 Task: Buy 4 Valley Pan from Gaskets section under best seller category for shipping address: Jeremy Carter, 4201 Skips Lane, Phoenix, Arizona 85012, Cell Number 9285042162. Pay from credit card ending with 2005, CVV 3321
Action: Mouse moved to (28, 72)
Screenshot: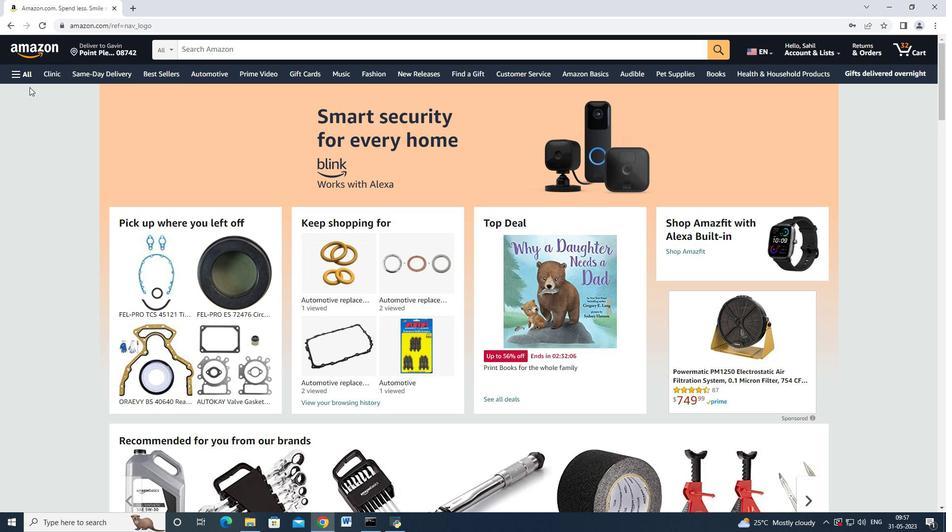 
Action: Mouse pressed left at (28, 72)
Screenshot: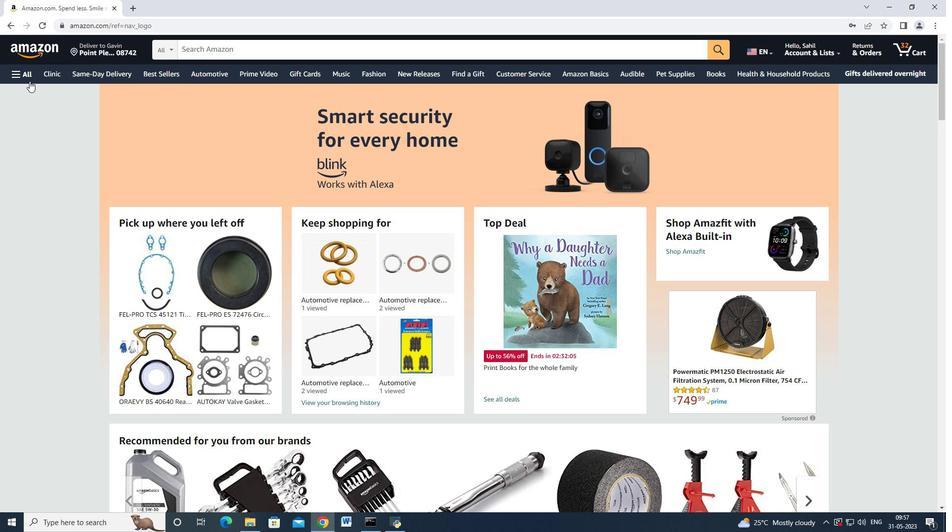 
Action: Mouse moved to (98, 178)
Screenshot: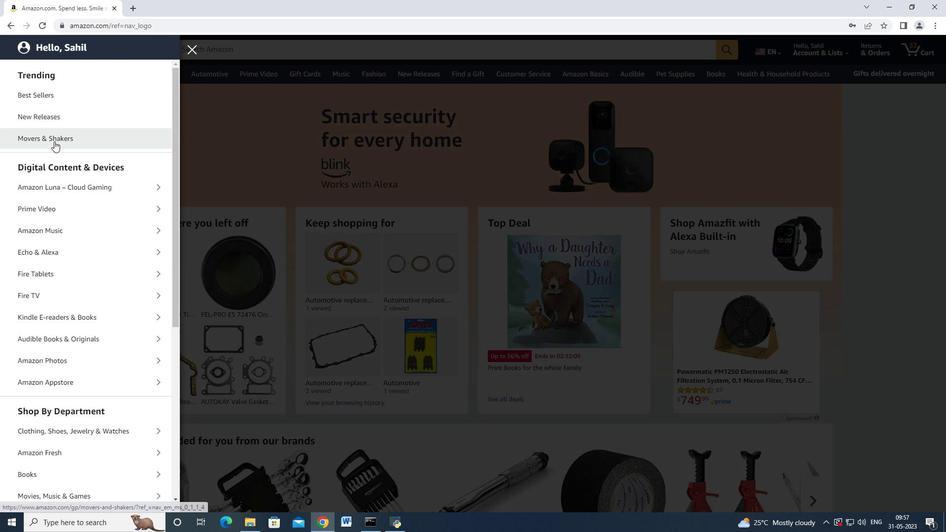 
Action: Mouse scrolled (97, 176) with delta (0, 0)
Screenshot: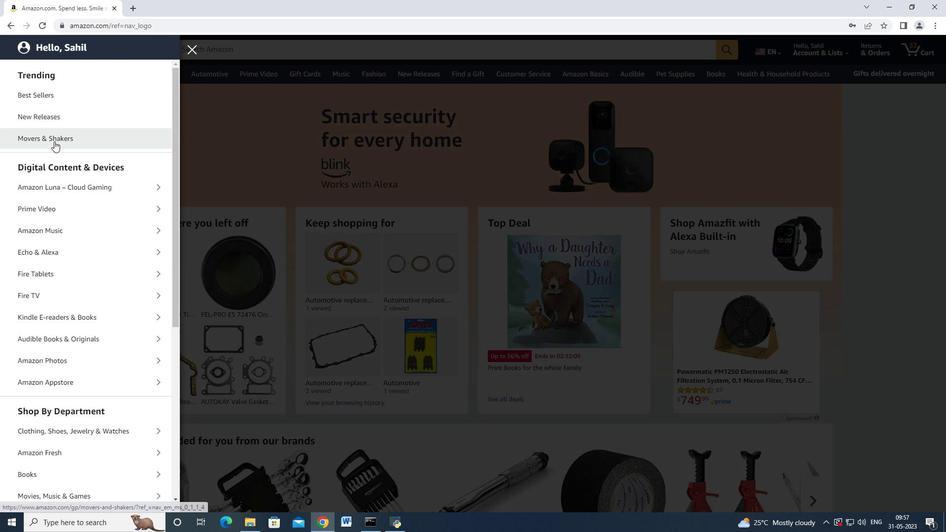 
Action: Mouse moved to (100, 186)
Screenshot: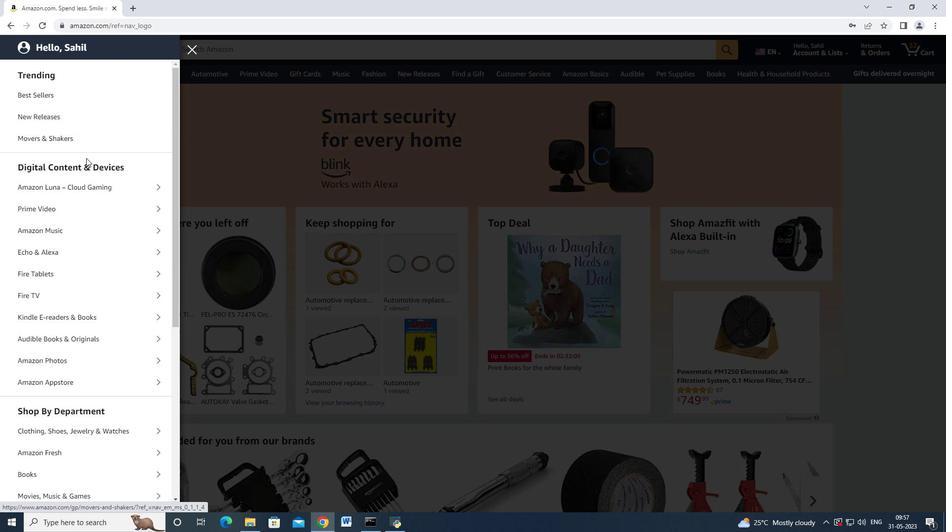 
Action: Mouse scrolled (100, 186) with delta (0, 0)
Screenshot: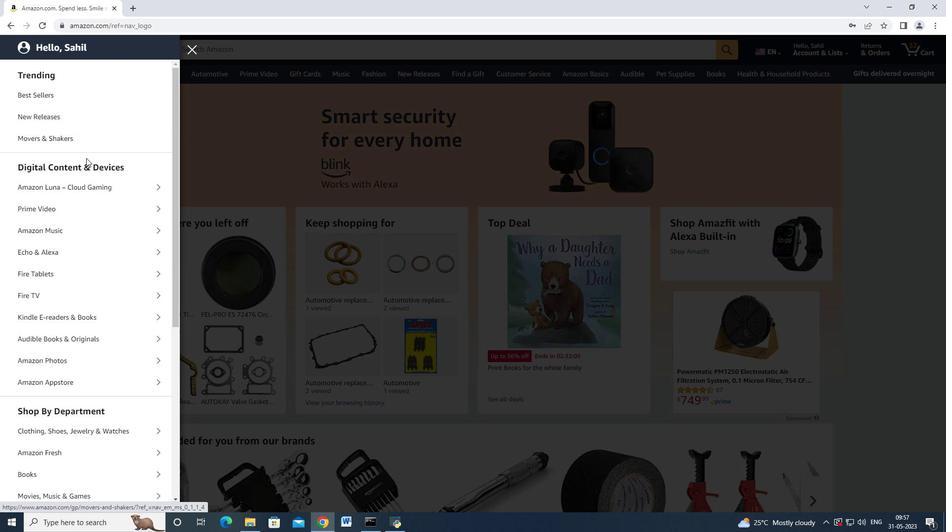 
Action: Mouse moved to (100, 189)
Screenshot: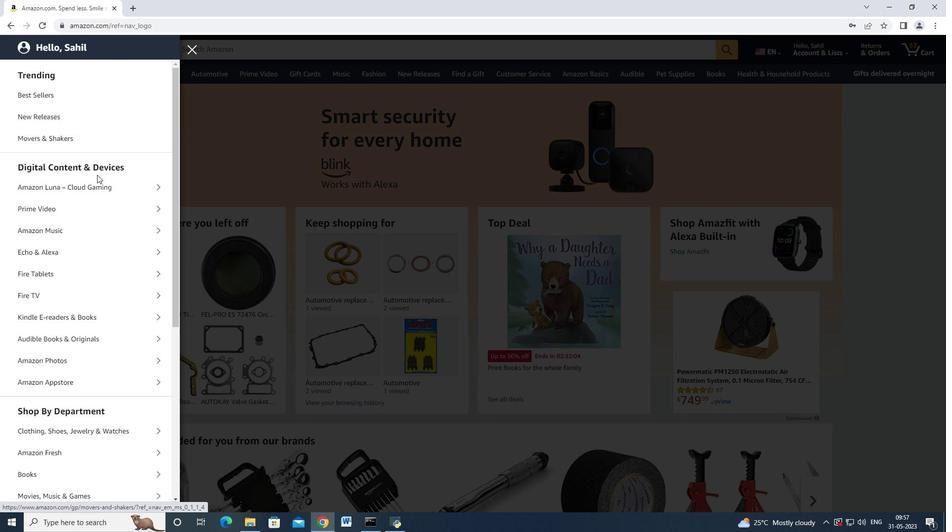 
Action: Mouse scrolled (100, 188) with delta (0, 0)
Screenshot: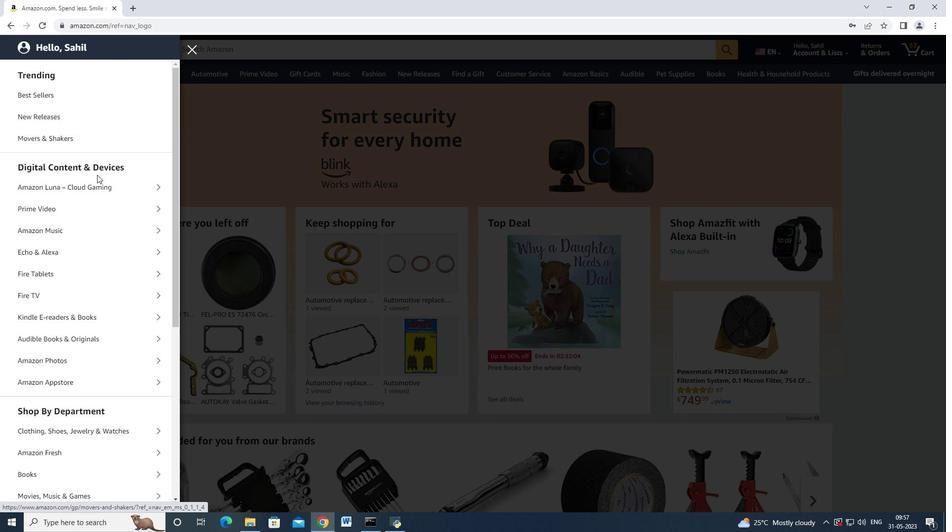 
Action: Mouse moved to (98, 196)
Screenshot: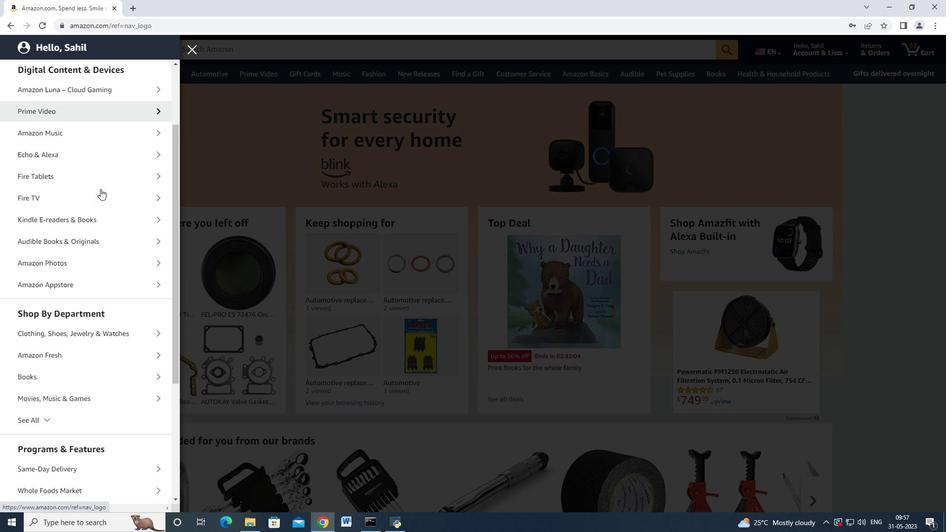 
Action: Mouse scrolled (98, 195) with delta (0, 0)
Screenshot: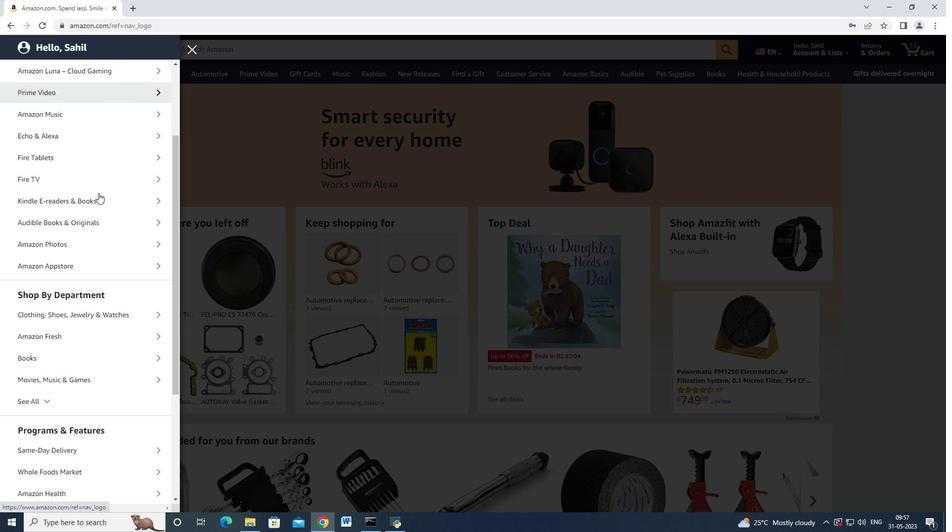 
Action: Mouse moved to (95, 201)
Screenshot: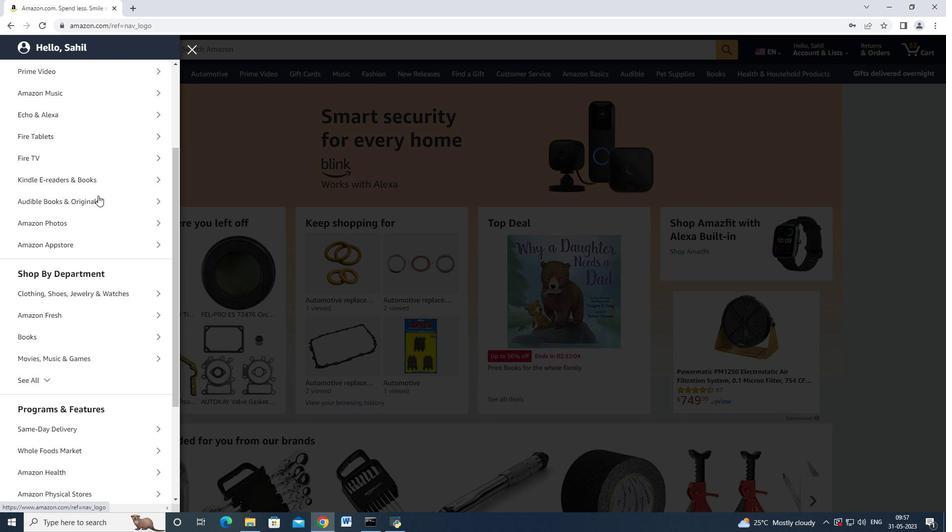 
Action: Mouse scrolled (95, 201) with delta (0, 0)
Screenshot: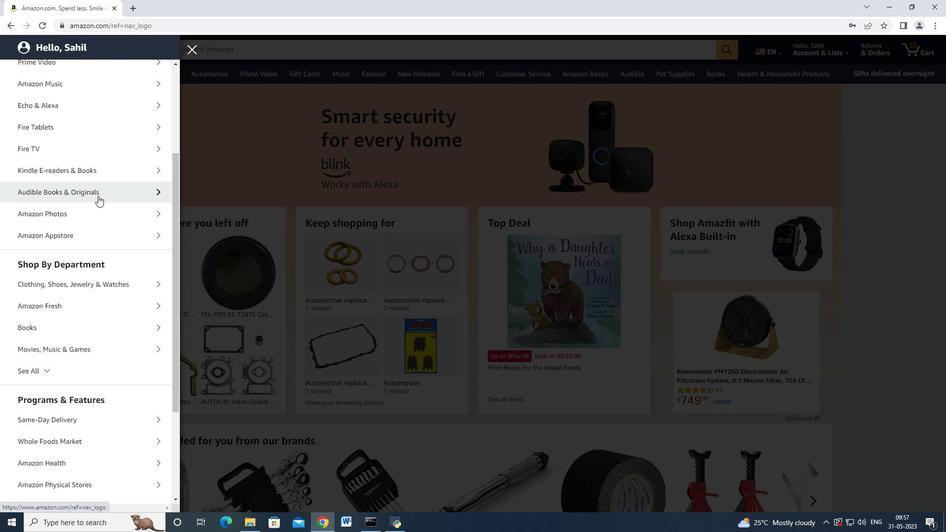 
Action: Mouse moved to (53, 266)
Screenshot: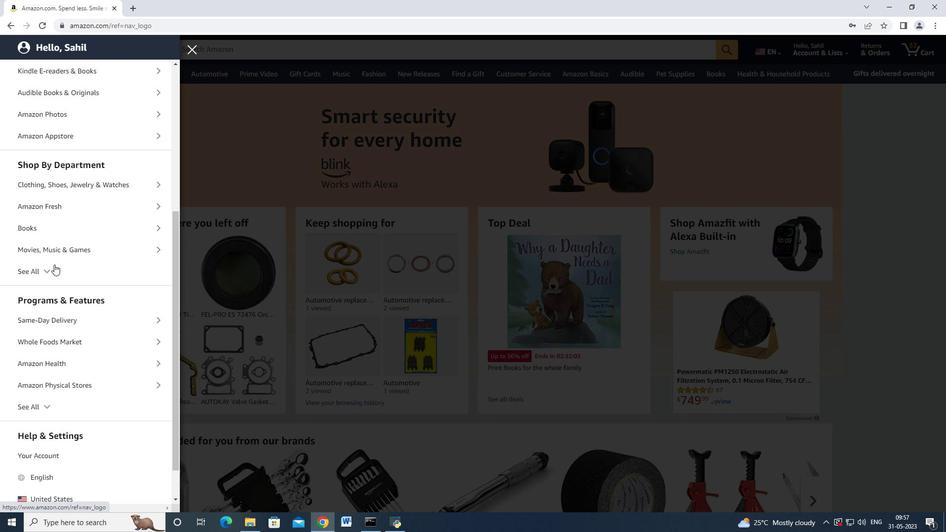 
Action: Mouse pressed left at (53, 266)
Screenshot: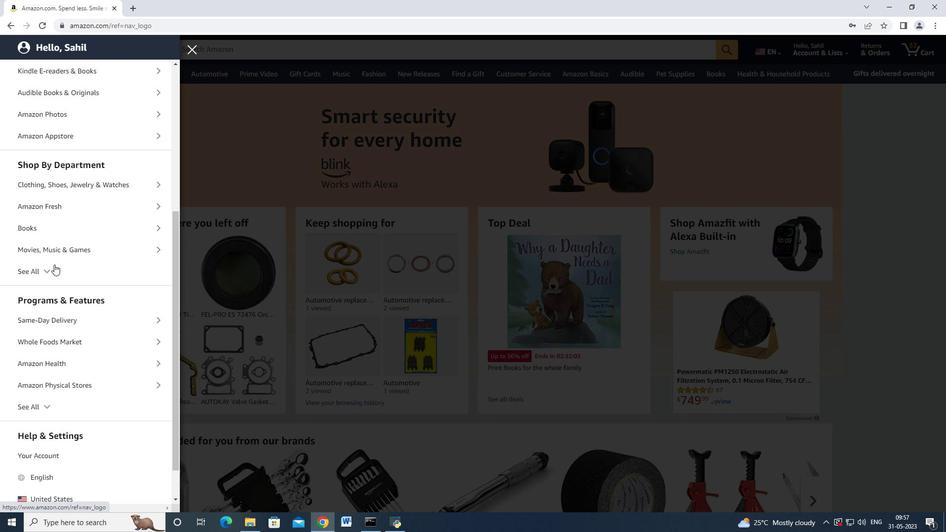 
Action: Mouse moved to (60, 265)
Screenshot: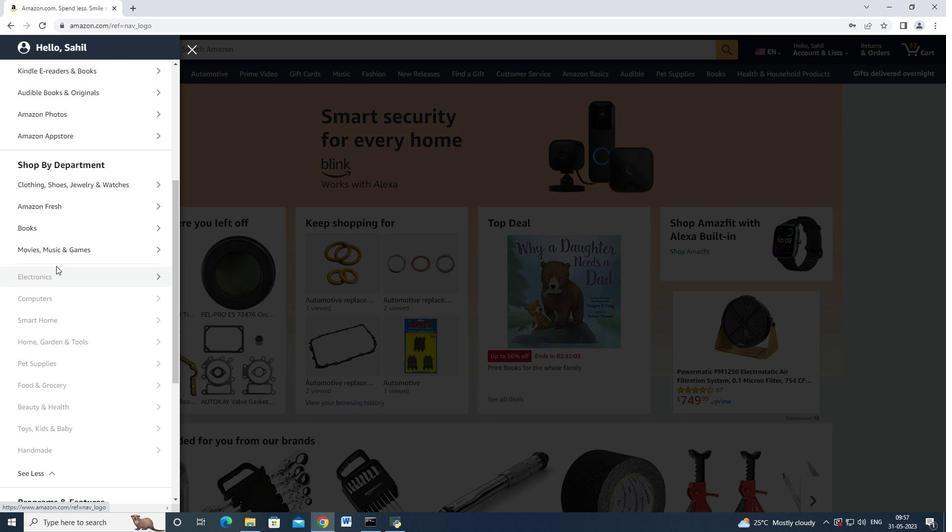 
Action: Mouse scrolled (60, 264) with delta (0, 0)
Screenshot: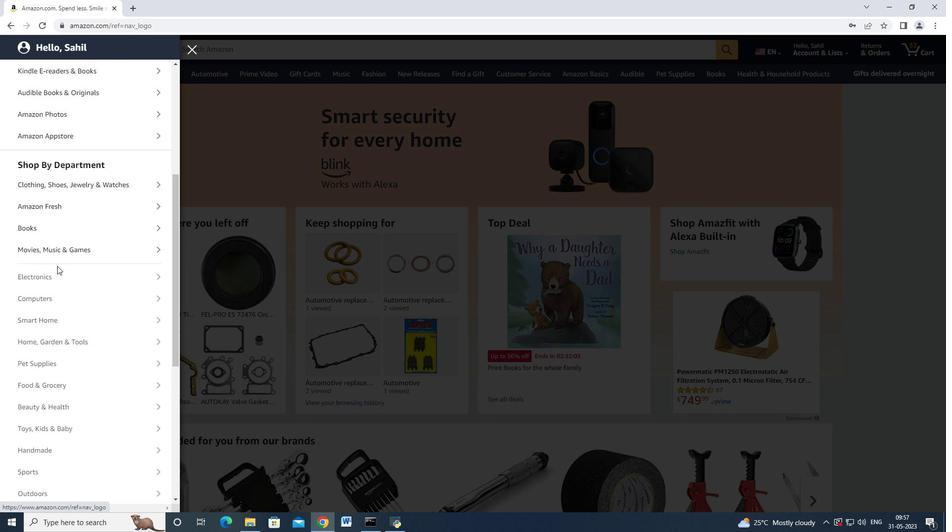 
Action: Mouse moved to (61, 265)
Screenshot: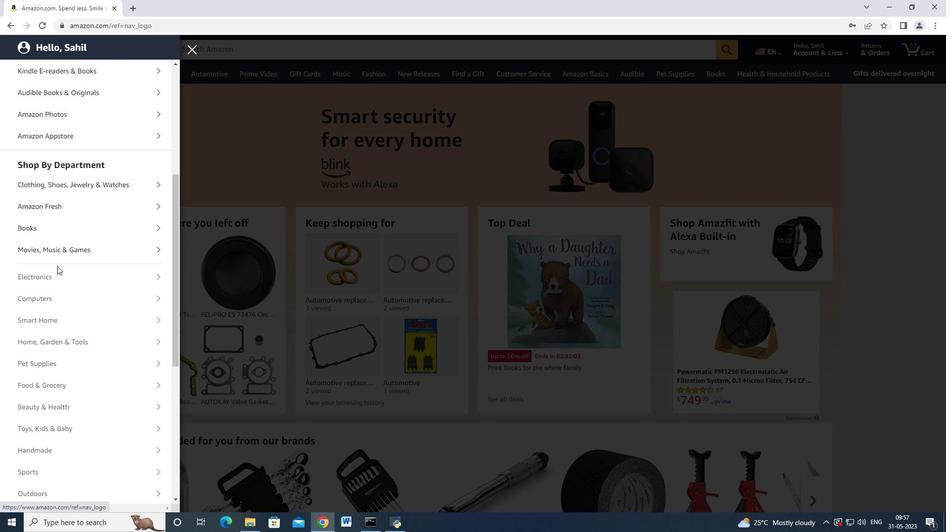 
Action: Mouse scrolled (61, 264) with delta (0, 0)
Screenshot: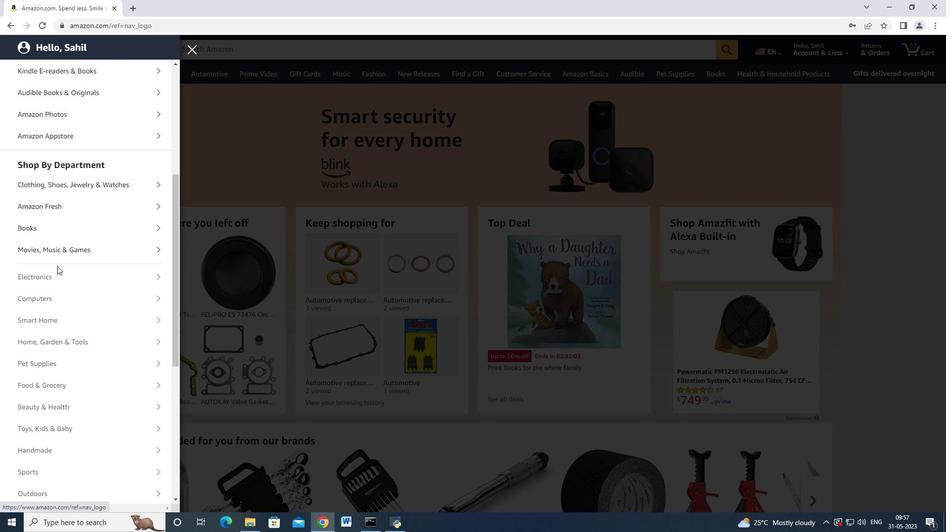 
Action: Mouse moved to (62, 265)
Screenshot: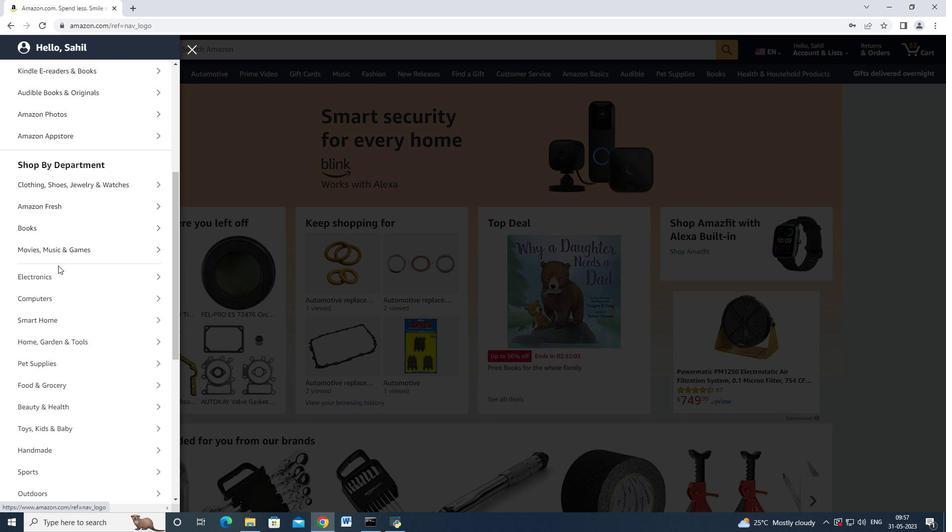
Action: Mouse scrolled (62, 264) with delta (0, 0)
Screenshot: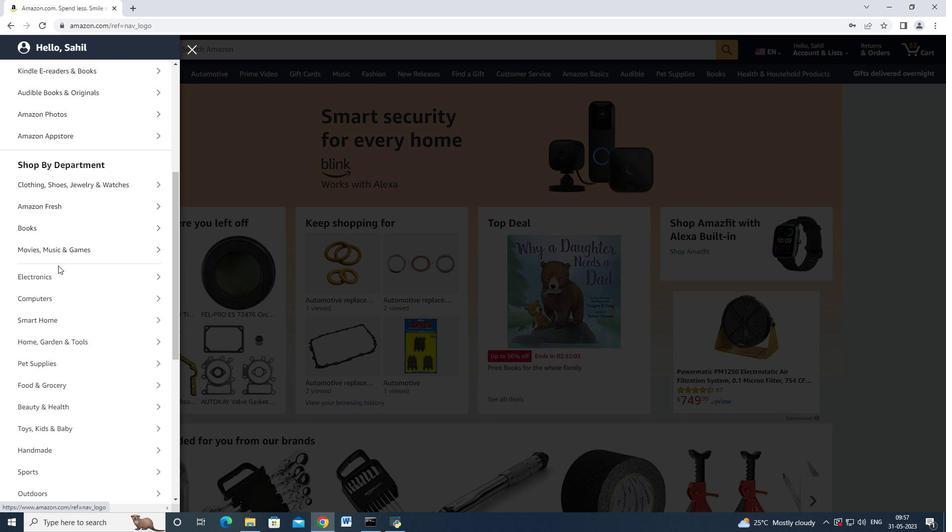 
Action: Mouse moved to (63, 265)
Screenshot: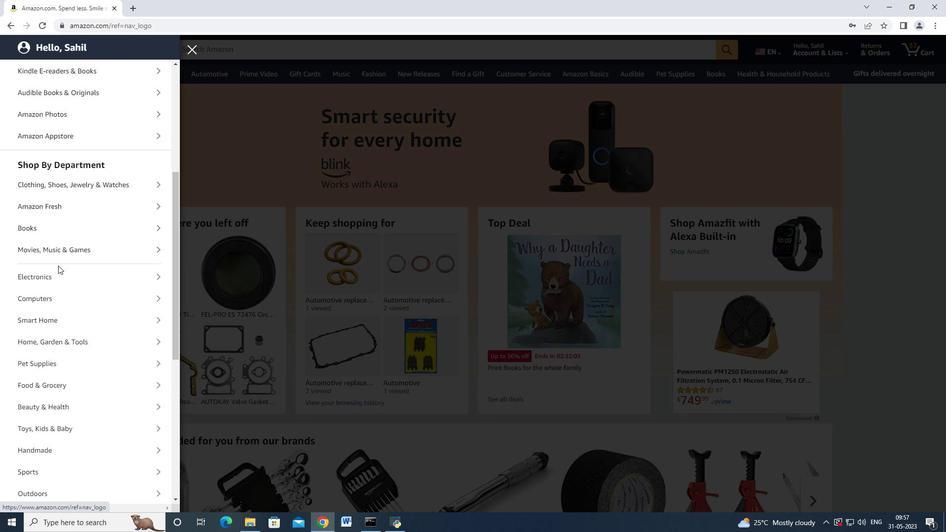 
Action: Mouse scrolled (63, 265) with delta (0, 0)
Screenshot: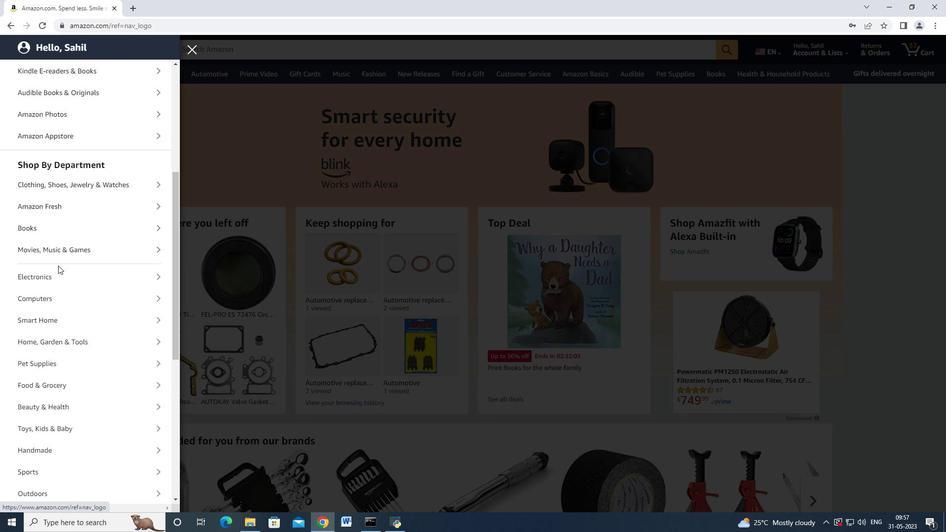 
Action: Mouse moved to (82, 284)
Screenshot: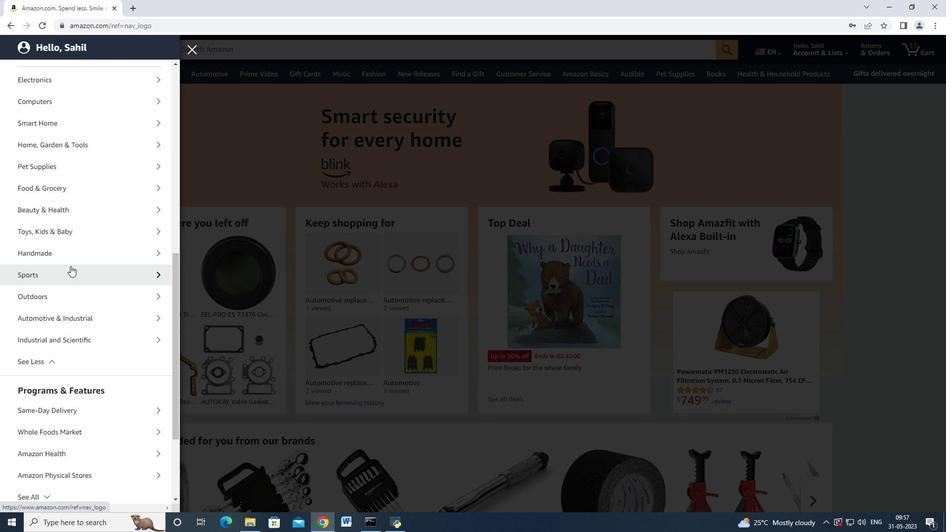 
Action: Mouse scrolled (82, 283) with delta (0, 0)
Screenshot: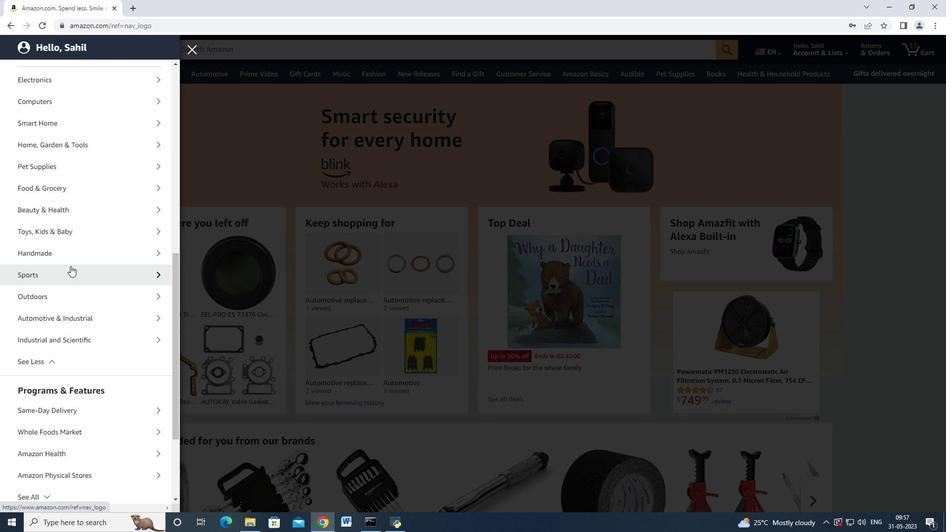 
Action: Mouse moved to (107, 267)
Screenshot: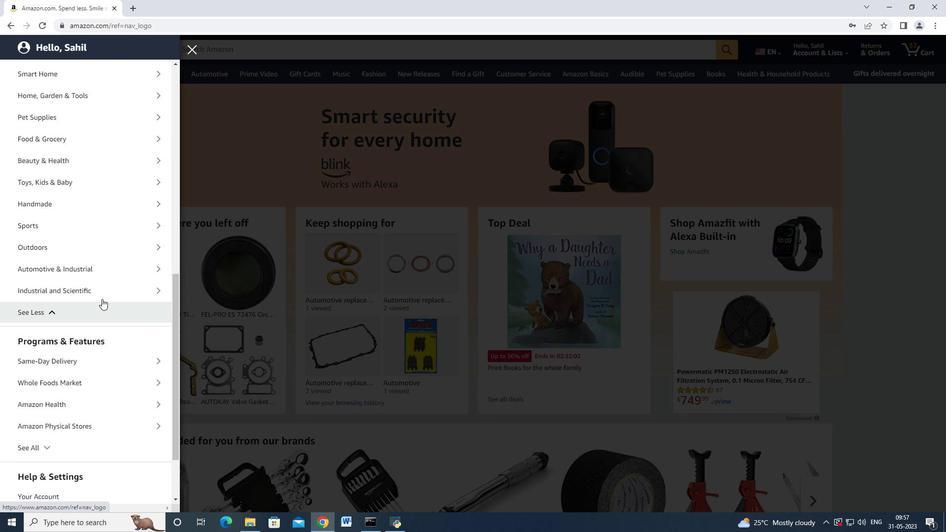 
Action: Mouse pressed left at (107, 267)
Screenshot: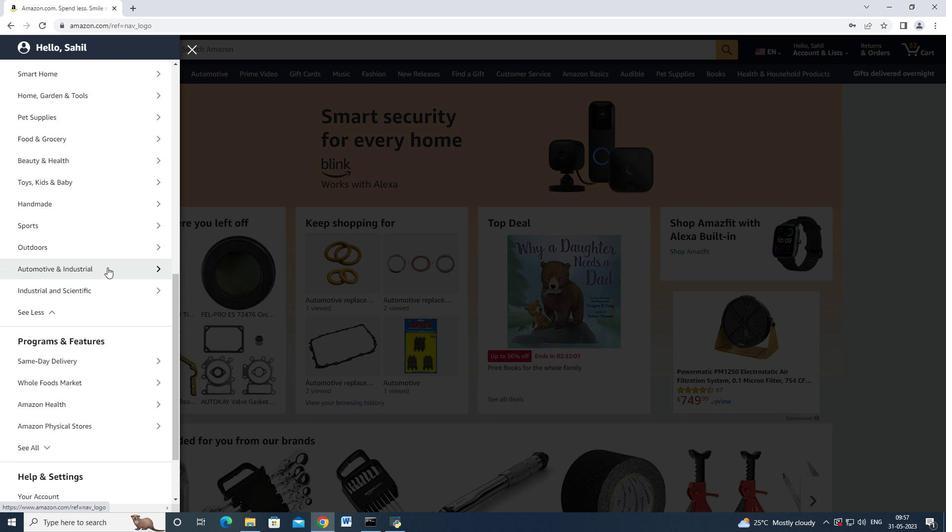 
Action: Mouse moved to (129, 117)
Screenshot: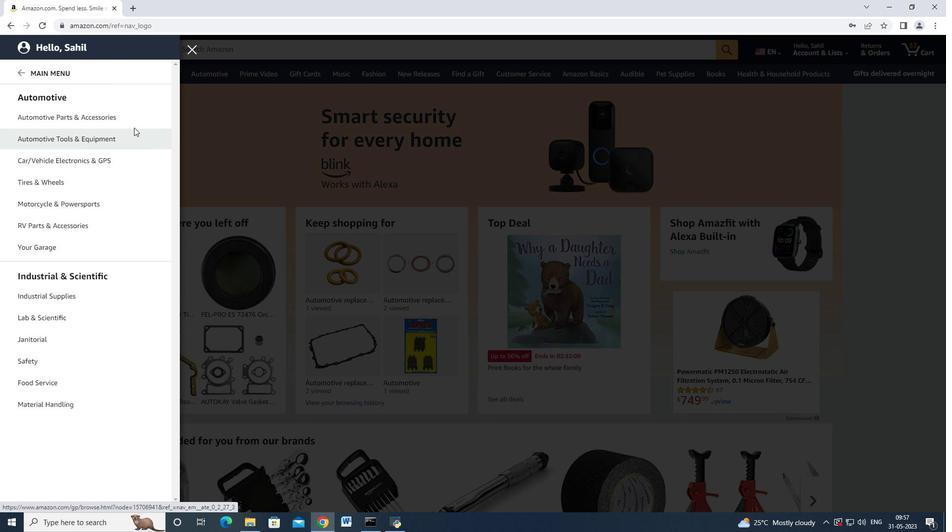 
Action: Mouse pressed left at (129, 117)
Screenshot: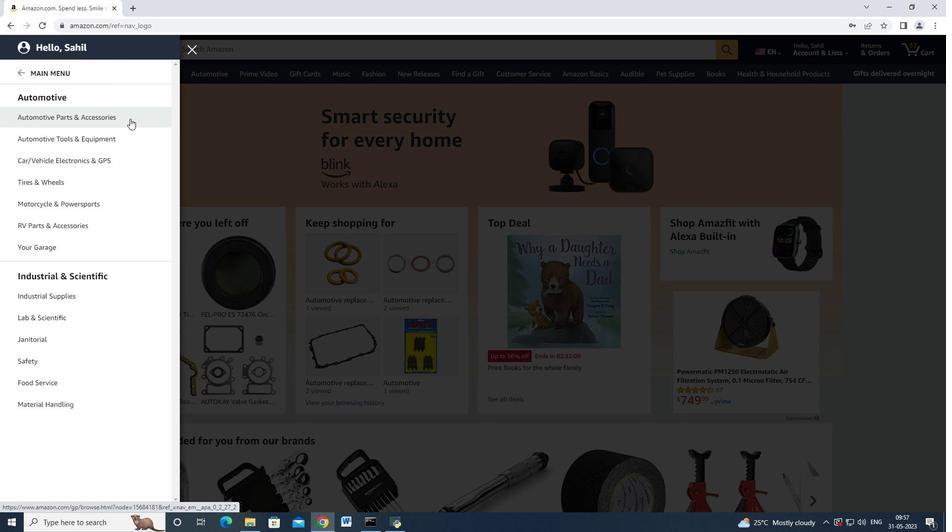 
Action: Mouse moved to (174, 94)
Screenshot: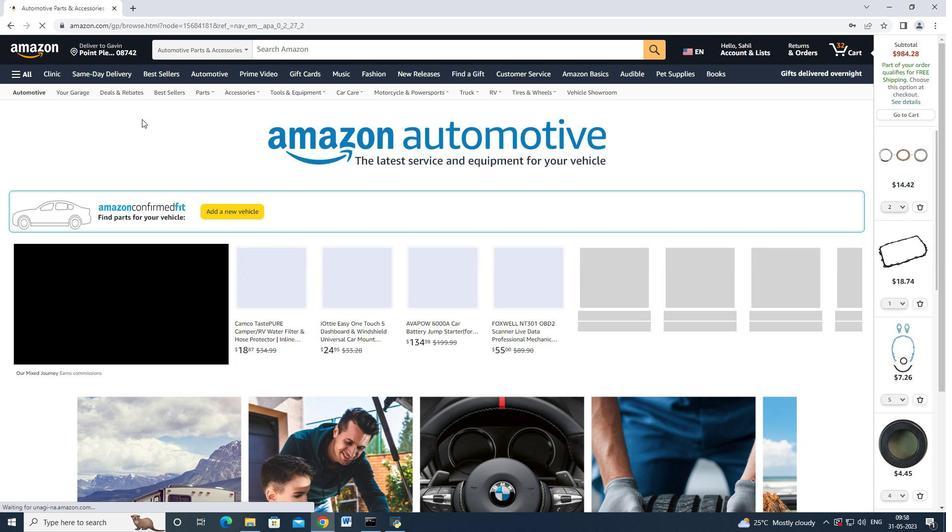 
Action: Mouse pressed left at (174, 94)
Screenshot: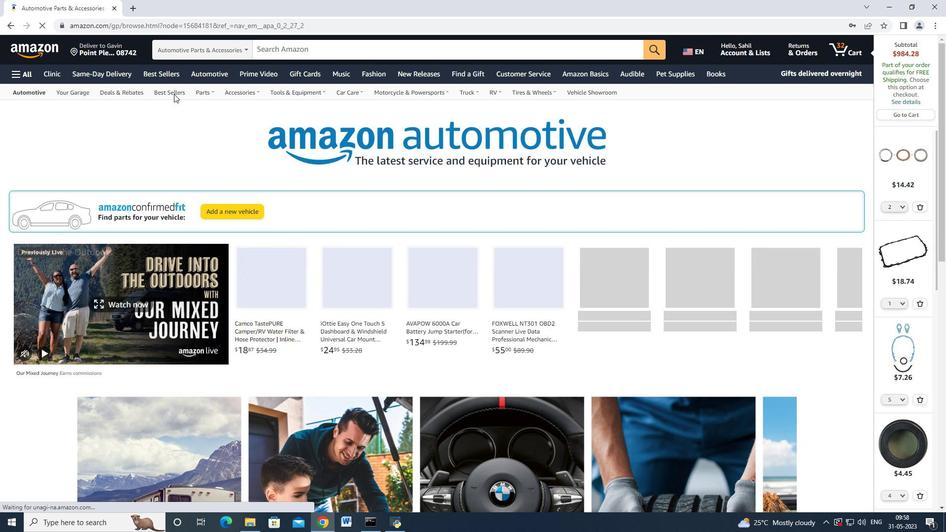 
Action: Mouse moved to (64, 312)
Screenshot: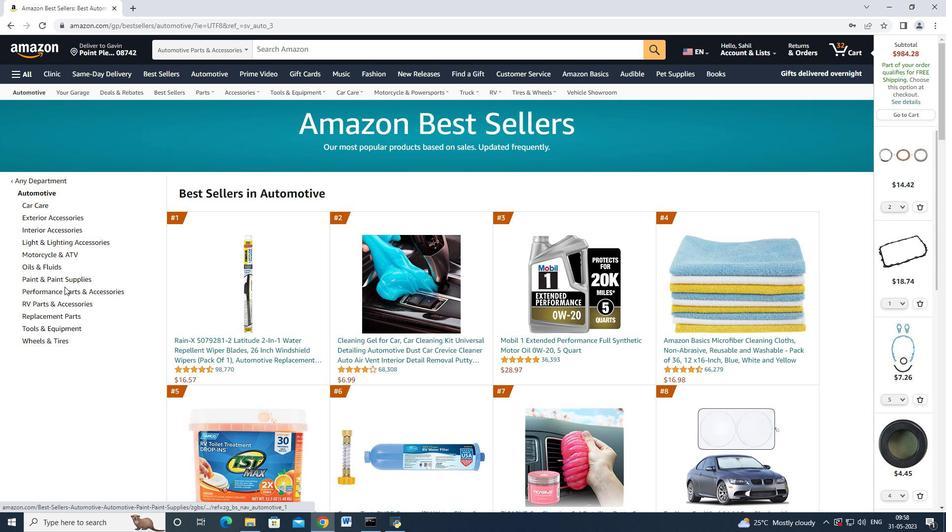 
Action: Mouse pressed left at (64, 312)
Screenshot: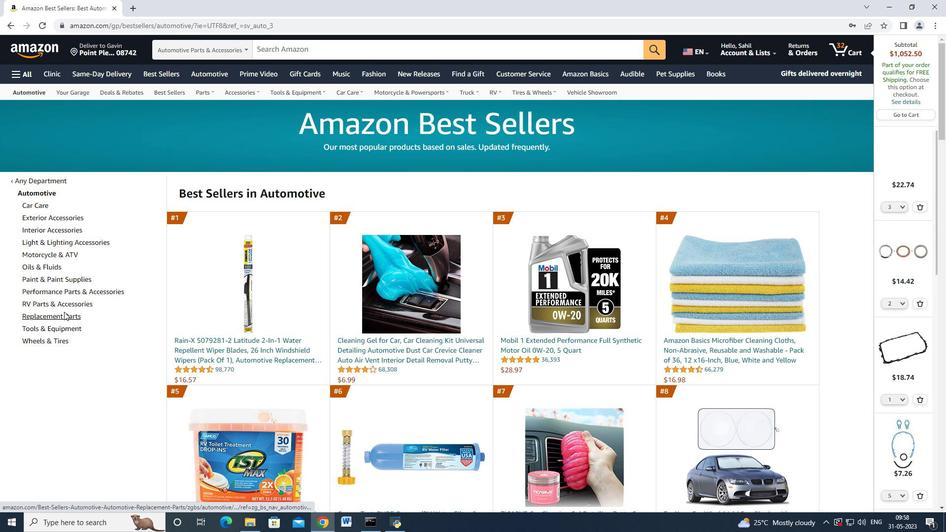 
Action: Mouse moved to (203, 149)
Screenshot: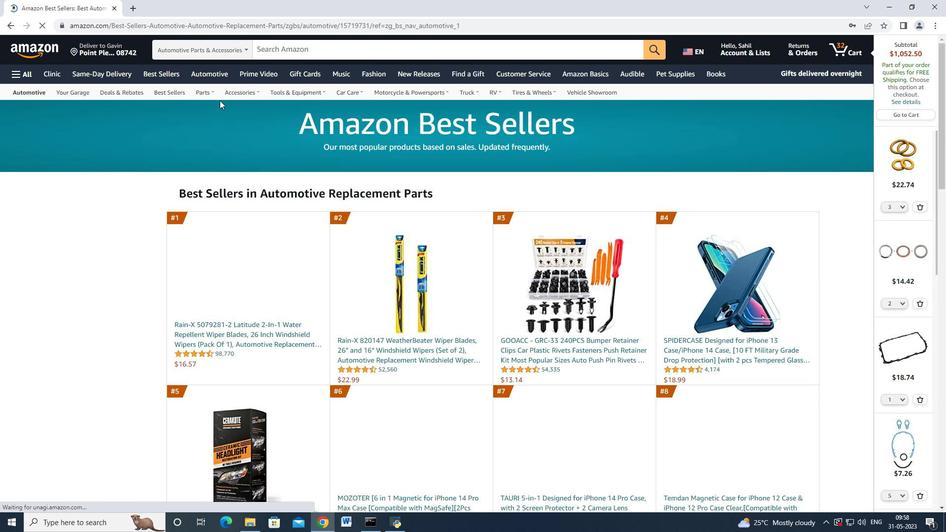 
Action: Mouse scrolled (203, 148) with delta (0, 0)
Screenshot: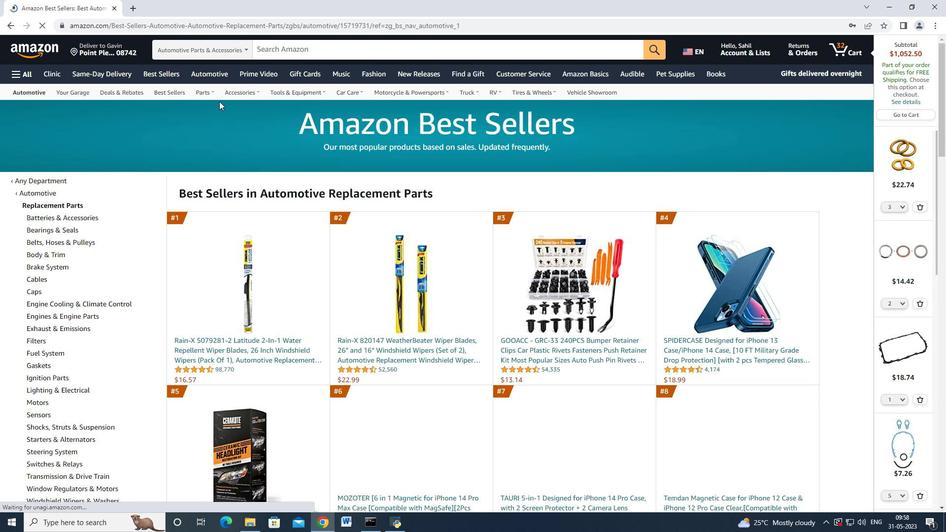 
Action: Mouse moved to (200, 162)
Screenshot: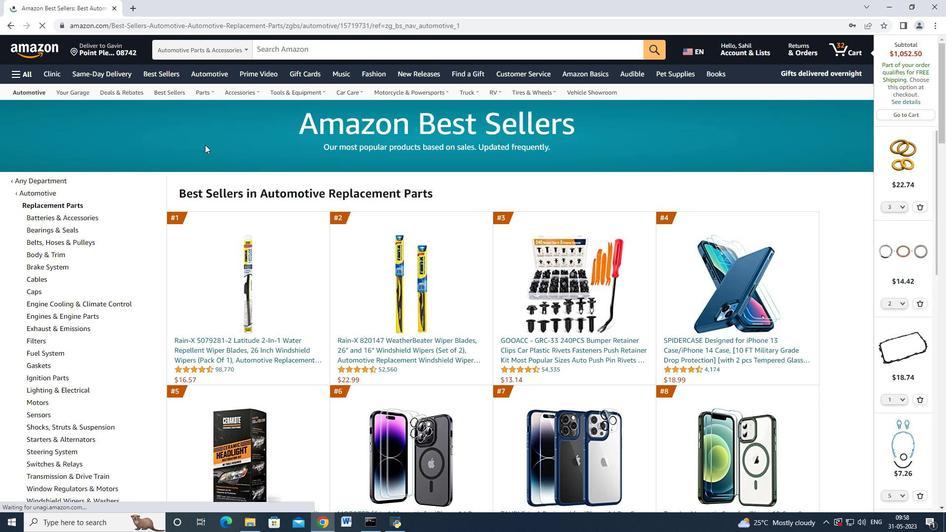 
Action: Mouse scrolled (200, 162) with delta (0, 0)
Screenshot: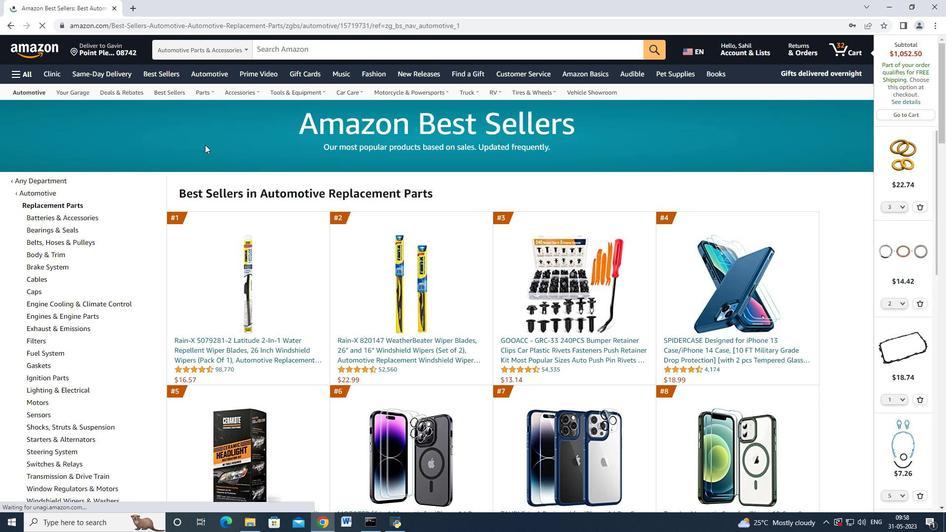 
Action: Mouse scrolled (200, 162) with delta (0, 0)
Screenshot: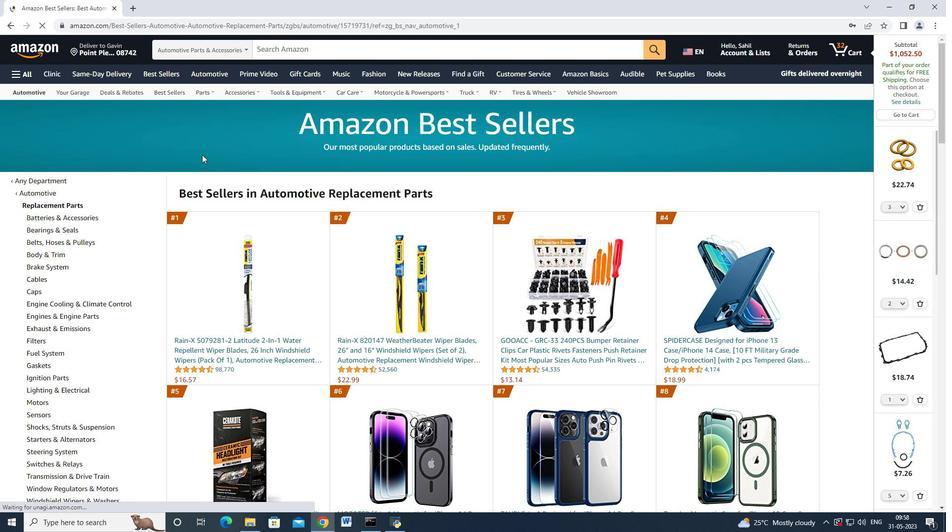 
Action: Mouse moved to (39, 213)
Screenshot: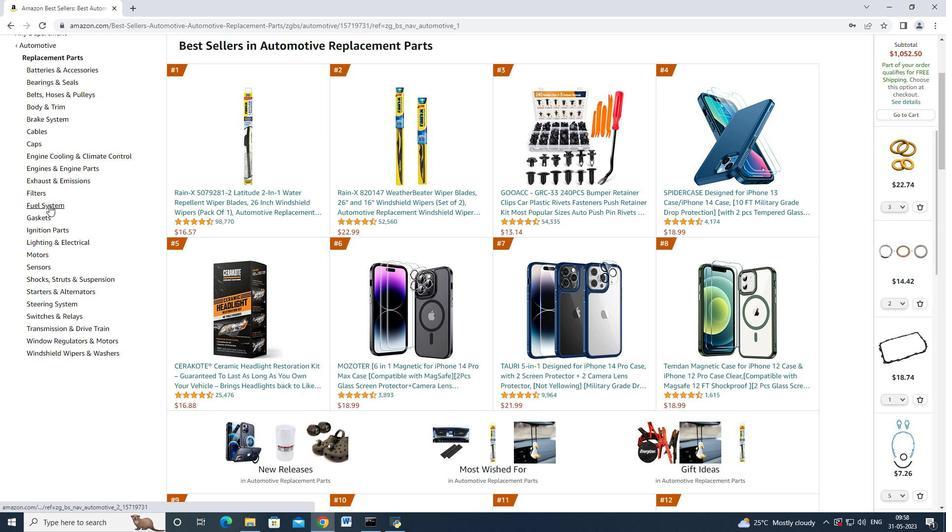 
Action: Mouse pressed left at (39, 213)
Screenshot: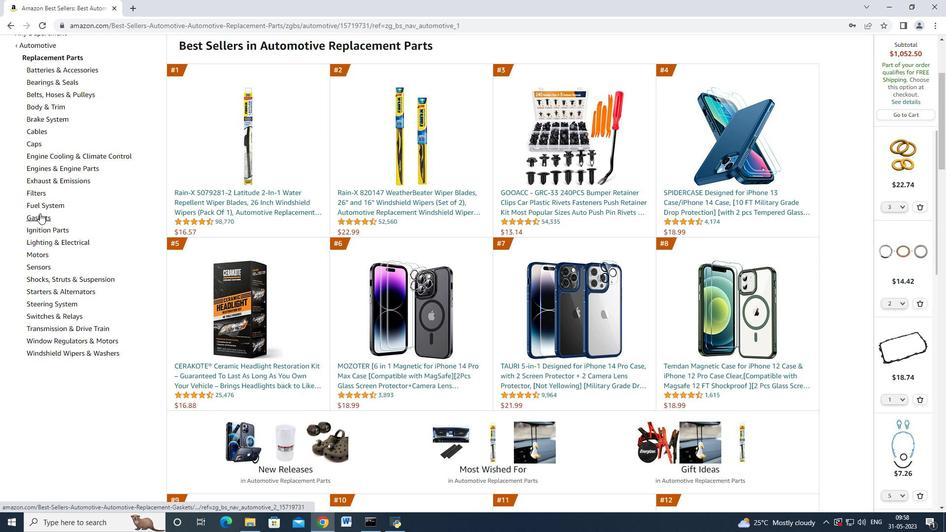 
Action: Mouse moved to (43, 211)
Screenshot: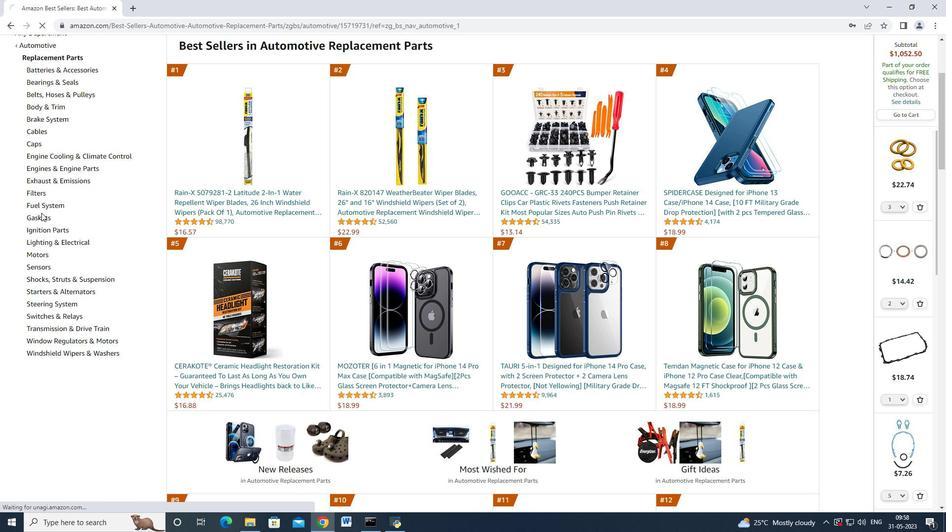 
Action: Mouse scrolled (43, 211) with delta (0, 0)
Screenshot: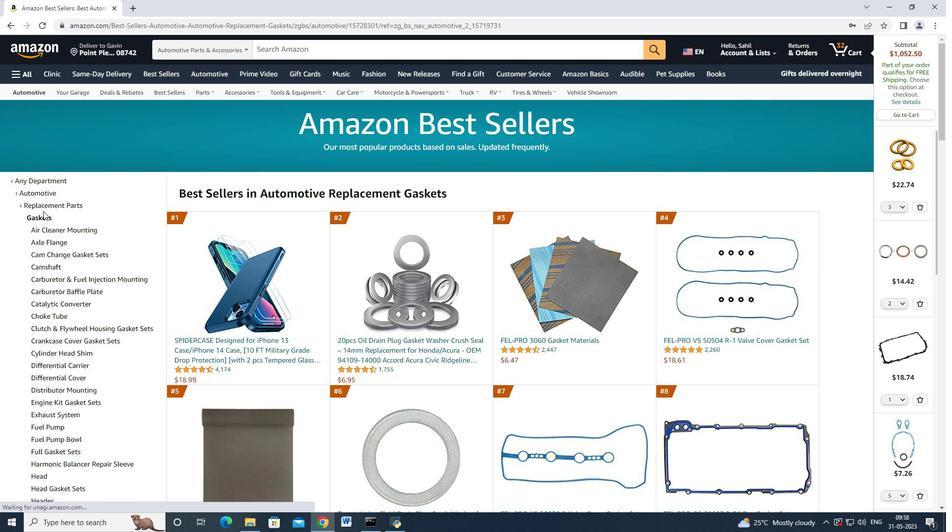 
Action: Mouse moved to (43, 217)
Screenshot: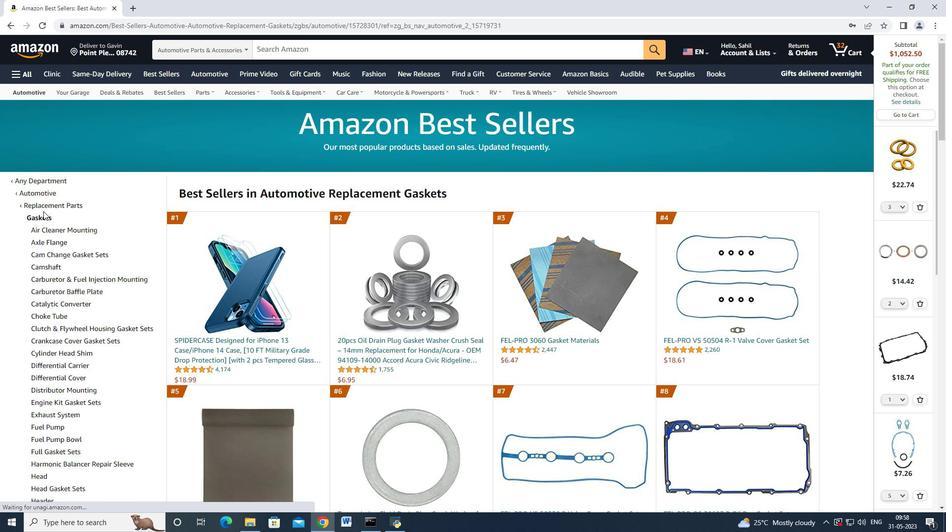 
Action: Mouse scrolled (43, 217) with delta (0, 0)
Screenshot: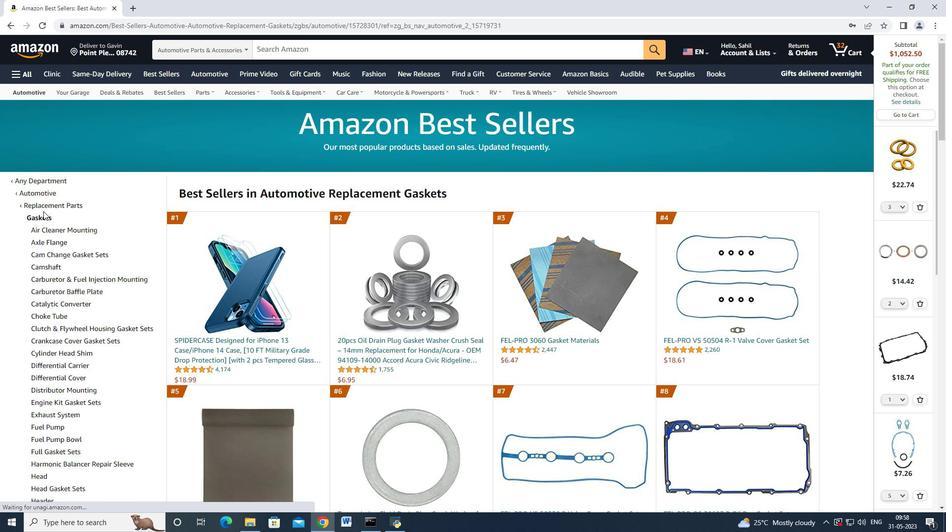 
Action: Mouse moved to (42, 219)
Screenshot: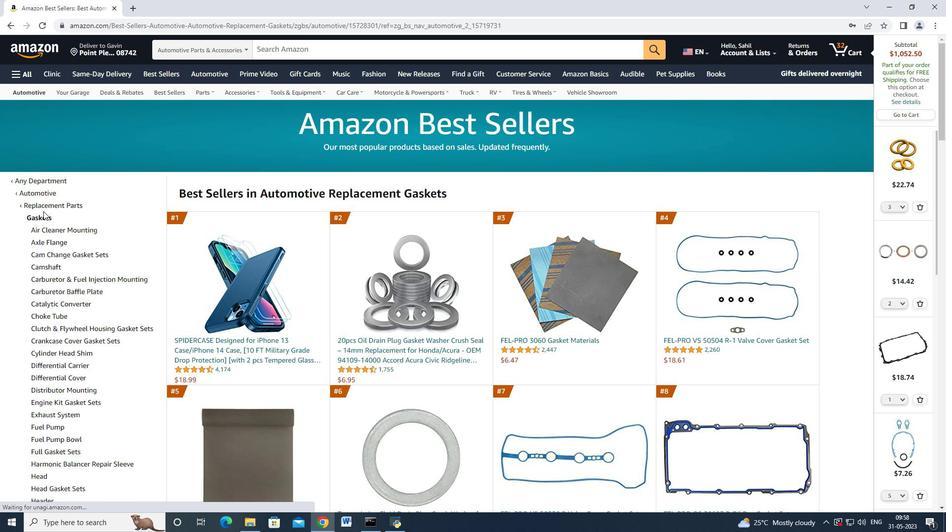 
Action: Mouse scrolled (42, 218) with delta (0, 0)
Screenshot: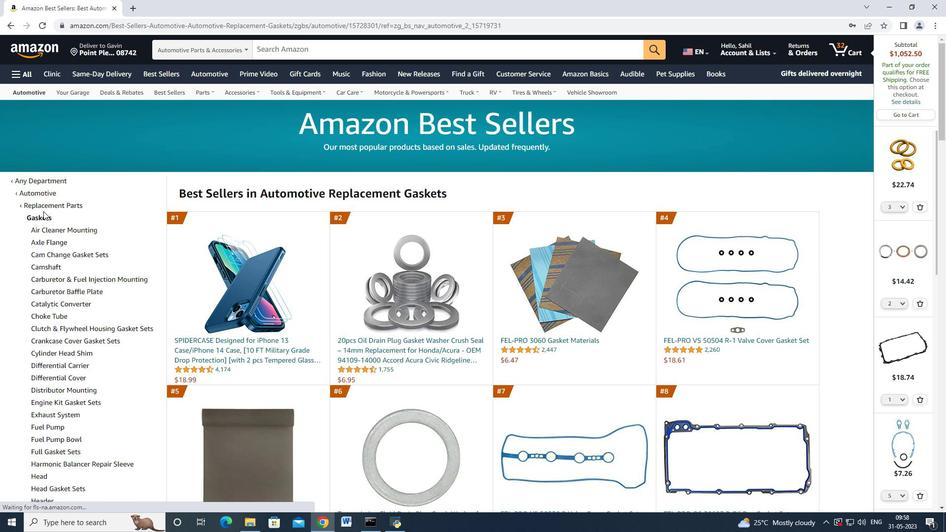 
Action: Mouse moved to (72, 216)
Screenshot: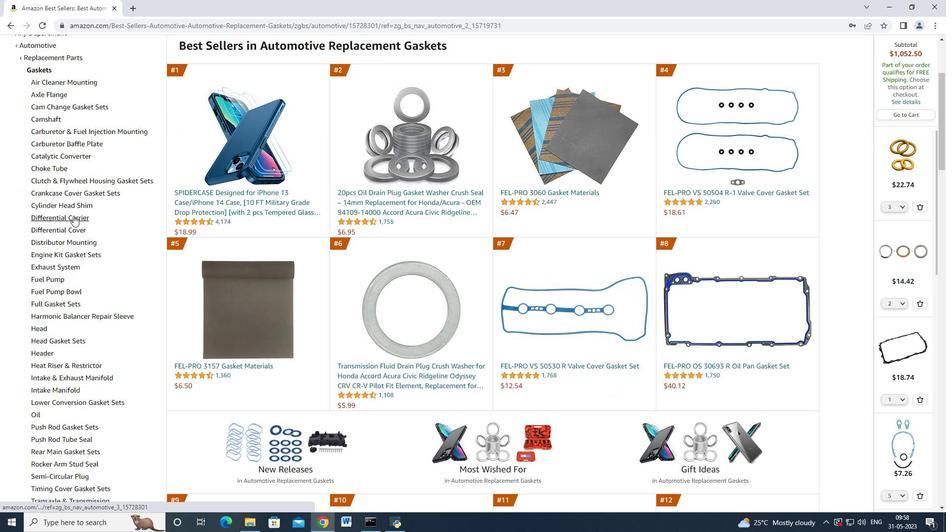 
Action: Mouse scrolled (72, 215) with delta (0, 0)
Screenshot: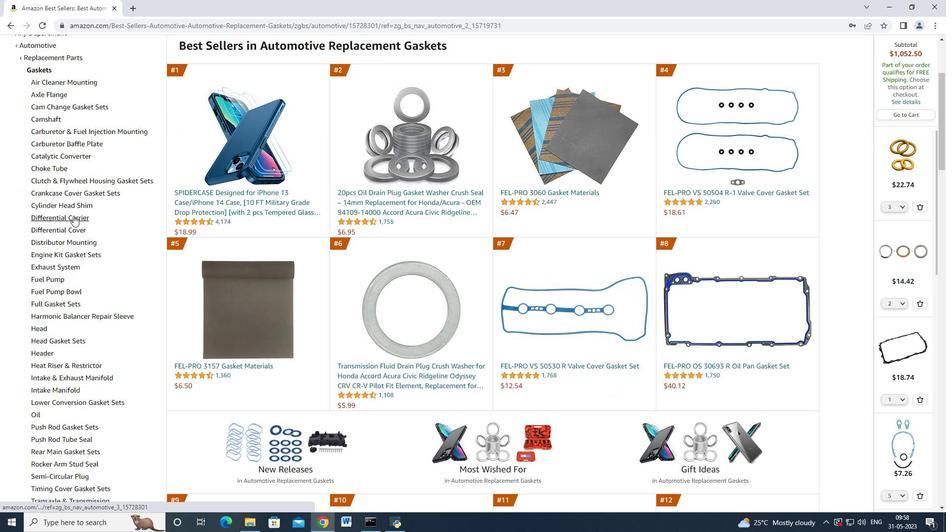 
Action: Mouse moved to (71, 216)
Screenshot: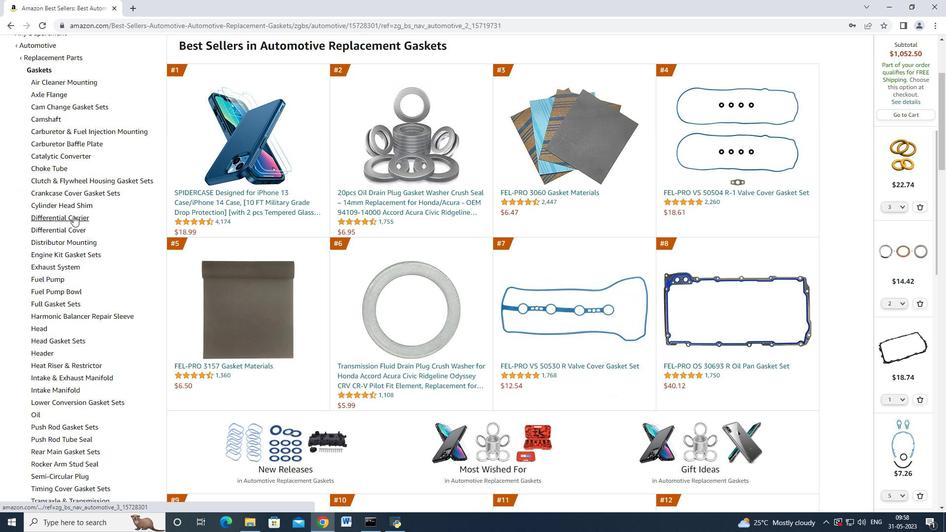 
Action: Mouse scrolled (71, 216) with delta (0, 0)
Screenshot: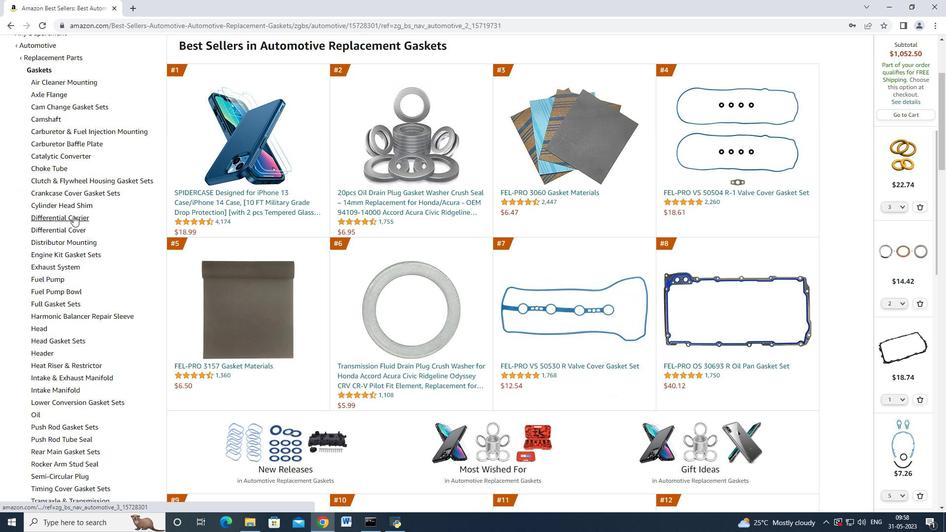 
Action: Mouse moved to (59, 231)
Screenshot: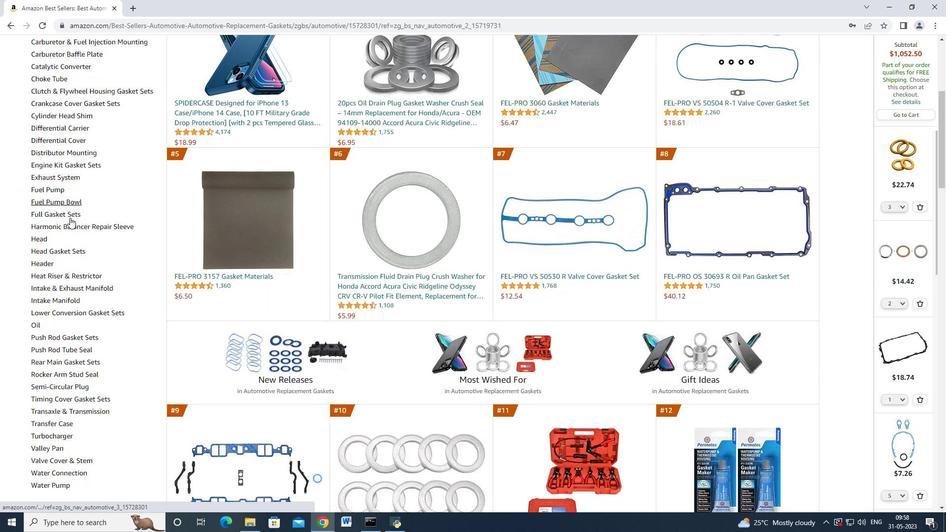 
Action: Mouse scrolled (59, 231) with delta (0, 0)
Screenshot: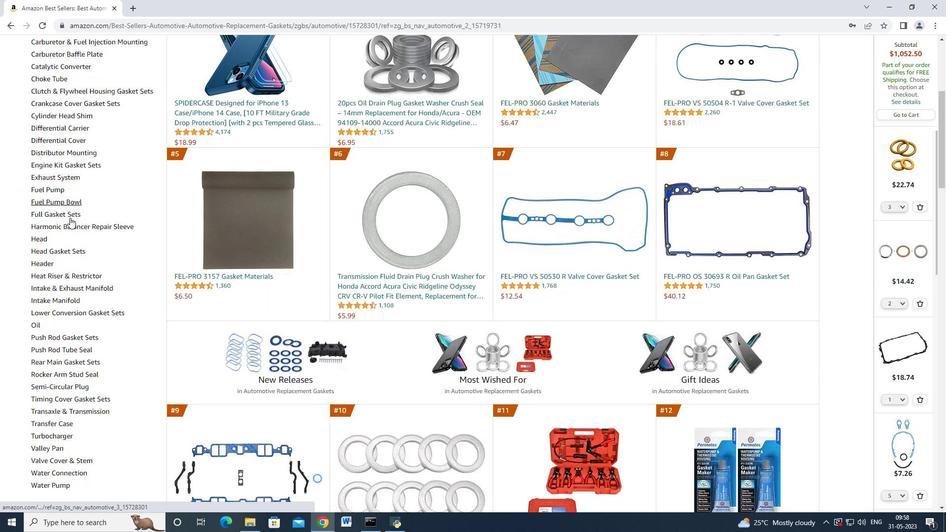 
Action: Mouse moved to (58, 232)
Screenshot: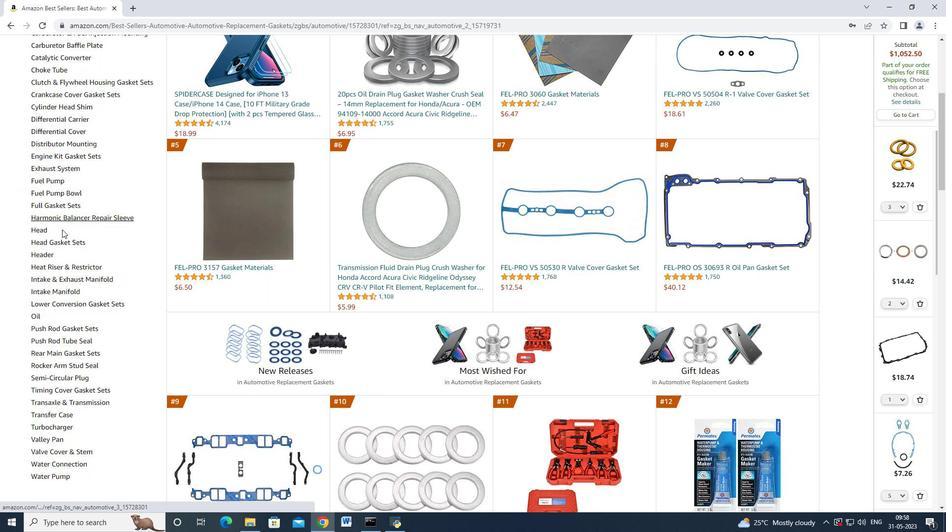 
Action: Mouse scrolled (59, 231) with delta (0, 0)
Screenshot: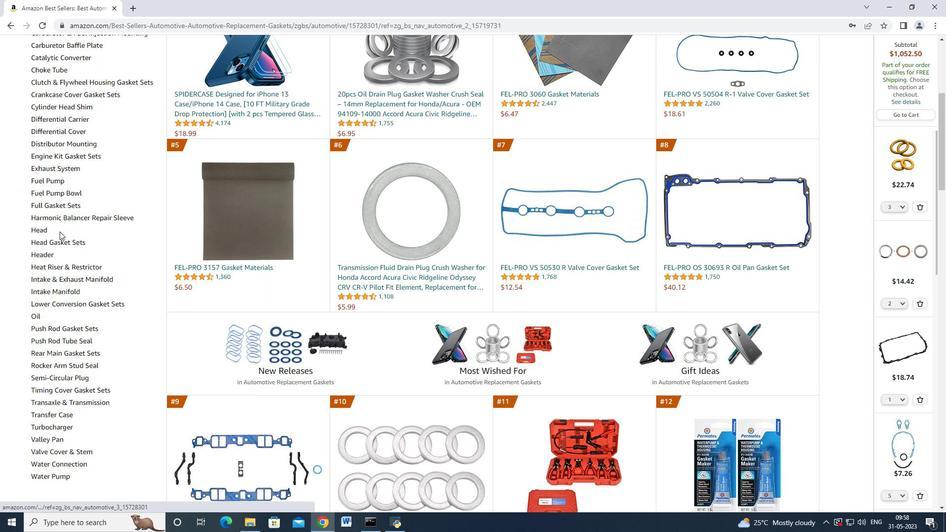 
Action: Mouse moved to (57, 340)
Screenshot: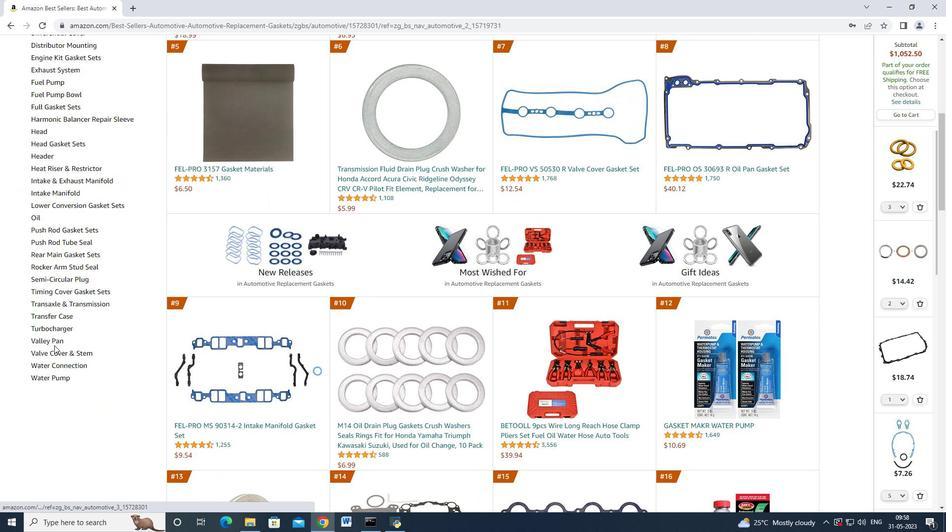 
Action: Mouse pressed left at (57, 340)
Screenshot: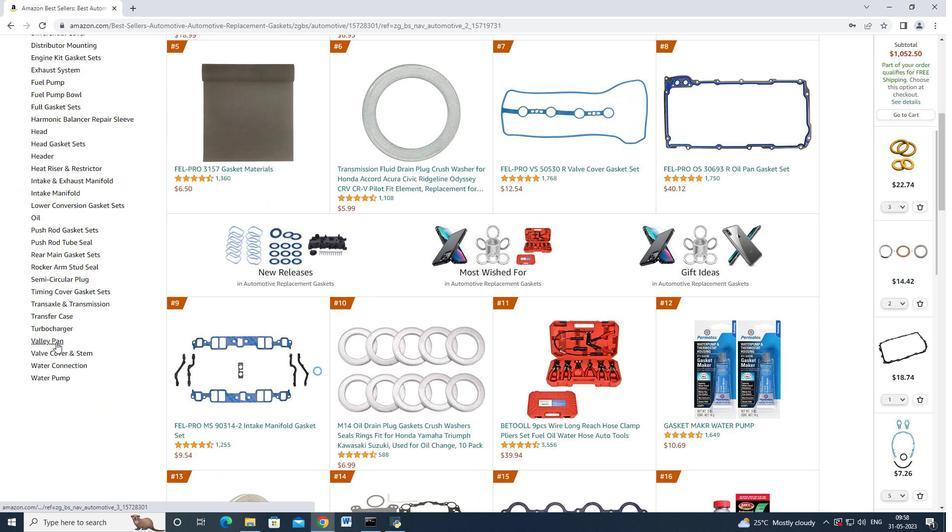 
Action: Mouse moved to (178, 272)
Screenshot: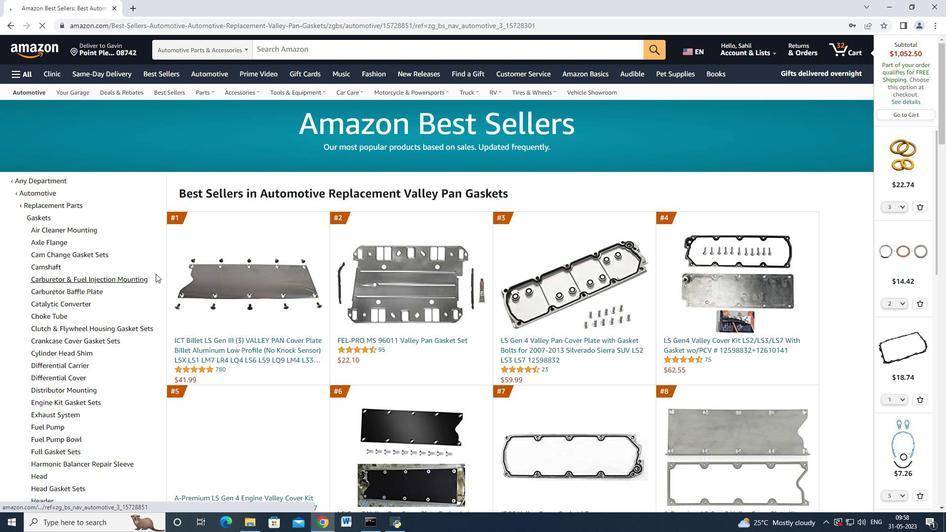 
Action: Mouse scrolled (178, 272) with delta (0, 0)
Screenshot: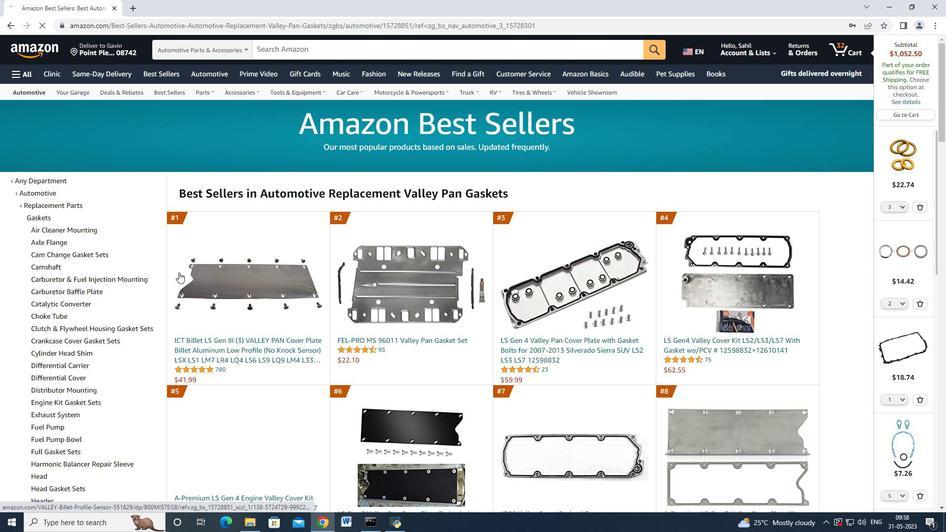 
Action: Mouse moved to (212, 284)
Screenshot: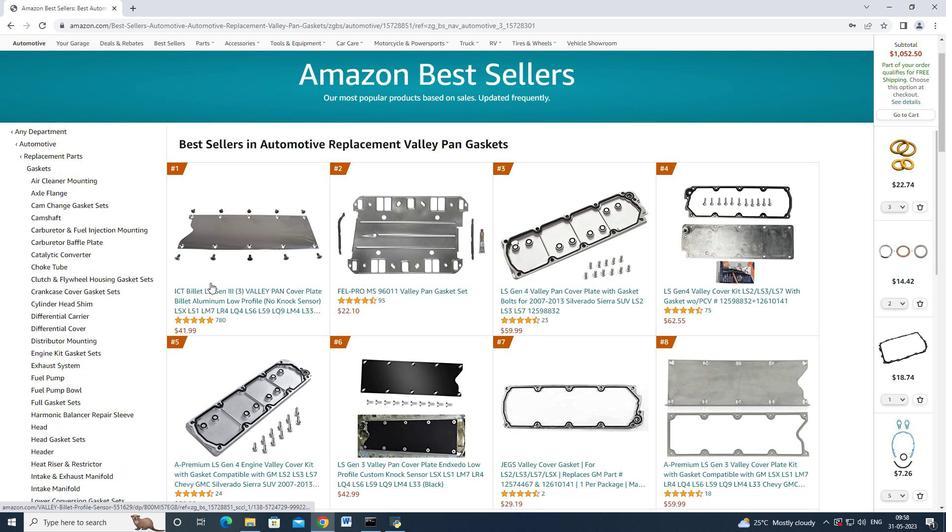
Action: Mouse scrolled (212, 283) with delta (0, 0)
Screenshot: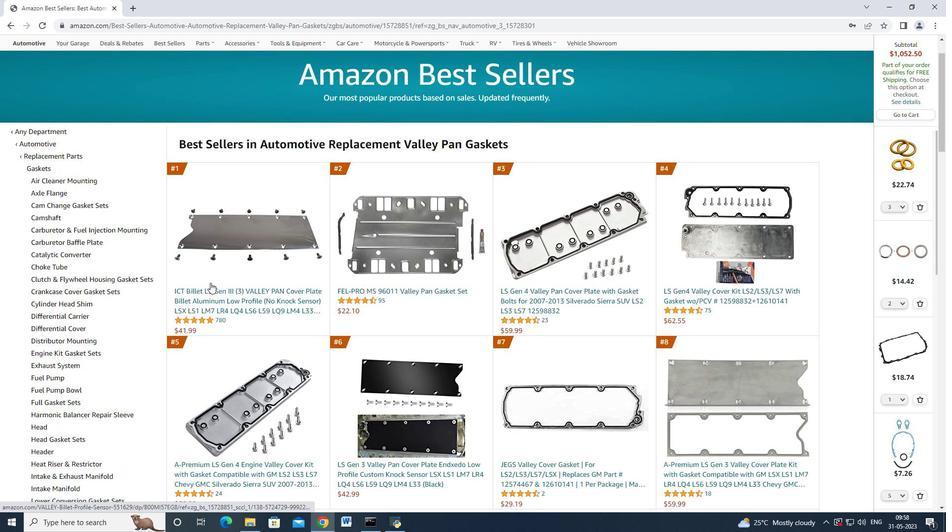 
Action: Mouse moved to (212, 284)
Screenshot: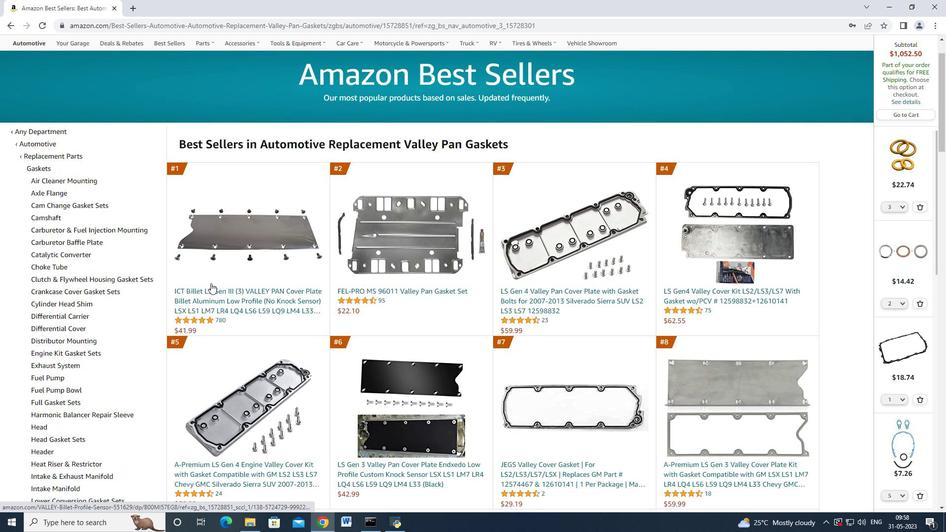 
Action: Mouse scrolled (212, 284) with delta (0, 0)
Screenshot: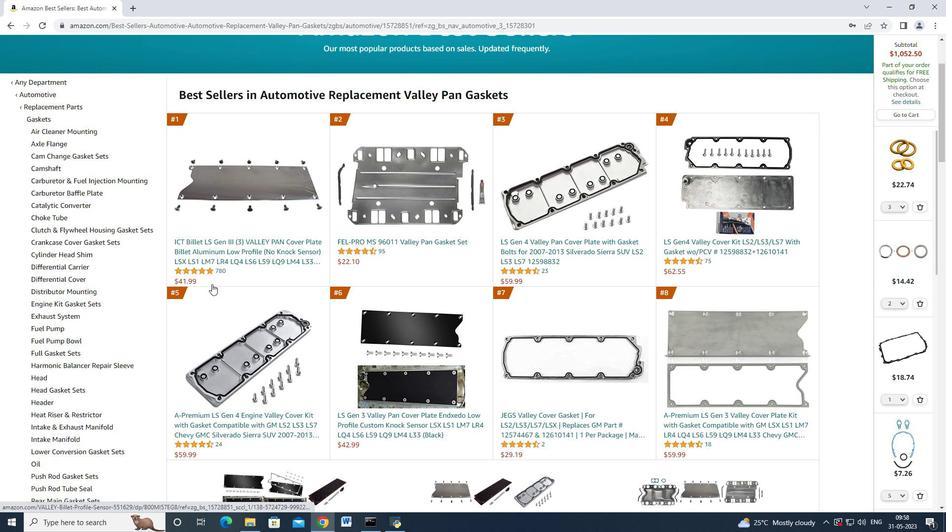
Action: Mouse scrolled (212, 284) with delta (0, 0)
Screenshot: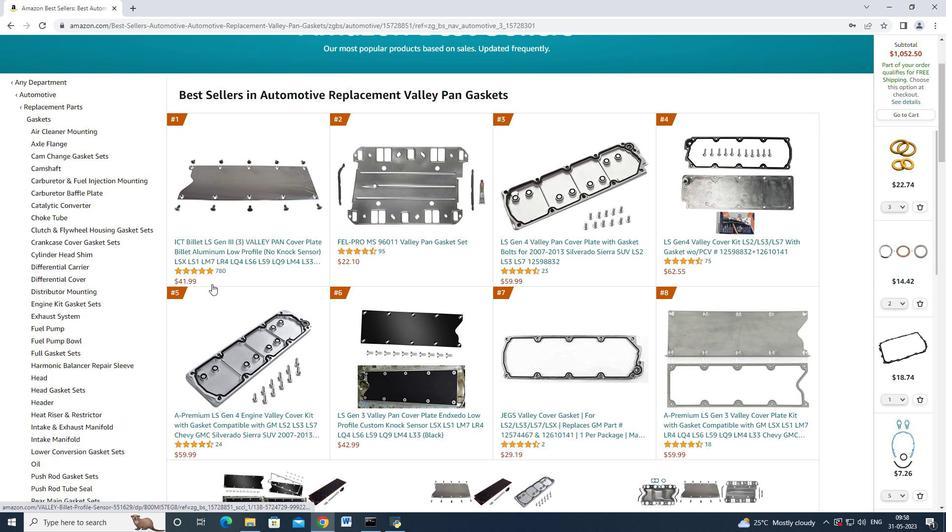 
Action: Mouse moved to (282, 152)
Screenshot: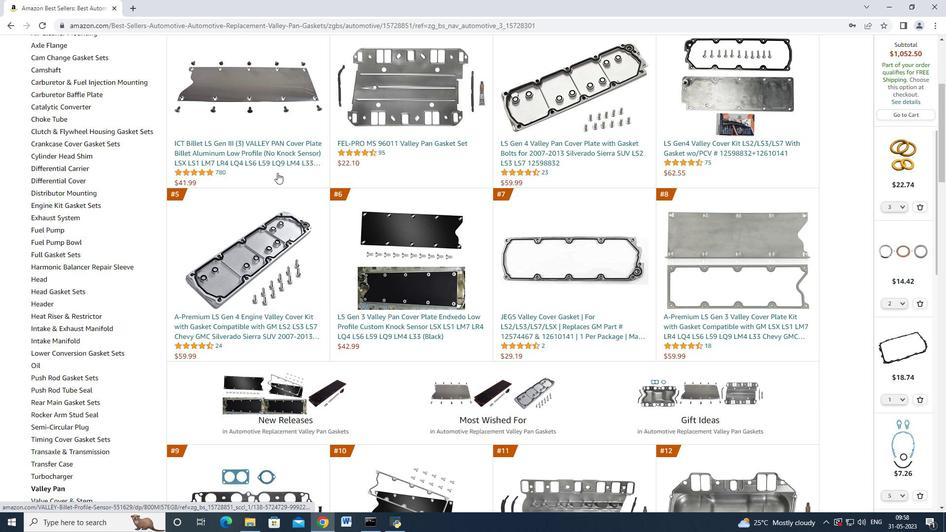 
Action: Mouse pressed left at (282, 152)
Screenshot: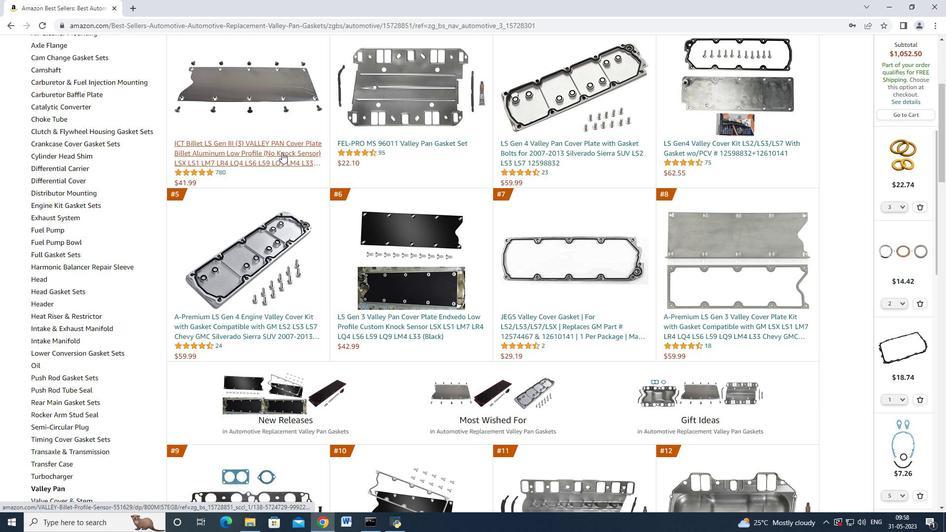 
Action: Mouse moved to (12, 27)
Screenshot: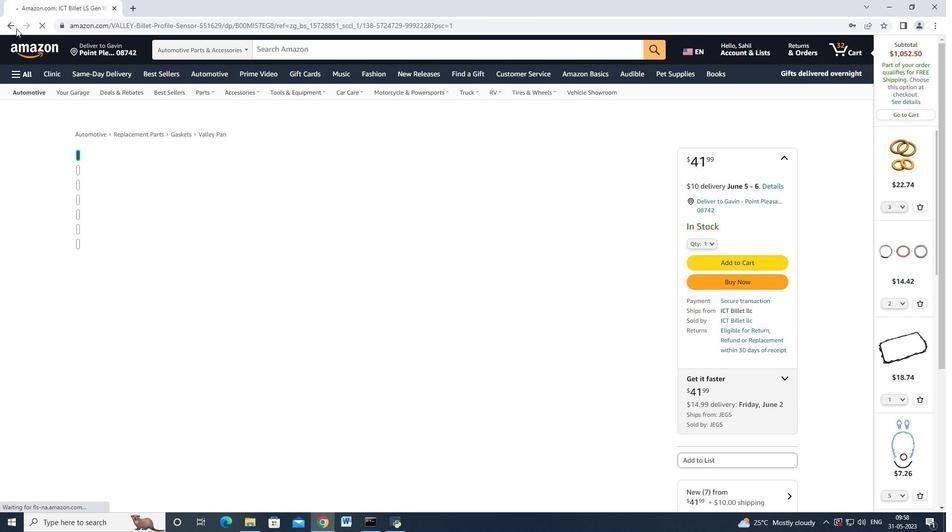 
Action: Mouse pressed left at (12, 27)
Screenshot: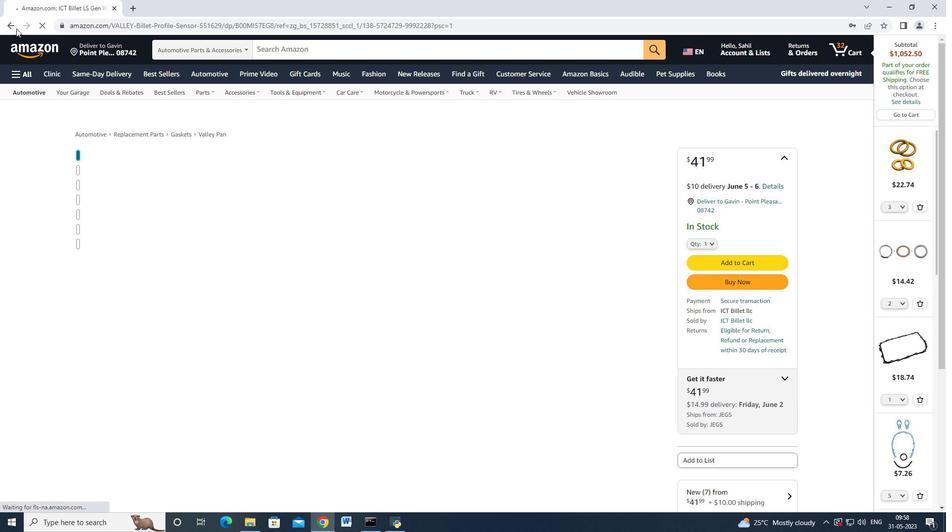 
Action: Mouse moved to (402, 140)
Screenshot: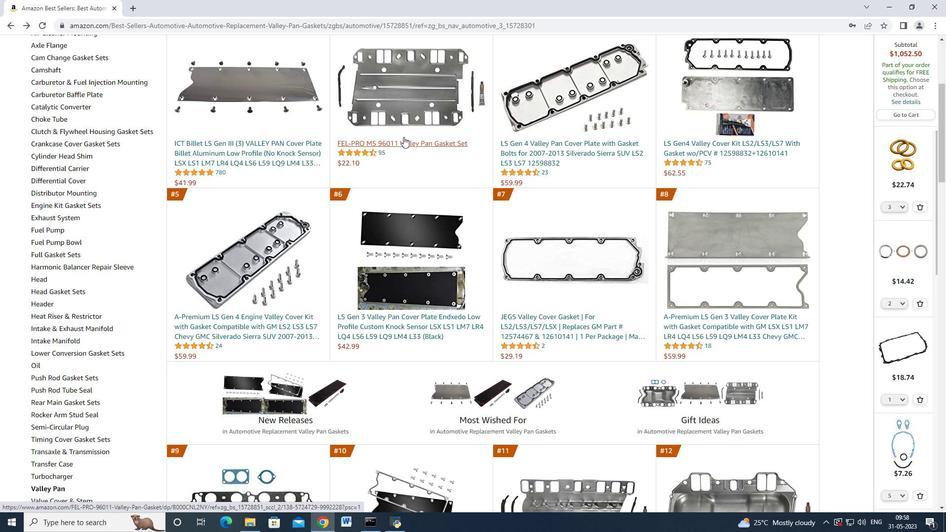 
Action: Mouse pressed left at (402, 140)
Screenshot: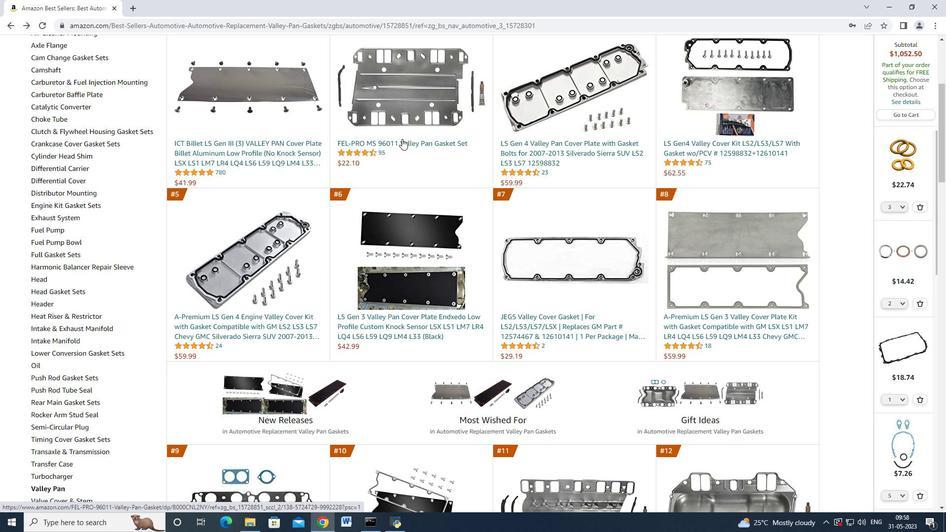 
Action: Mouse moved to (737, 254)
Screenshot: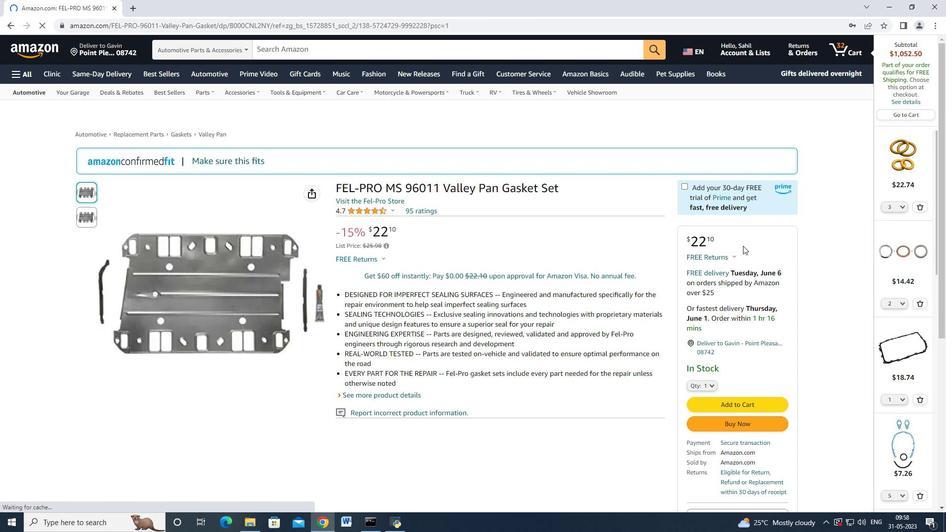 
Action: Mouse scrolled (737, 253) with delta (0, 0)
Screenshot: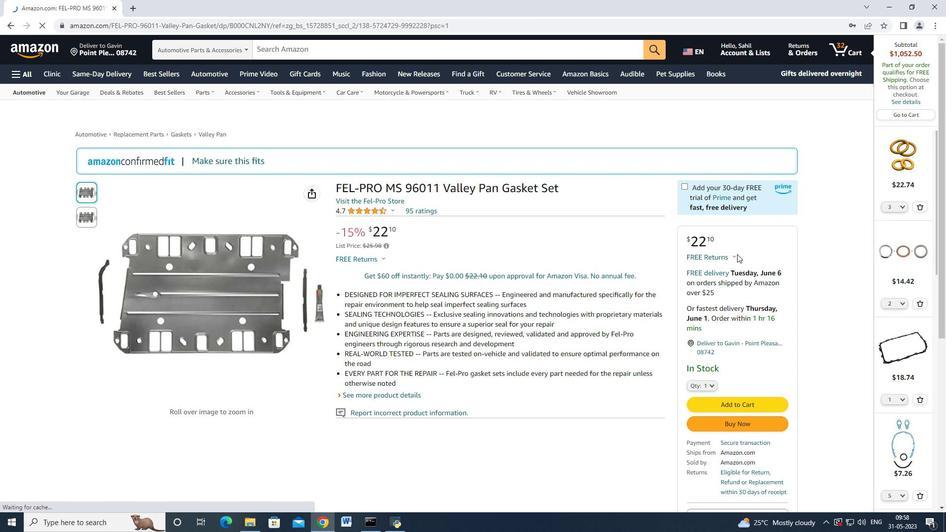
Action: Mouse scrolled (737, 253) with delta (0, 0)
Screenshot: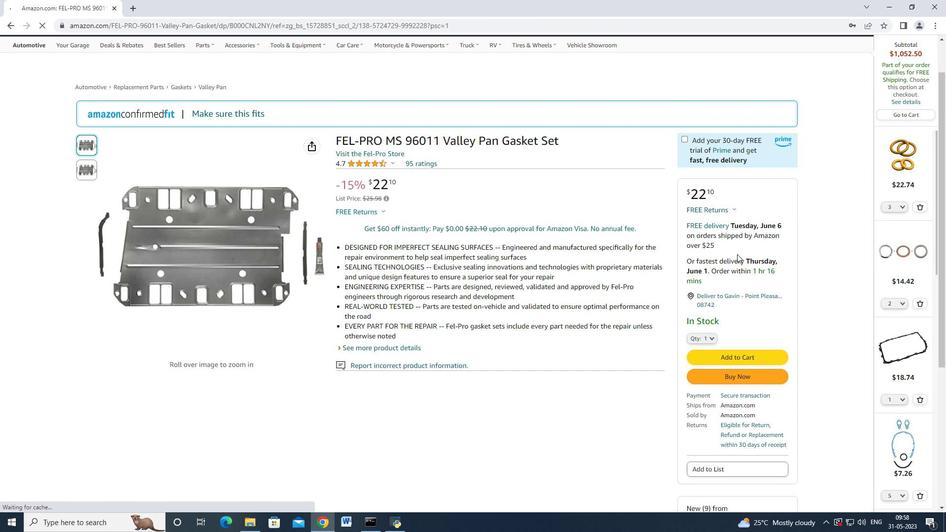 
Action: Mouse moved to (705, 323)
Screenshot: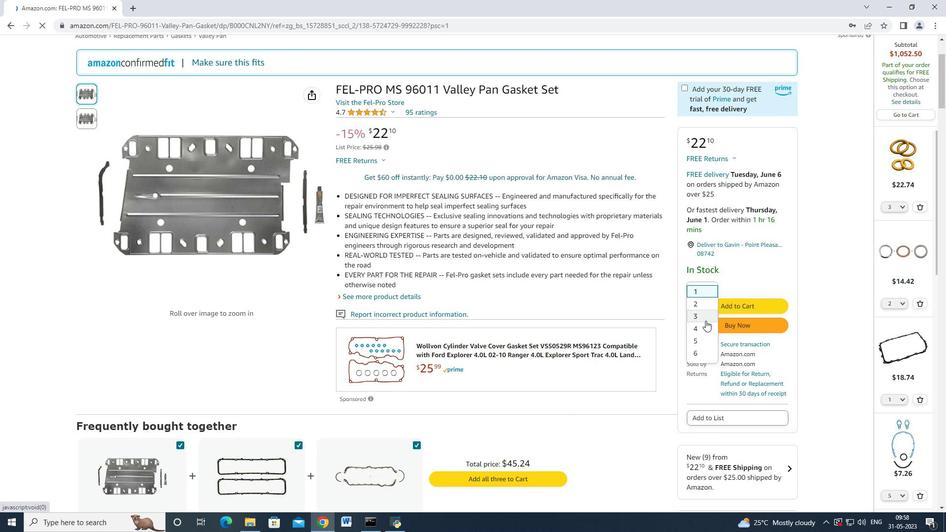 
Action: Mouse pressed left at (705, 323)
Screenshot: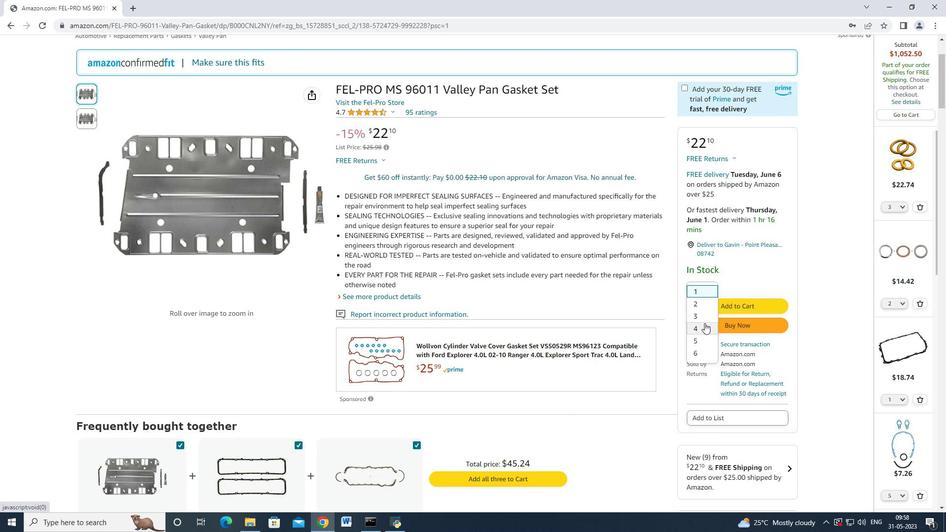 
Action: Mouse moved to (720, 294)
Screenshot: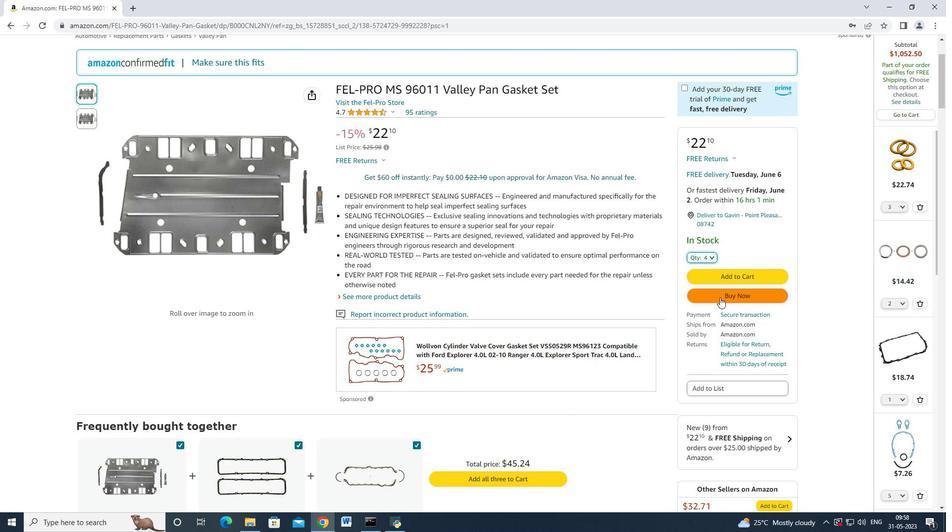 
Action: Mouse pressed left at (720, 294)
Screenshot: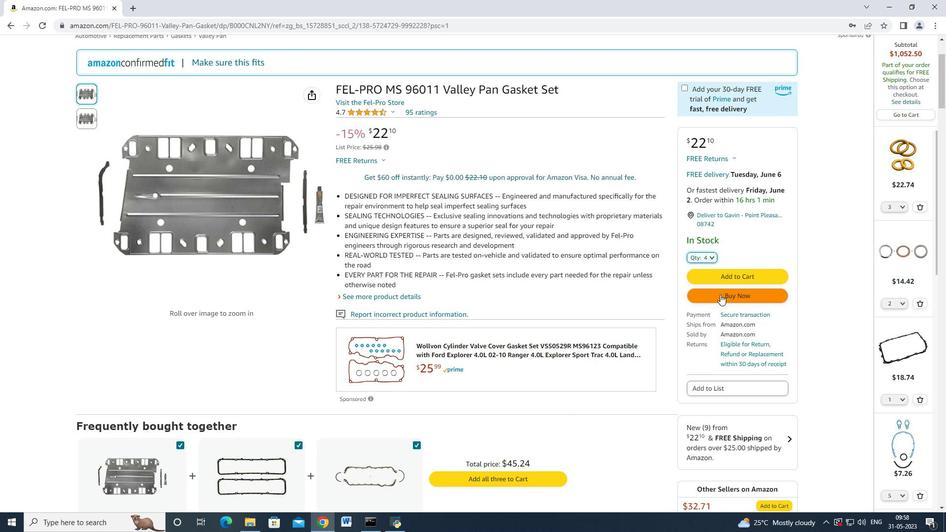 
Action: Mouse moved to (787, 300)
Screenshot: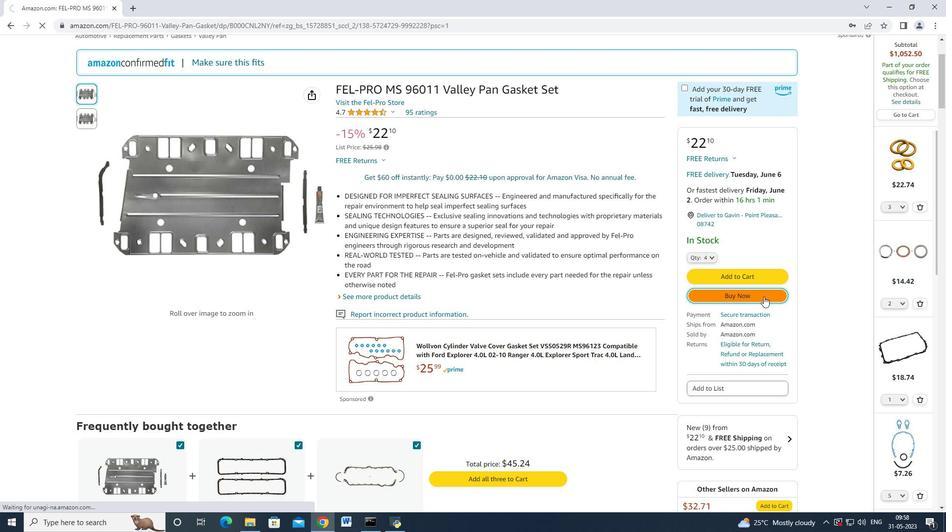 
Action: Mouse scrolled (787, 301) with delta (0, 0)
Screenshot: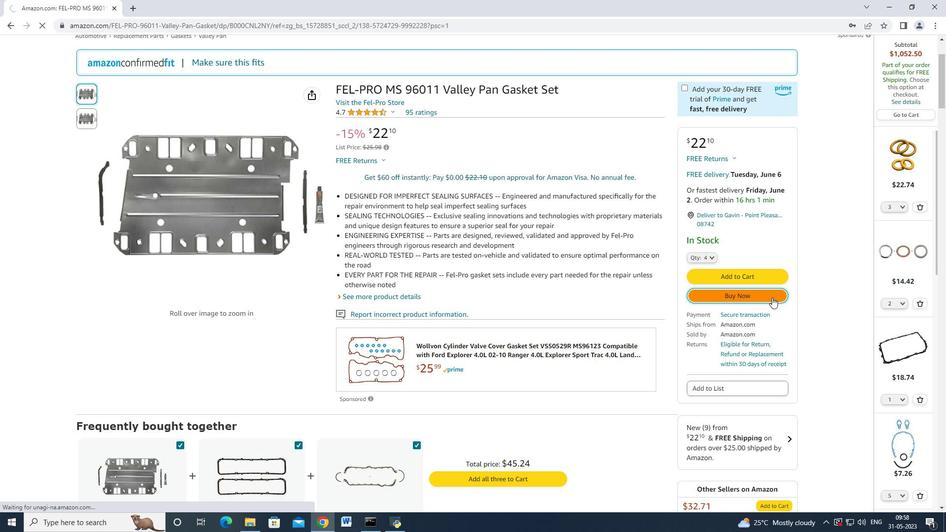 
Action: Mouse scrolled (787, 301) with delta (0, 0)
Screenshot: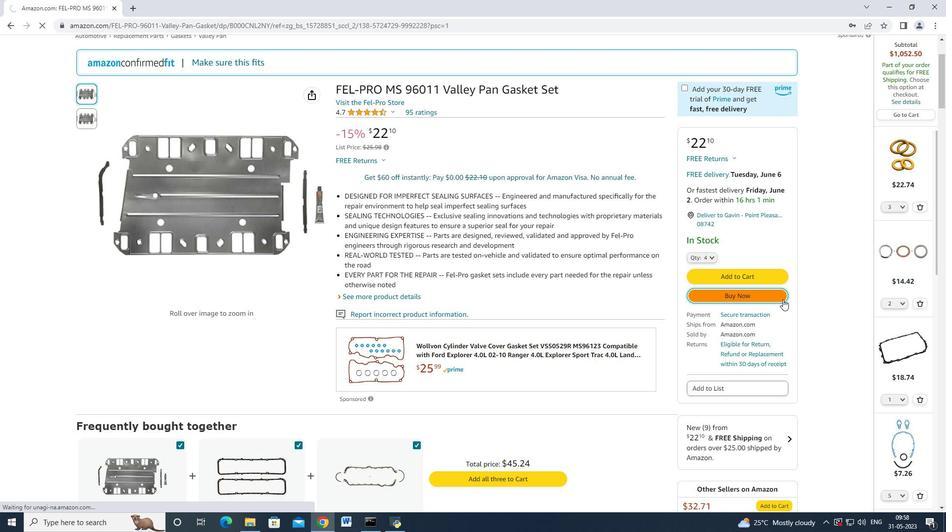 
Action: Mouse moved to (788, 301)
Screenshot: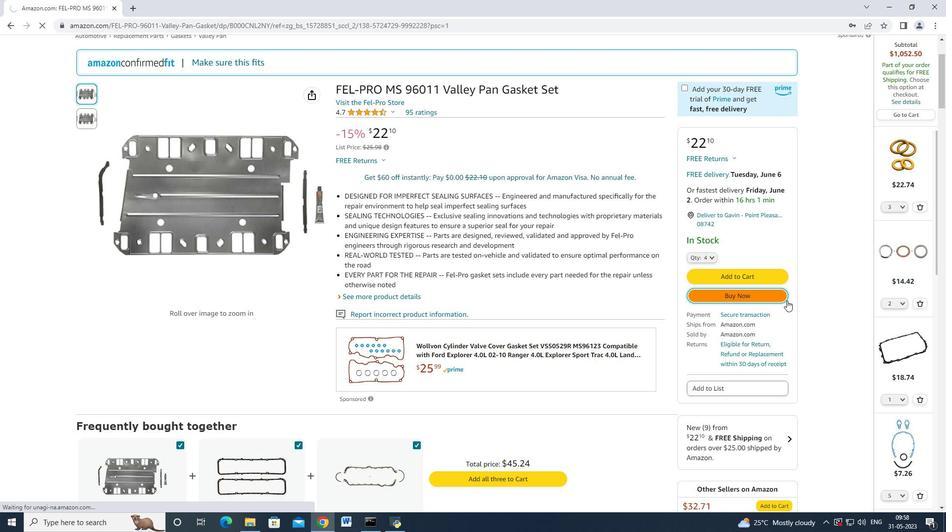 
Action: Mouse scrolled (788, 301) with delta (0, 0)
Screenshot: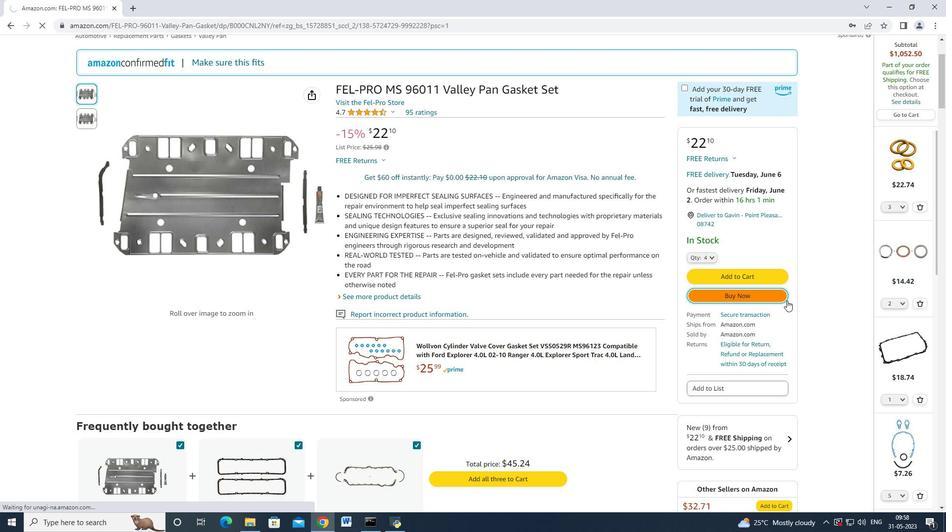 
Action: Mouse moved to (788, 301)
Screenshot: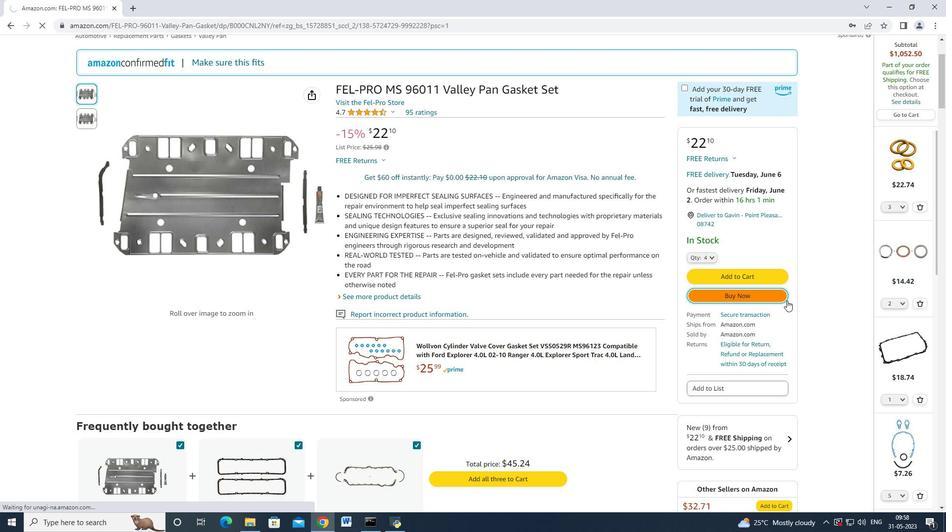 
Action: Mouse scrolled (788, 302) with delta (0, 0)
Screenshot: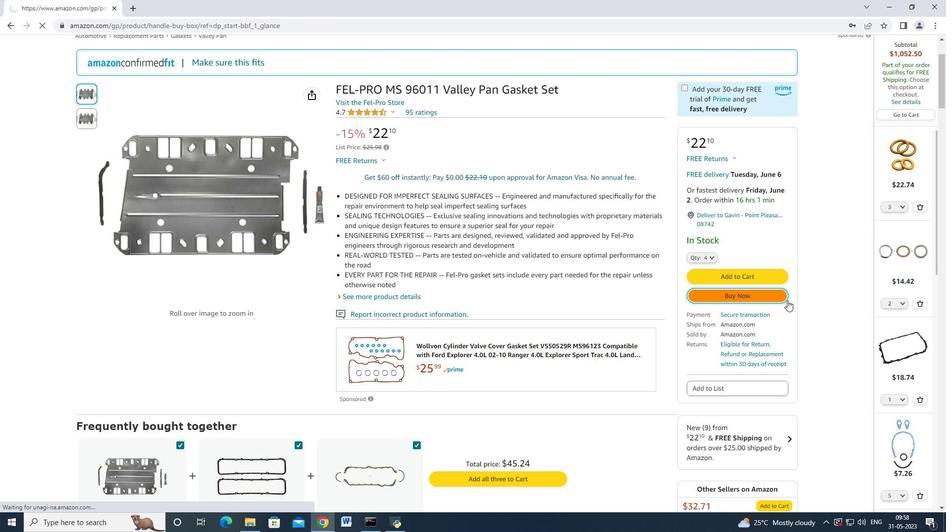 
Action: Mouse moved to (576, 85)
Screenshot: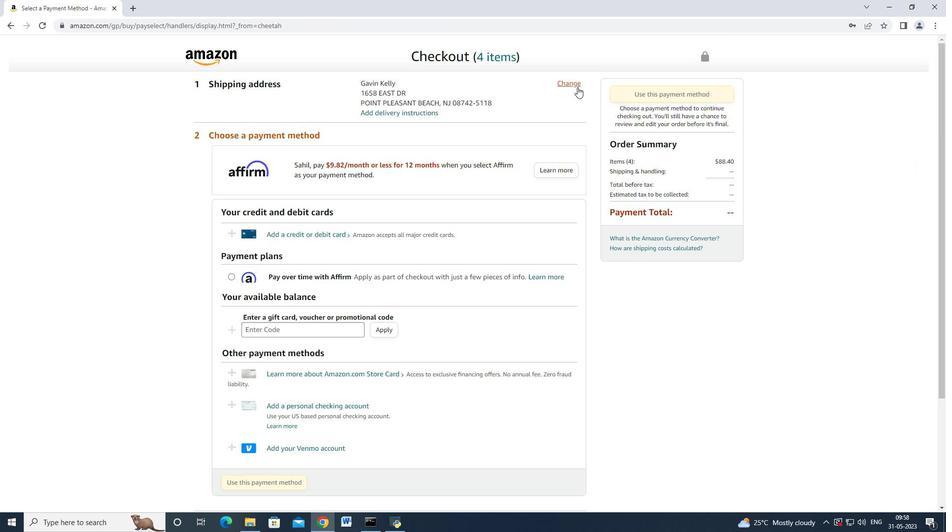
Action: Mouse pressed left at (576, 85)
Screenshot: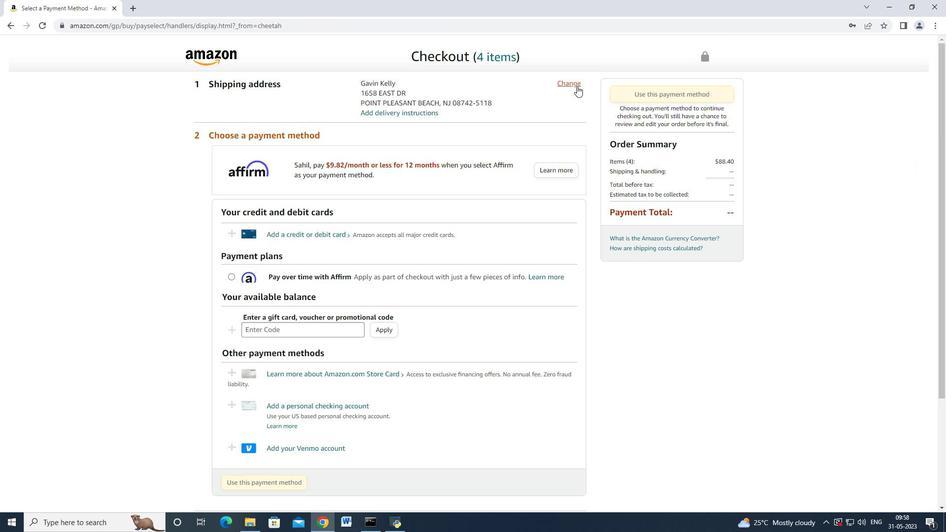 
Action: Mouse moved to (396, 158)
Screenshot: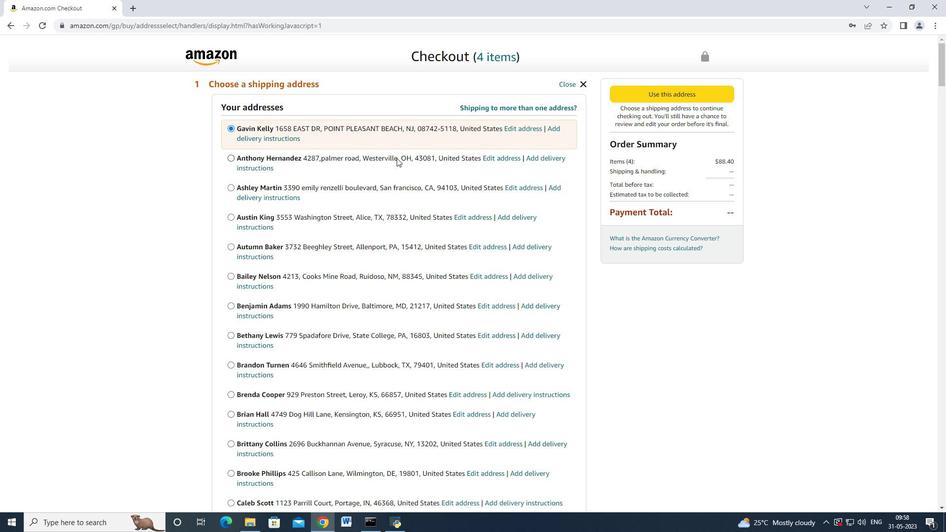 
Action: Mouse scrolled (396, 157) with delta (0, 0)
Screenshot: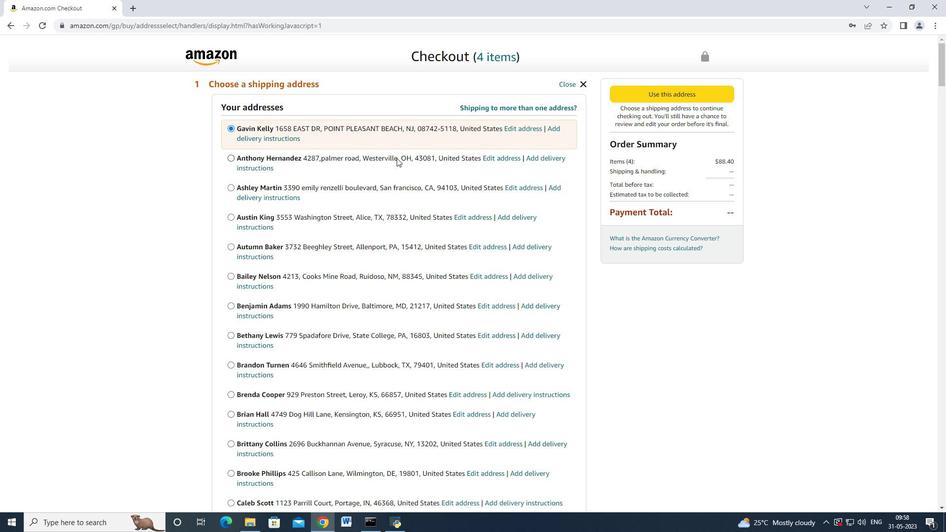 
Action: Mouse scrolled (396, 157) with delta (0, 0)
Screenshot: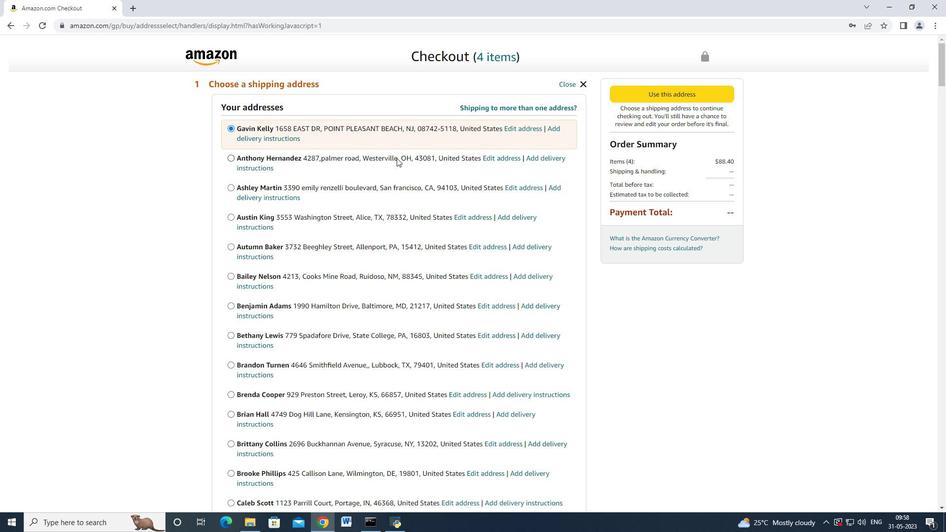 
Action: Mouse moved to (396, 158)
Screenshot: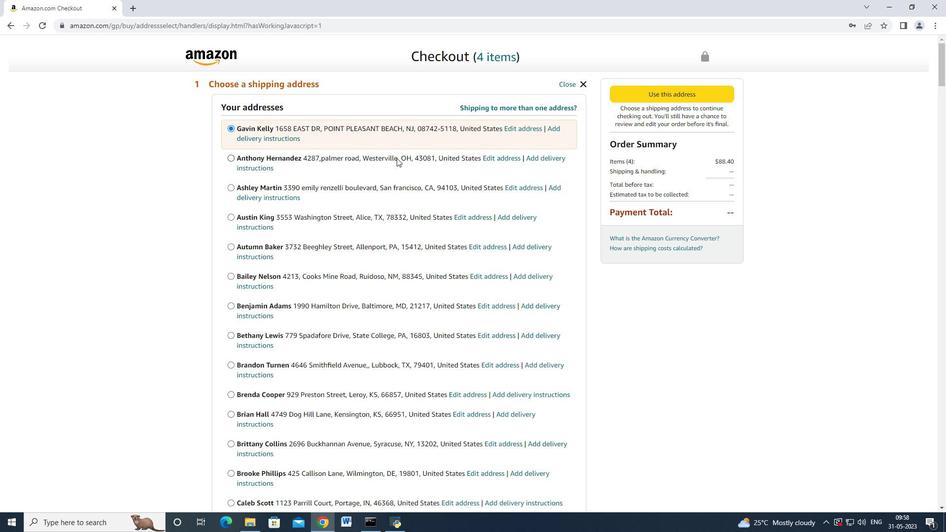 
Action: Mouse scrolled (396, 158) with delta (0, 0)
Screenshot: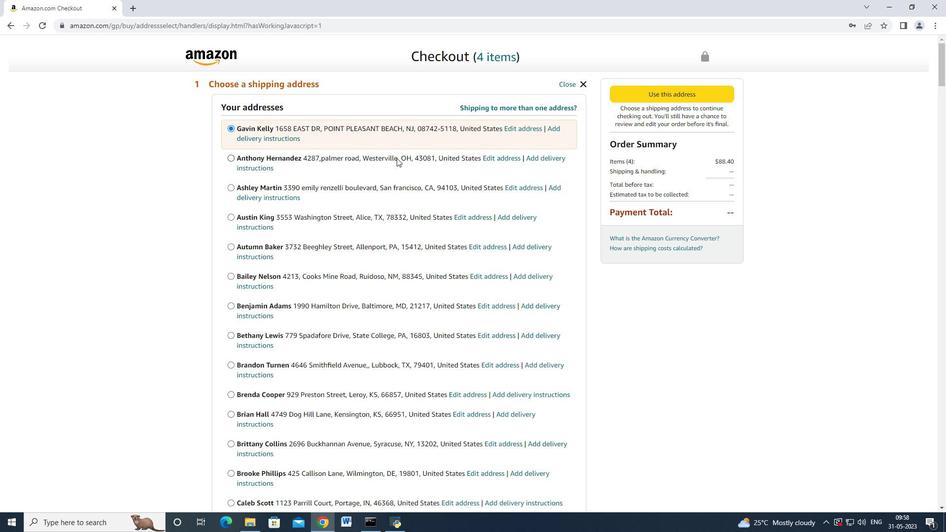 
Action: Mouse moved to (396, 158)
Screenshot: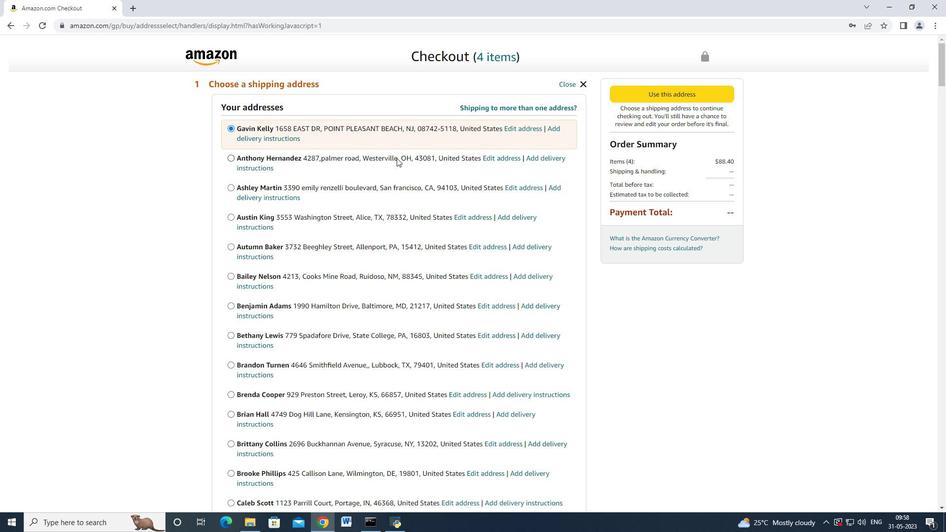
Action: Mouse scrolled (396, 158) with delta (0, 0)
Screenshot: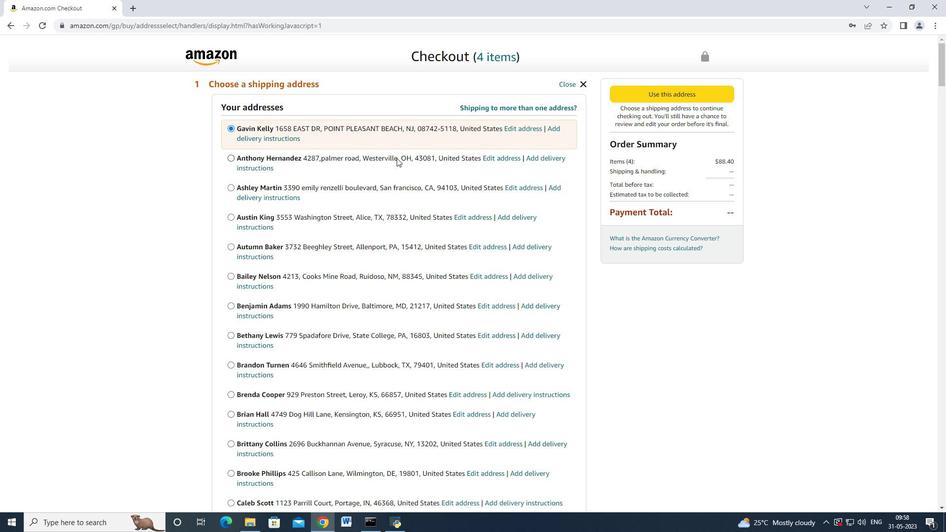 
Action: Mouse scrolled (396, 158) with delta (0, 0)
Screenshot: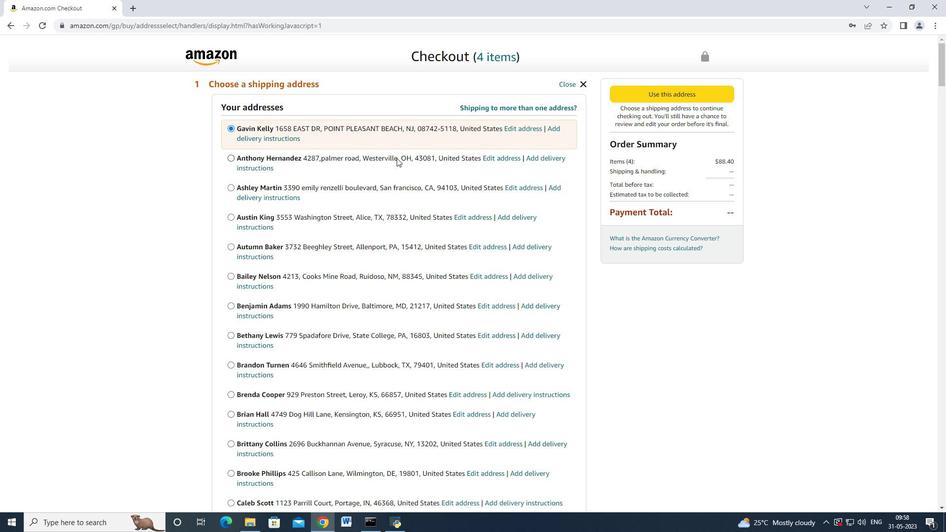 
Action: Mouse moved to (395, 158)
Screenshot: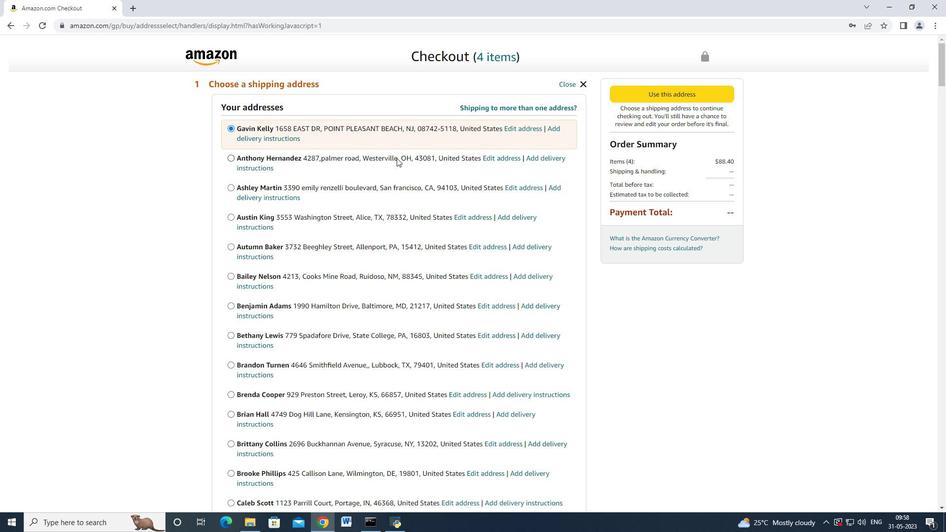 
Action: Mouse scrolled (395, 158) with delta (0, 0)
Screenshot: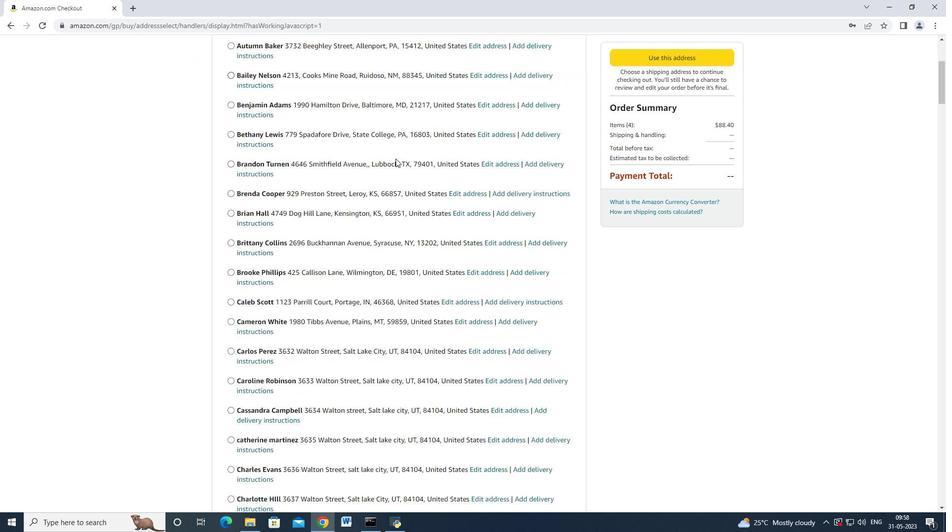 
Action: Mouse scrolled (395, 158) with delta (0, 0)
Screenshot: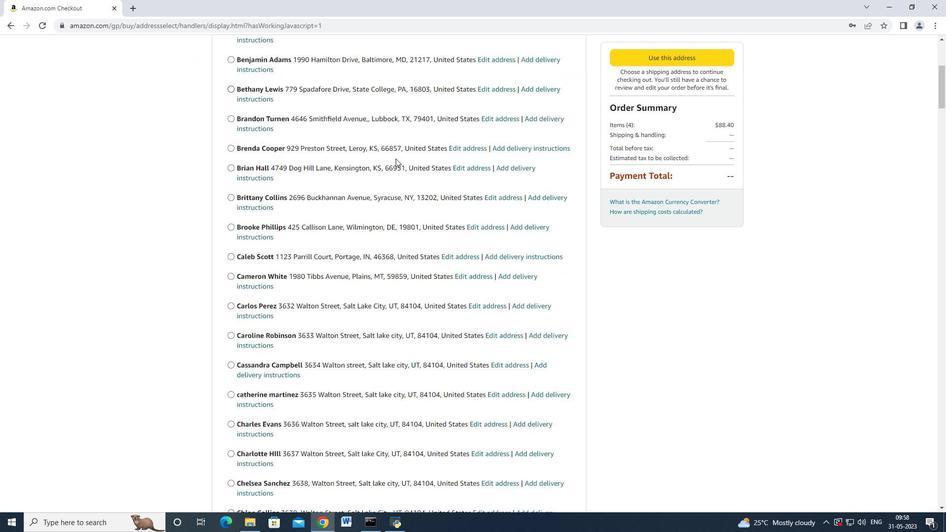 
Action: Mouse scrolled (395, 158) with delta (0, 0)
Screenshot: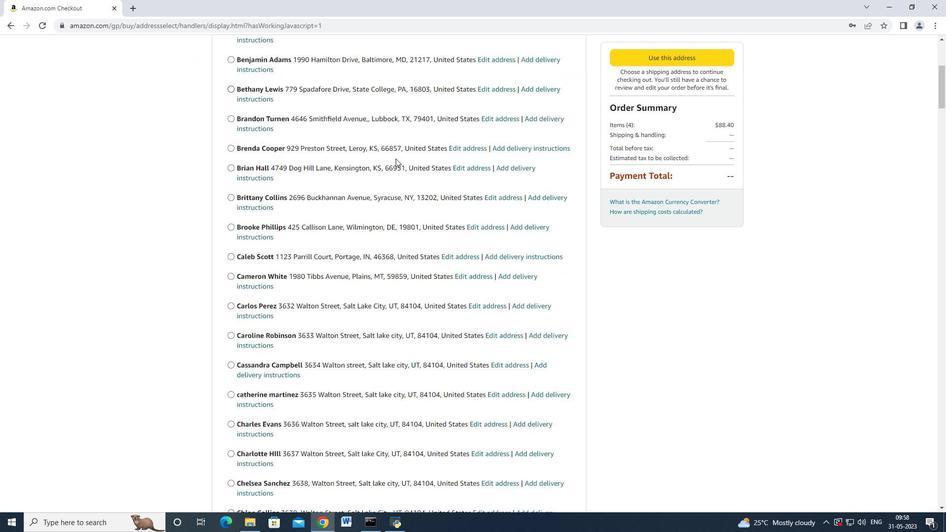 
Action: Mouse scrolled (395, 158) with delta (0, 0)
Screenshot: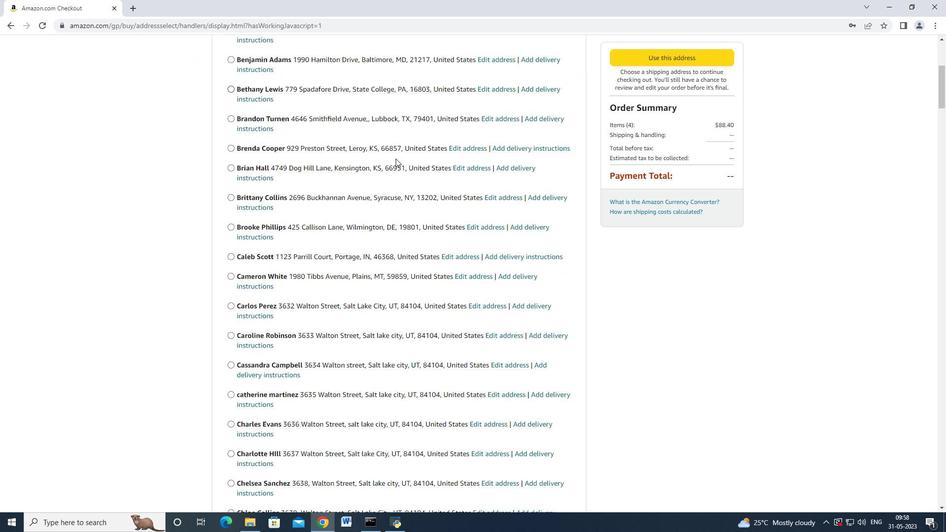 
Action: Mouse scrolled (395, 158) with delta (0, 0)
Screenshot: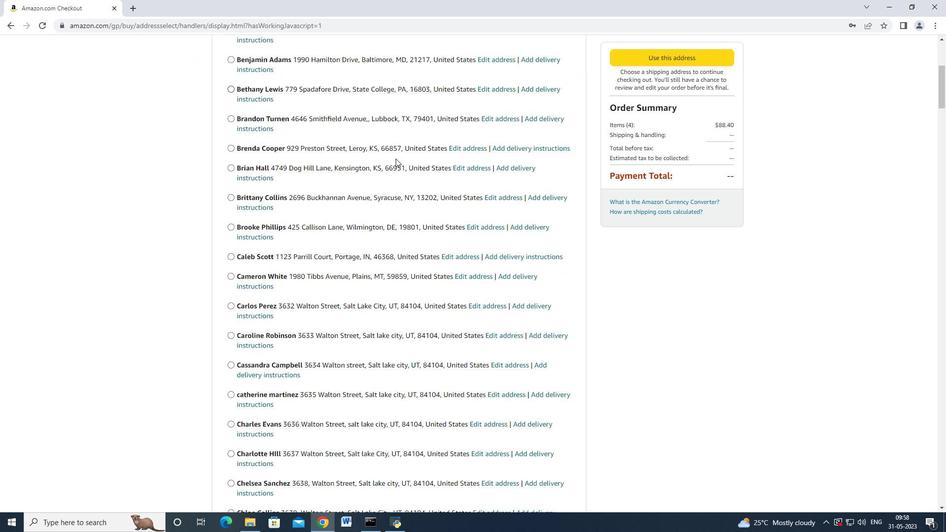 
Action: Mouse scrolled (395, 158) with delta (0, 0)
Screenshot: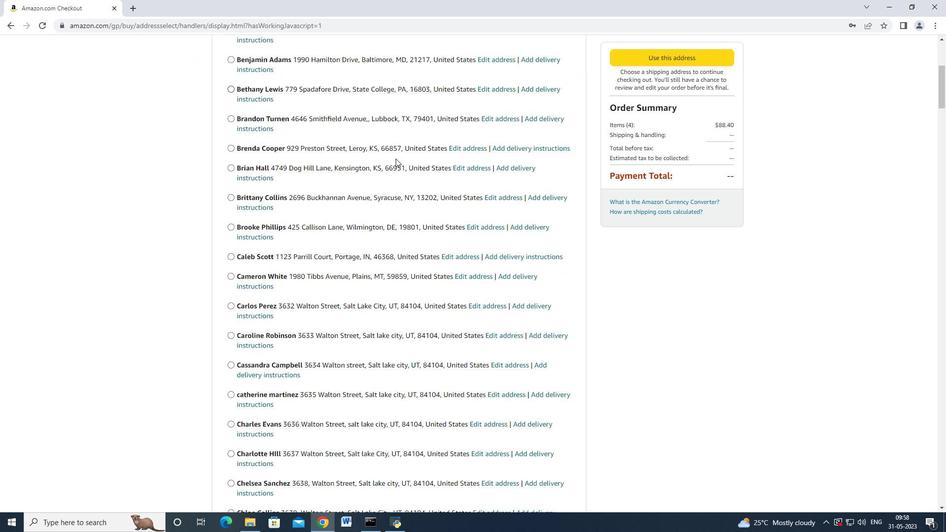 
Action: Mouse scrolled (395, 158) with delta (0, 0)
Screenshot: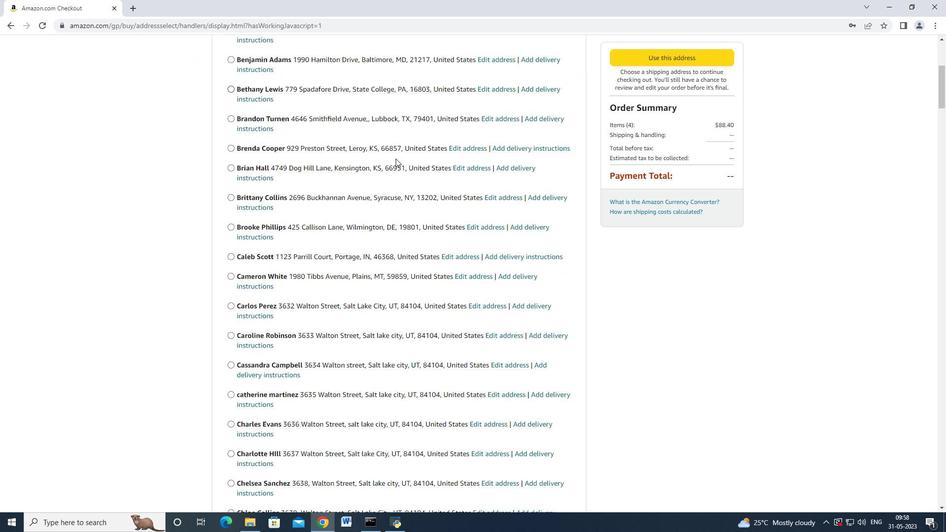 
Action: Mouse scrolled (395, 158) with delta (0, 0)
Screenshot: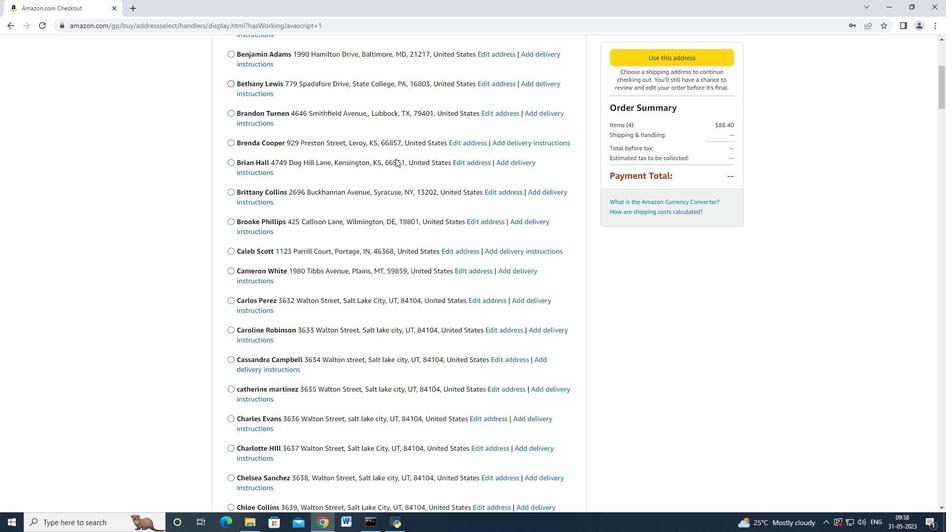 
Action: Mouse moved to (395, 158)
Screenshot: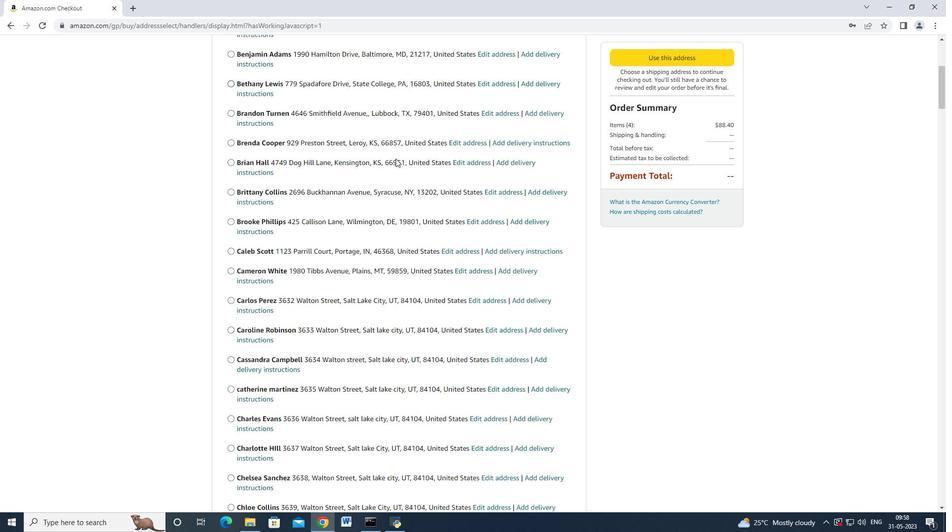 
Action: Mouse scrolled (395, 158) with delta (0, 0)
Screenshot: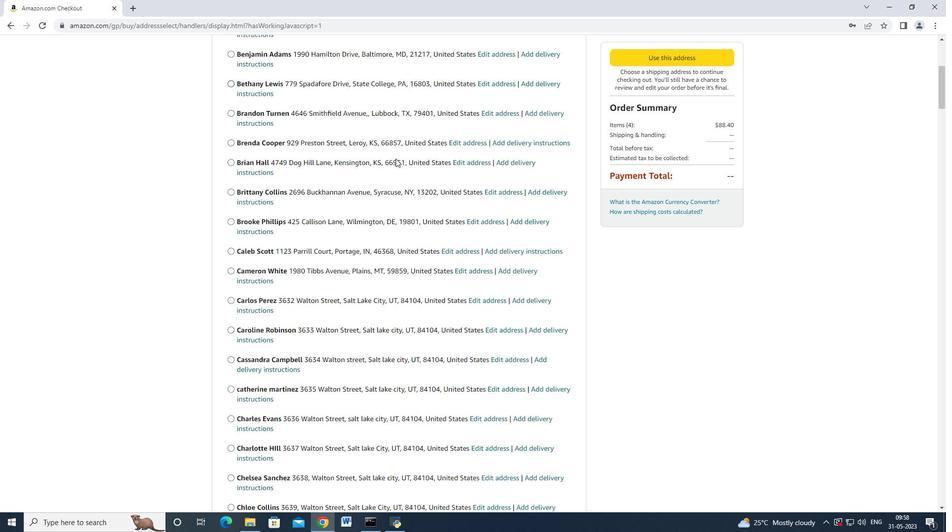 
Action: Mouse scrolled (395, 158) with delta (0, 0)
Screenshot: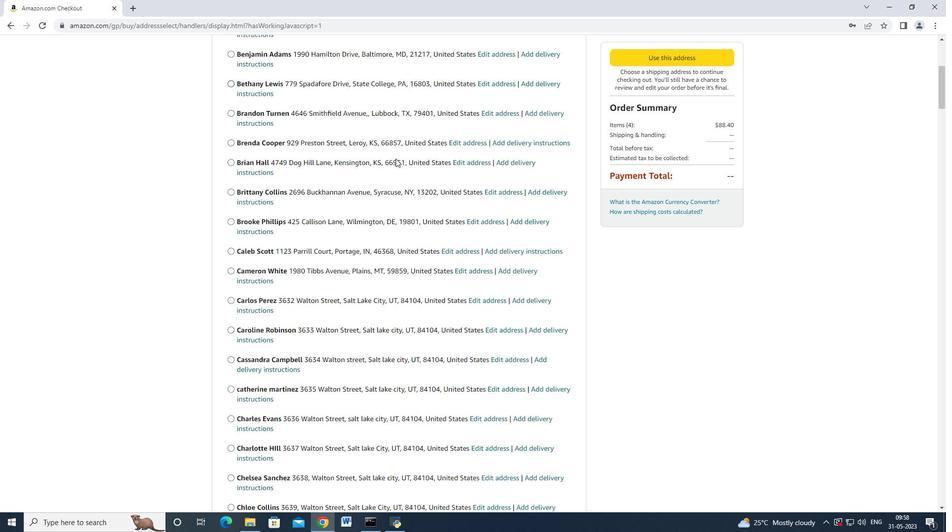 
Action: Mouse scrolled (395, 158) with delta (0, 0)
Screenshot: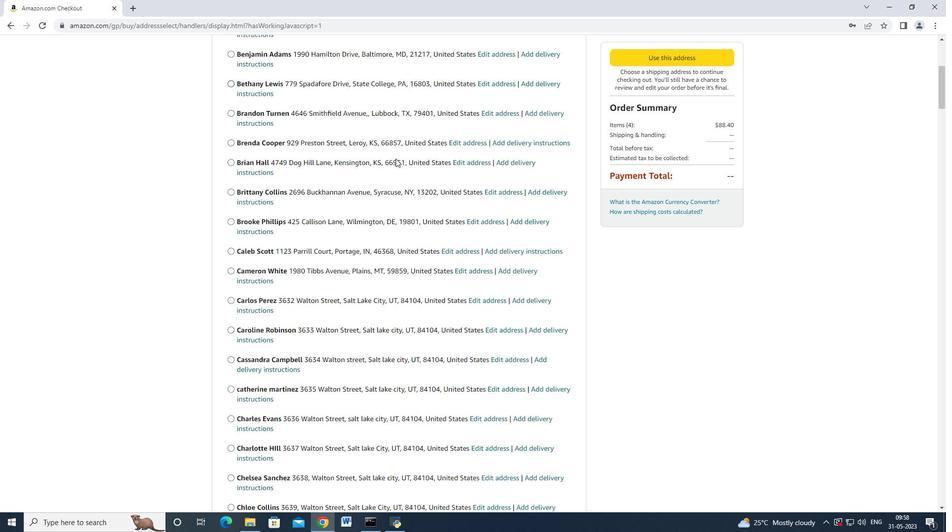 
Action: Mouse scrolled (395, 158) with delta (0, 0)
Screenshot: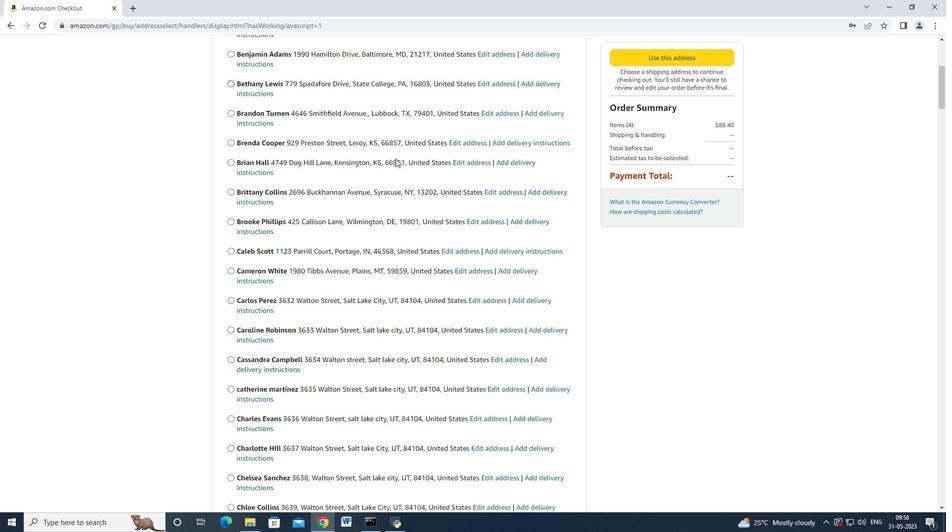 
Action: Mouse scrolled (395, 158) with delta (0, 0)
Screenshot: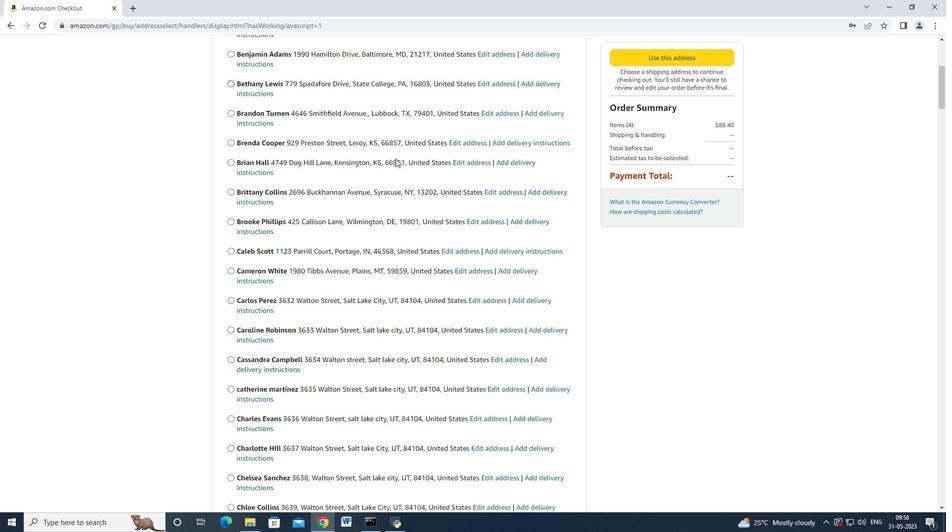 
Action: Mouse scrolled (395, 158) with delta (0, 0)
Screenshot: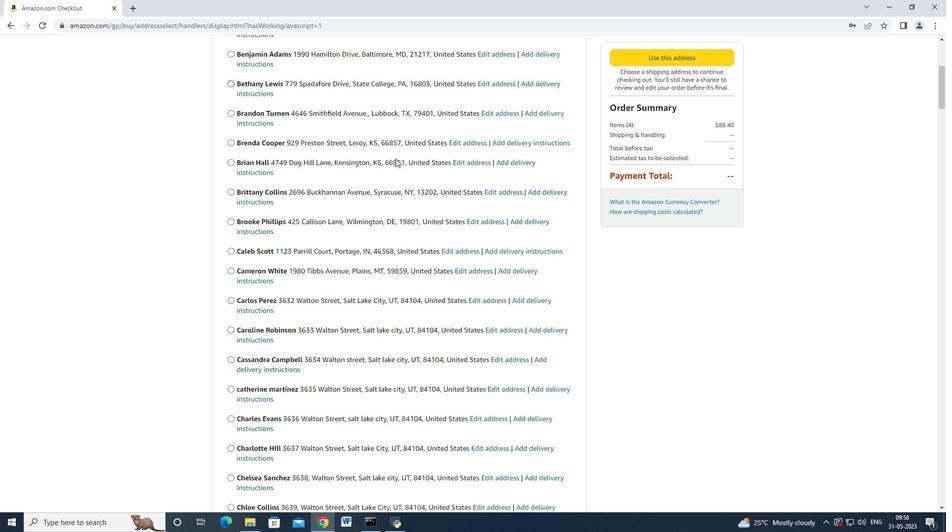 
Action: Mouse scrolled (395, 158) with delta (0, 0)
Screenshot: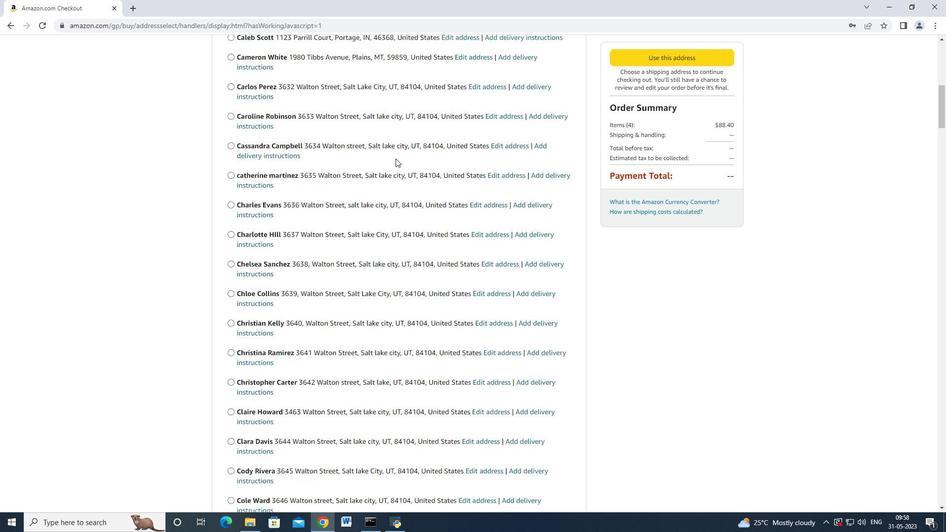 
Action: Mouse moved to (395, 159)
Screenshot: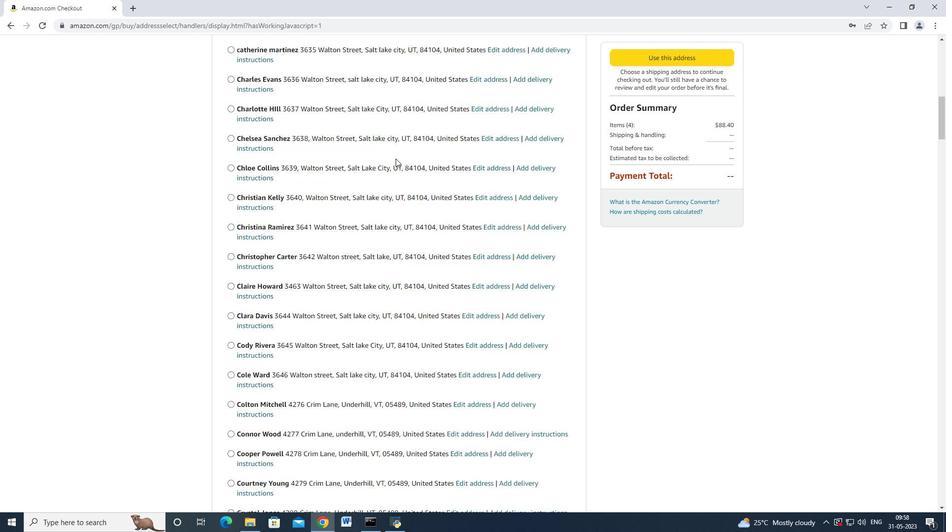 
Action: Mouse scrolled (395, 158) with delta (0, 0)
Screenshot: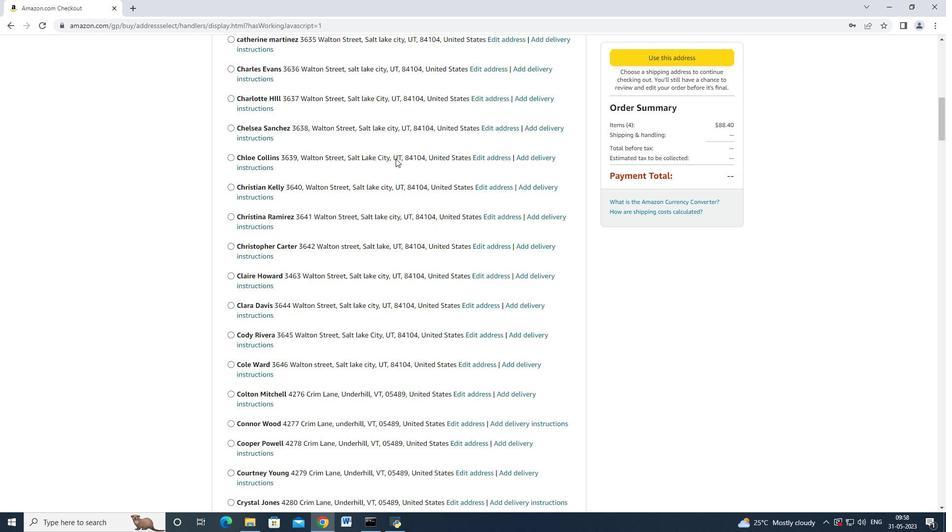 
Action: Mouse scrolled (395, 158) with delta (0, 0)
Screenshot: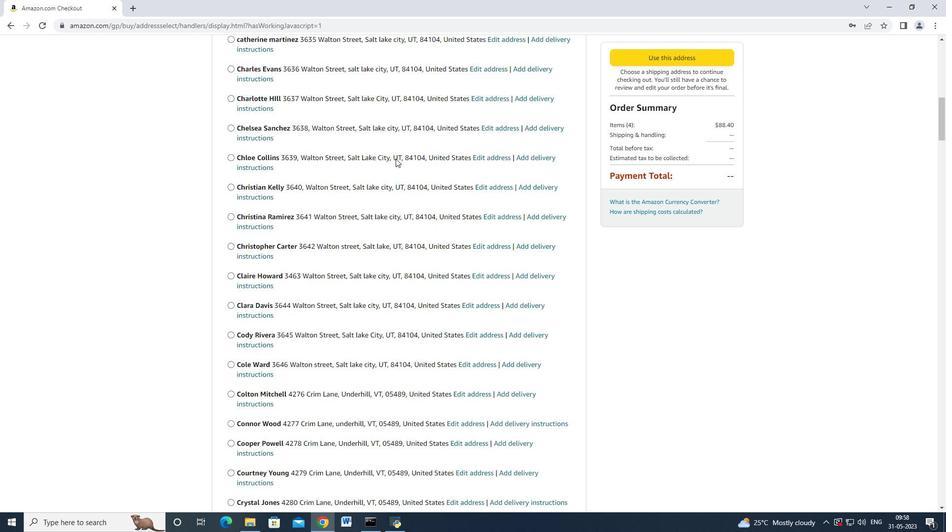 
Action: Mouse scrolled (395, 158) with delta (0, 0)
Screenshot: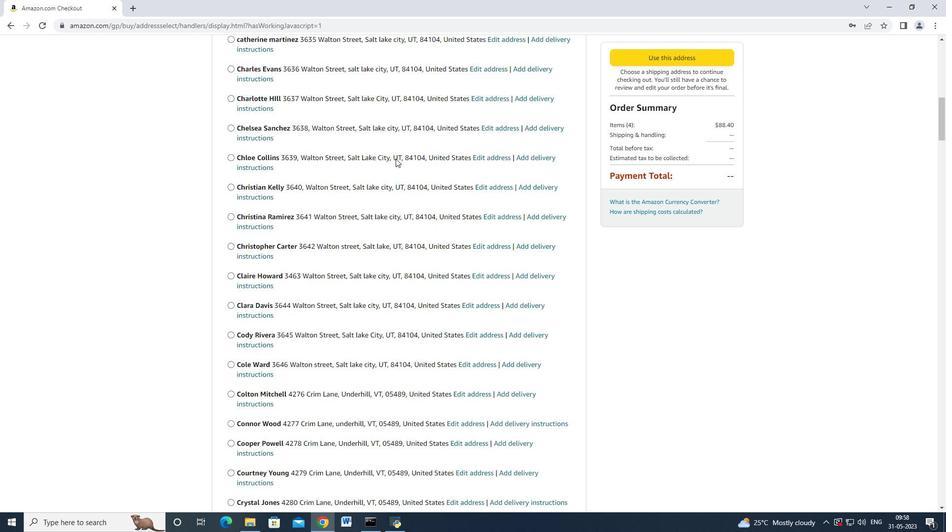 
Action: Mouse scrolled (395, 158) with delta (0, 0)
Screenshot: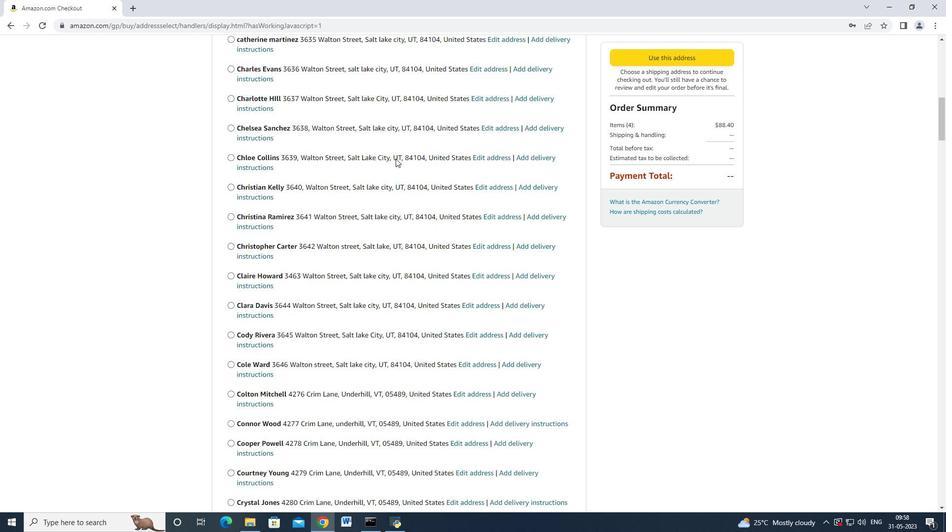 
Action: Mouse scrolled (395, 158) with delta (0, 0)
Screenshot: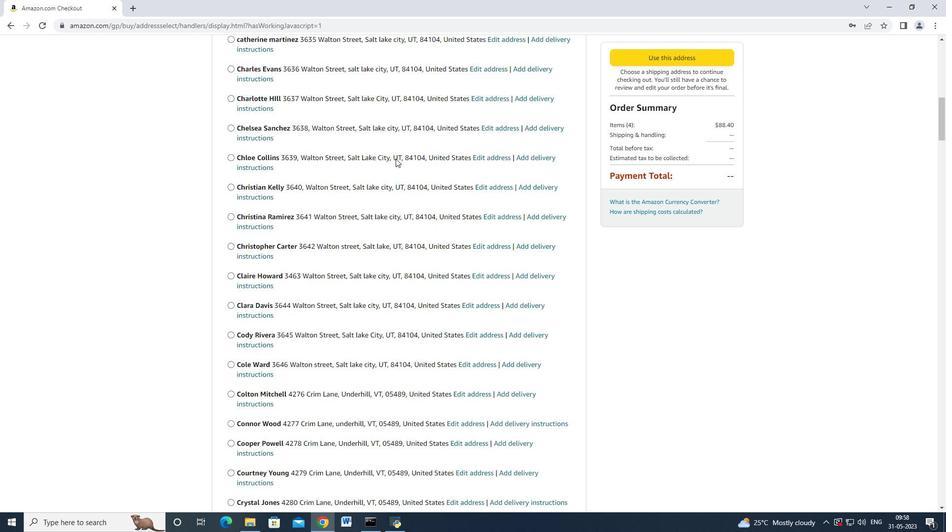 
Action: Mouse scrolled (395, 158) with delta (0, 0)
Screenshot: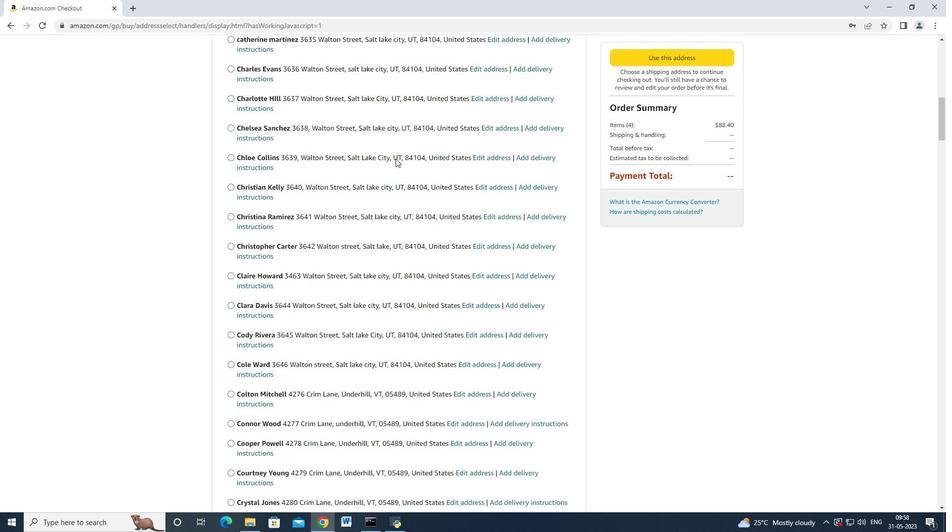 
Action: Mouse scrolled (395, 158) with delta (0, 0)
Screenshot: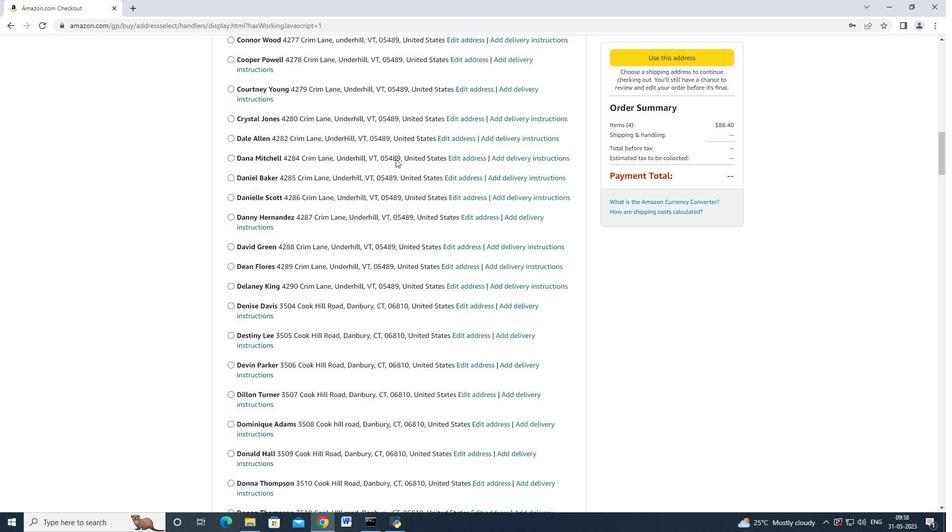 
Action: Mouse moved to (395, 159)
Screenshot: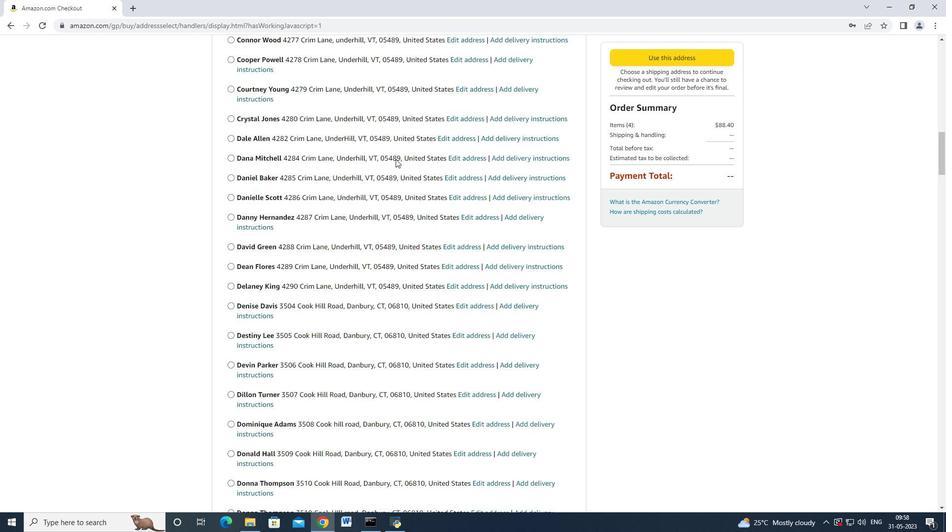 
Action: Mouse scrolled (395, 158) with delta (0, 0)
Screenshot: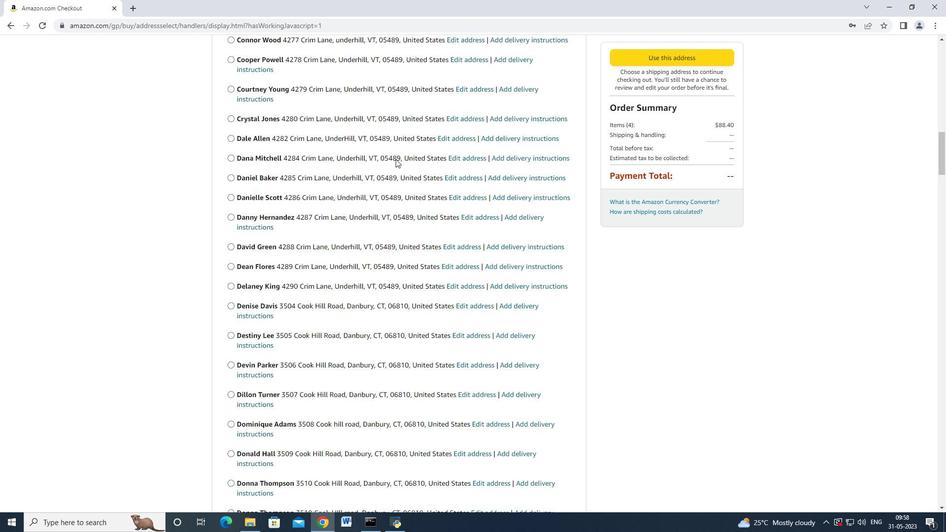 
Action: Mouse scrolled (395, 158) with delta (0, 0)
Screenshot: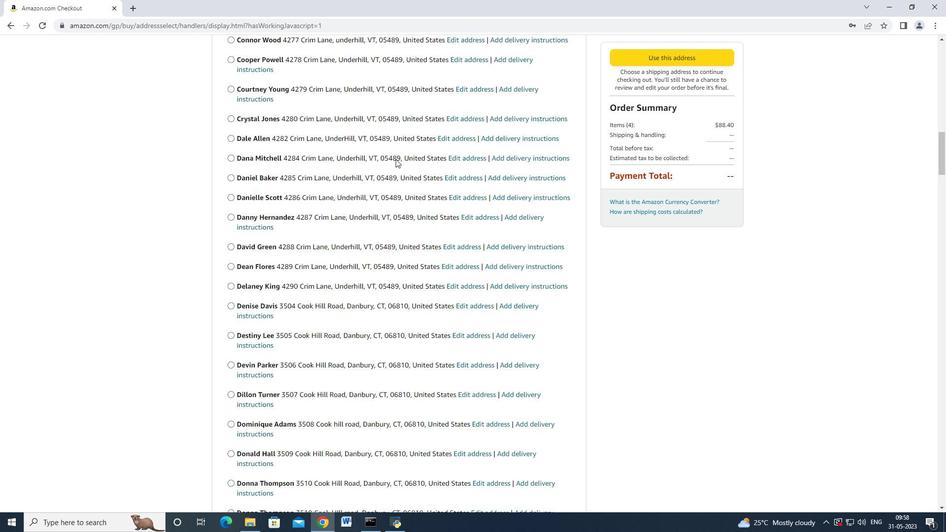 
Action: Mouse scrolled (395, 158) with delta (0, 0)
Screenshot: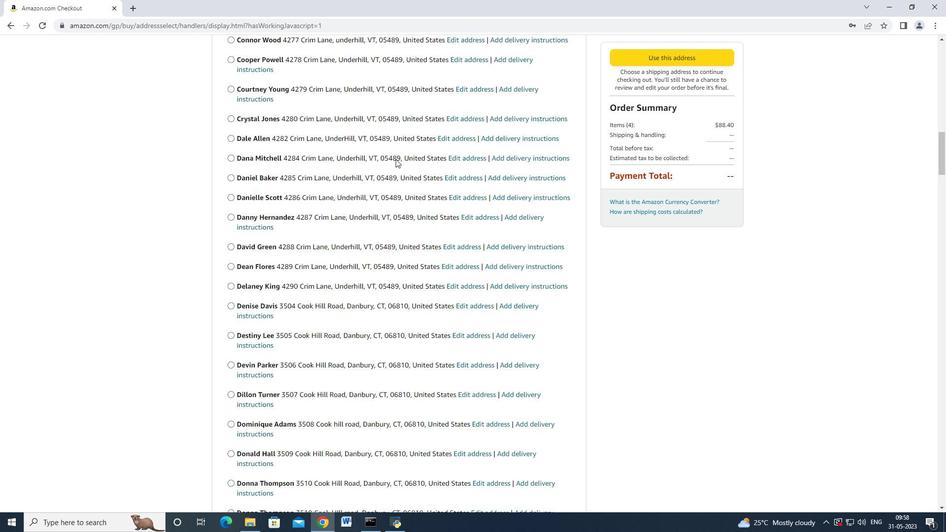 
Action: Mouse scrolled (395, 158) with delta (0, 0)
Screenshot: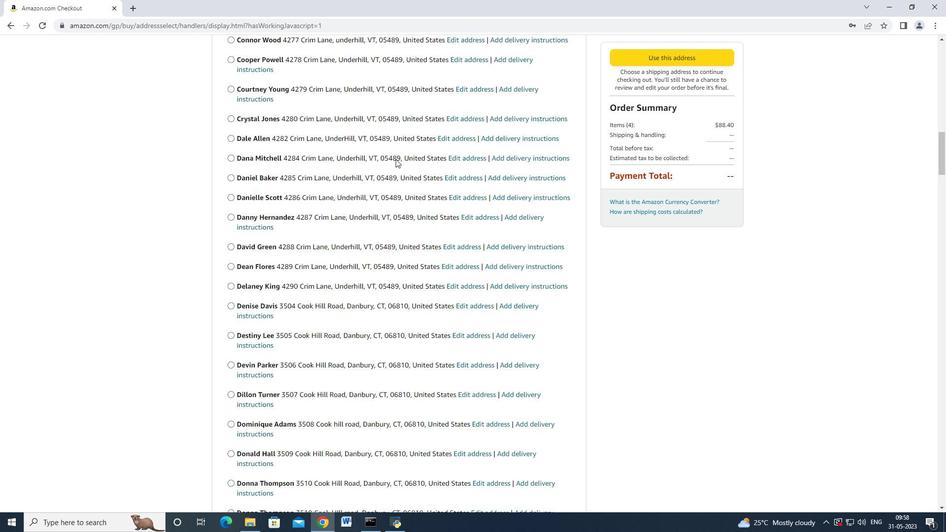 
Action: Mouse scrolled (395, 158) with delta (0, 0)
Screenshot: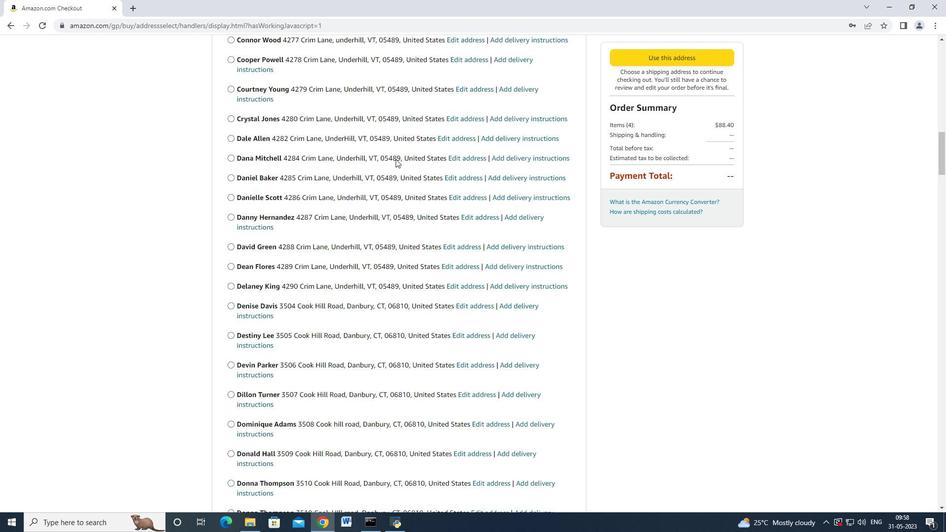 
Action: Mouse scrolled (395, 158) with delta (0, 0)
Screenshot: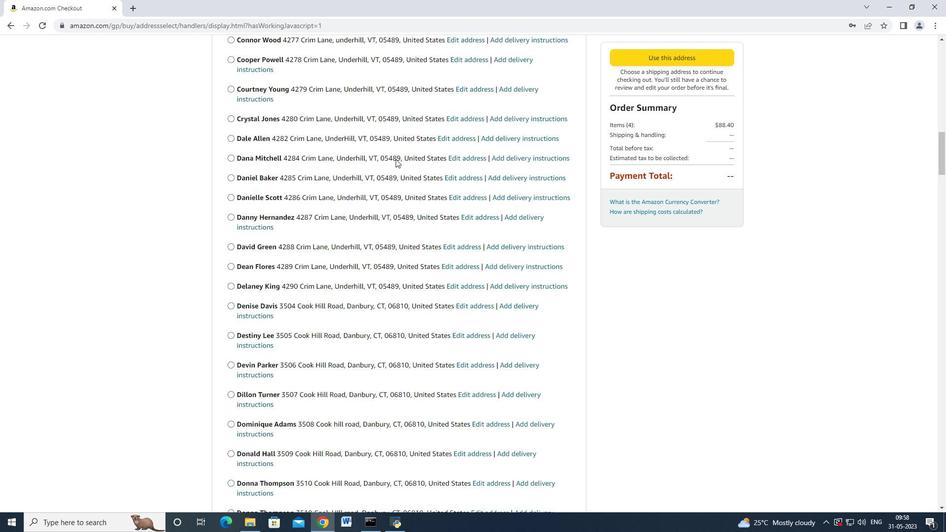 
Action: Mouse moved to (395, 159)
Screenshot: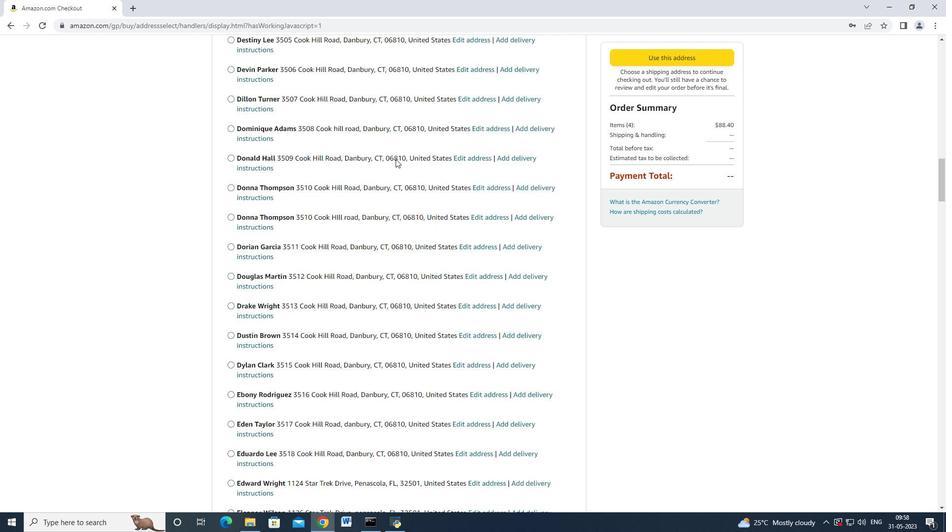 
Action: Mouse scrolled (395, 158) with delta (0, 0)
Screenshot: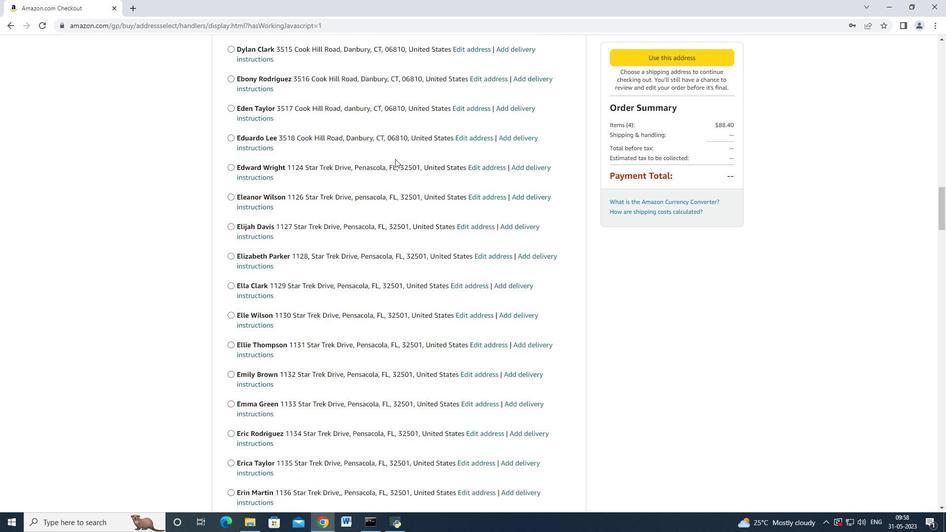 
Action: Mouse scrolled (395, 158) with delta (0, 0)
Screenshot: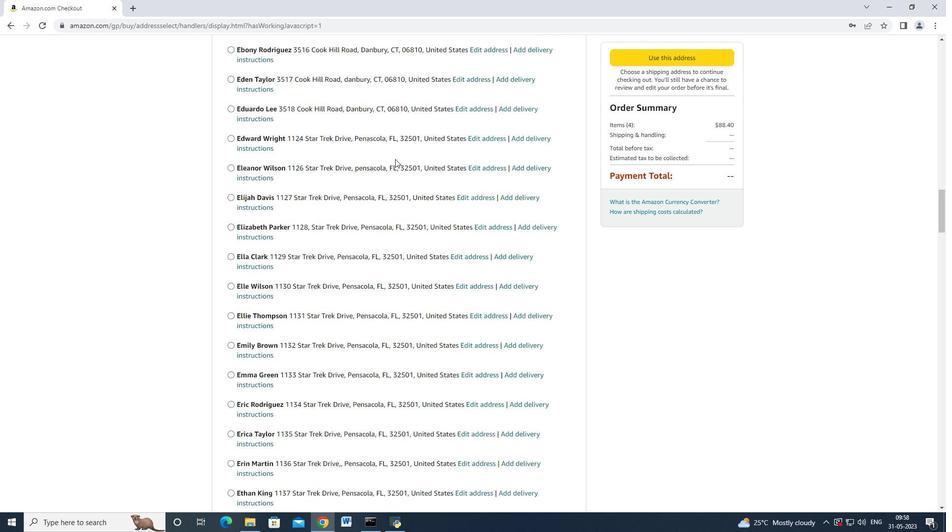 
Action: Mouse scrolled (395, 158) with delta (0, 0)
Screenshot: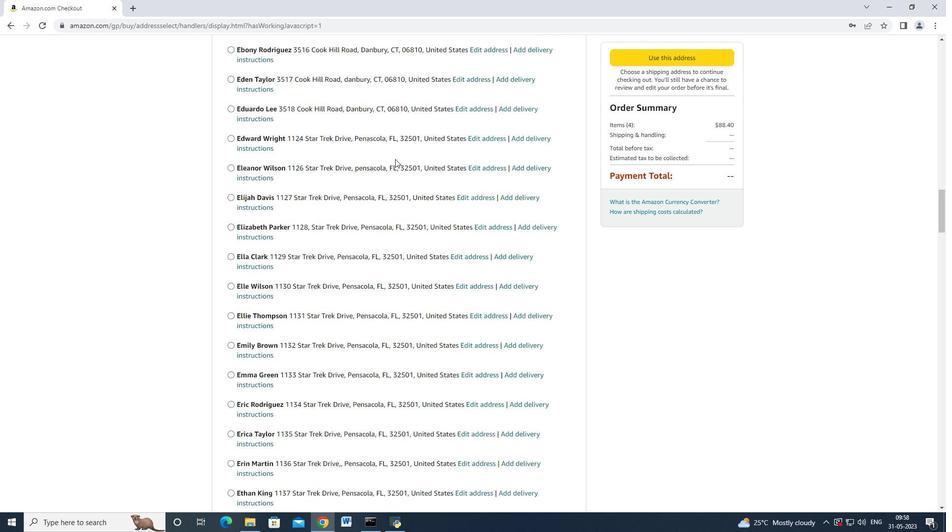 
Action: Mouse scrolled (395, 158) with delta (0, 0)
Screenshot: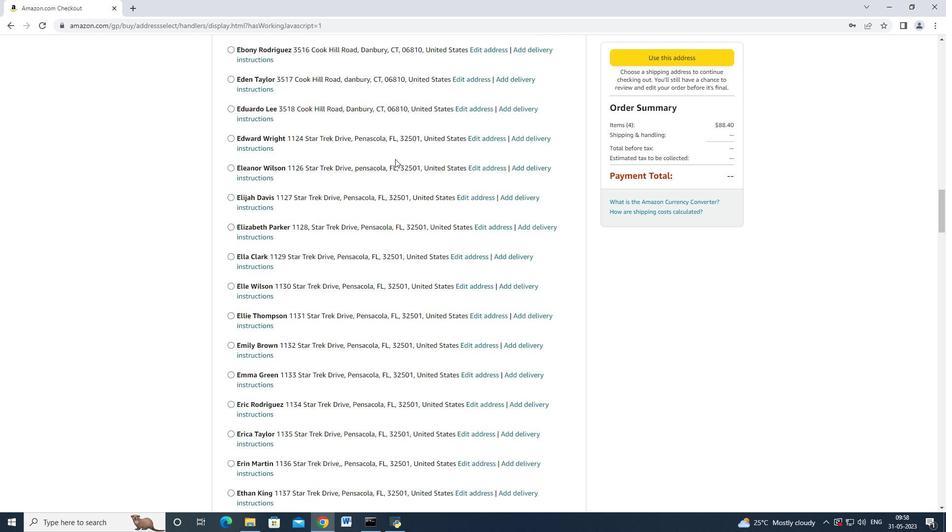 
Action: Mouse scrolled (395, 158) with delta (0, 0)
Screenshot: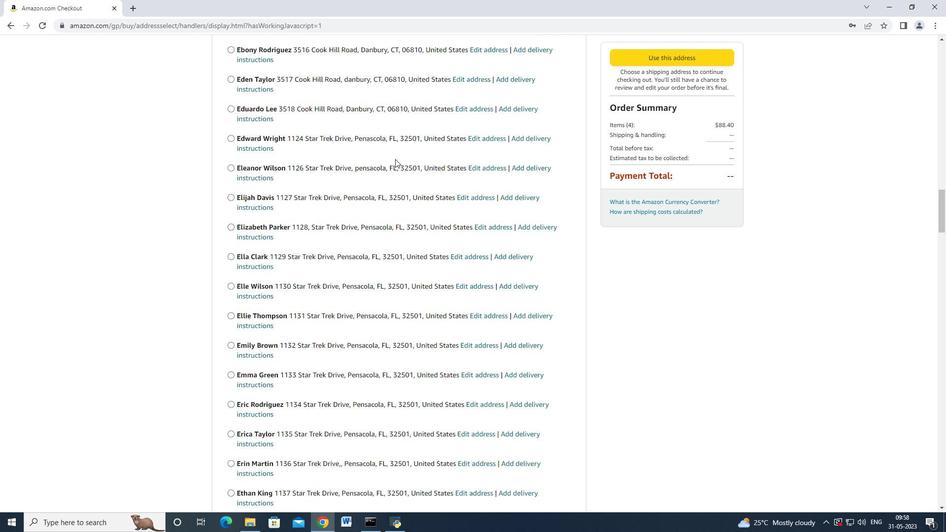 
Action: Mouse scrolled (395, 158) with delta (0, 0)
Screenshot: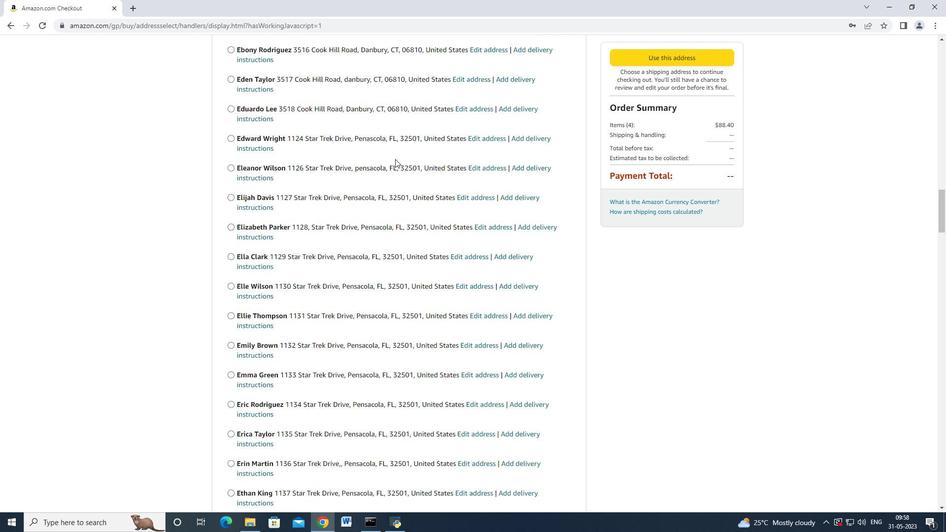 
Action: Mouse scrolled (395, 158) with delta (0, 0)
Screenshot: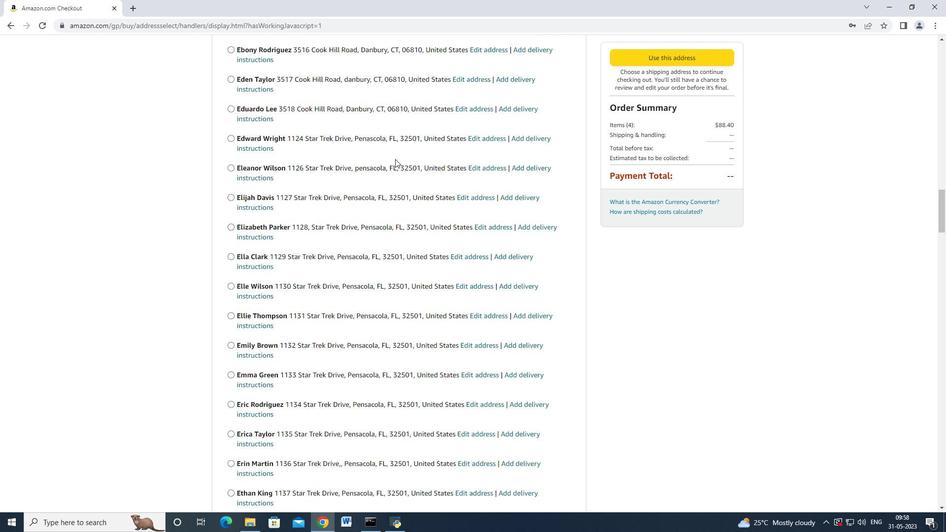 
Action: Mouse moved to (395, 159)
Screenshot: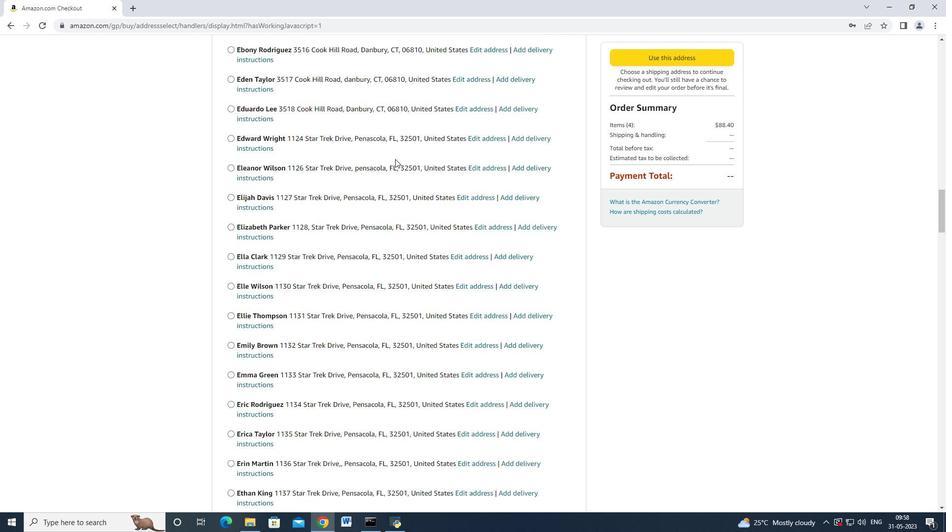 
Action: Mouse scrolled (395, 158) with delta (0, 0)
Screenshot: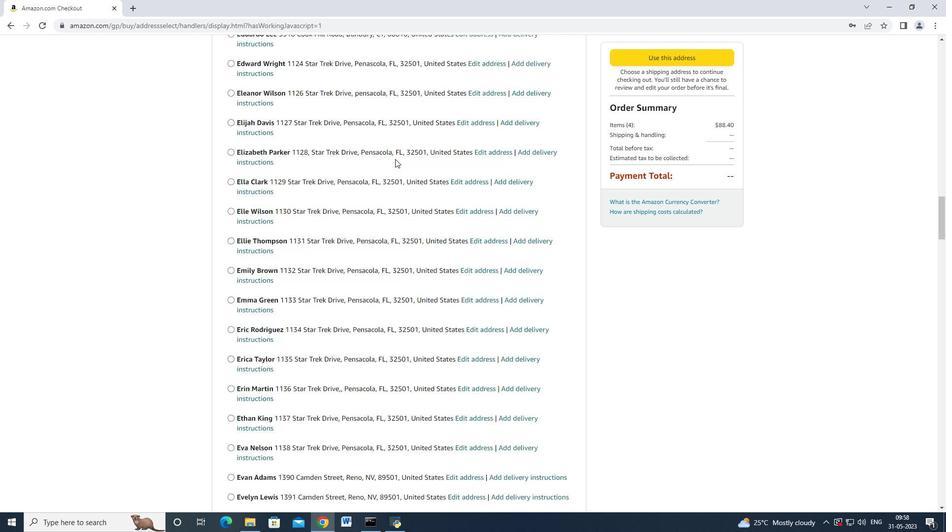 
Action: Mouse scrolled (395, 158) with delta (0, 0)
Screenshot: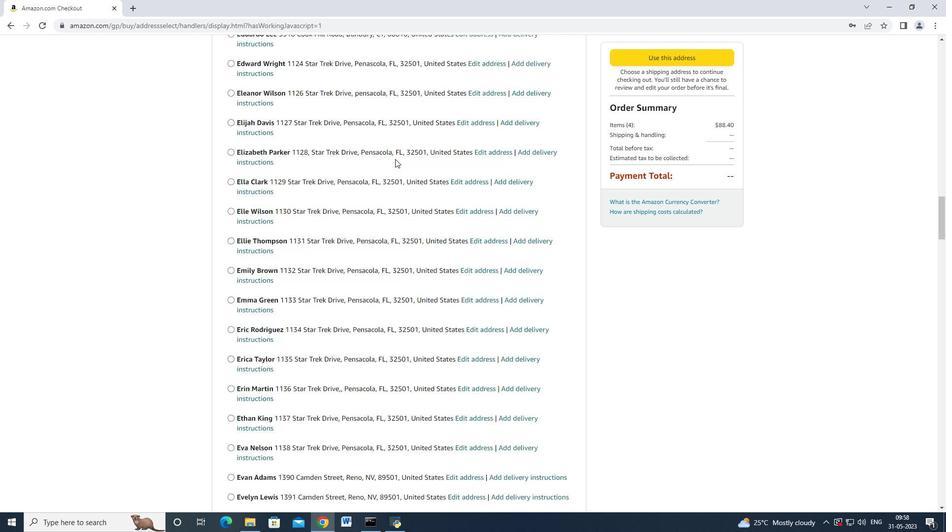 
Action: Mouse moved to (395, 159)
Screenshot: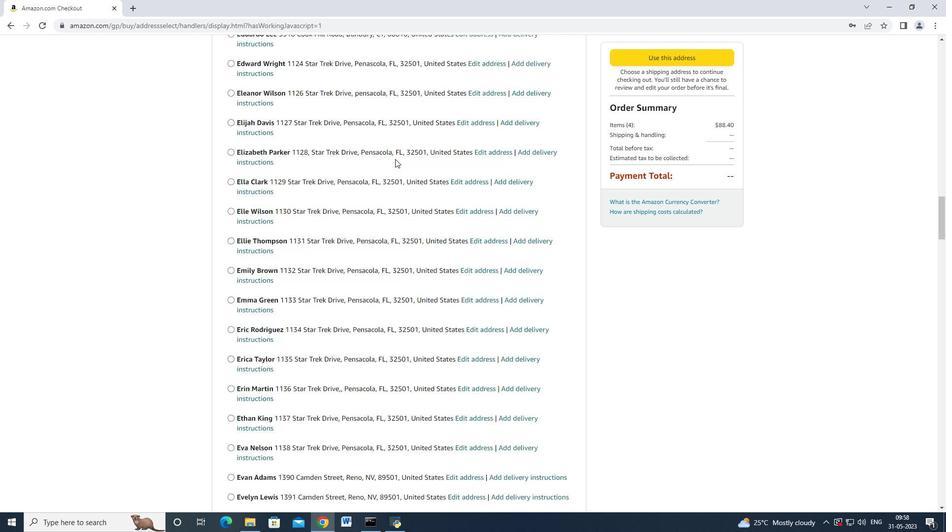 
Action: Mouse scrolled (395, 158) with delta (0, 0)
Screenshot: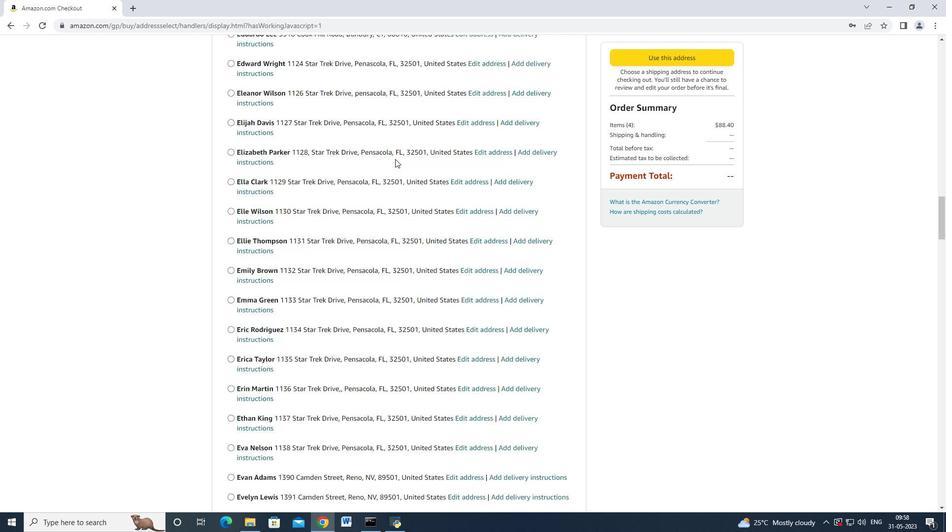 
Action: Mouse scrolled (395, 158) with delta (0, 0)
Screenshot: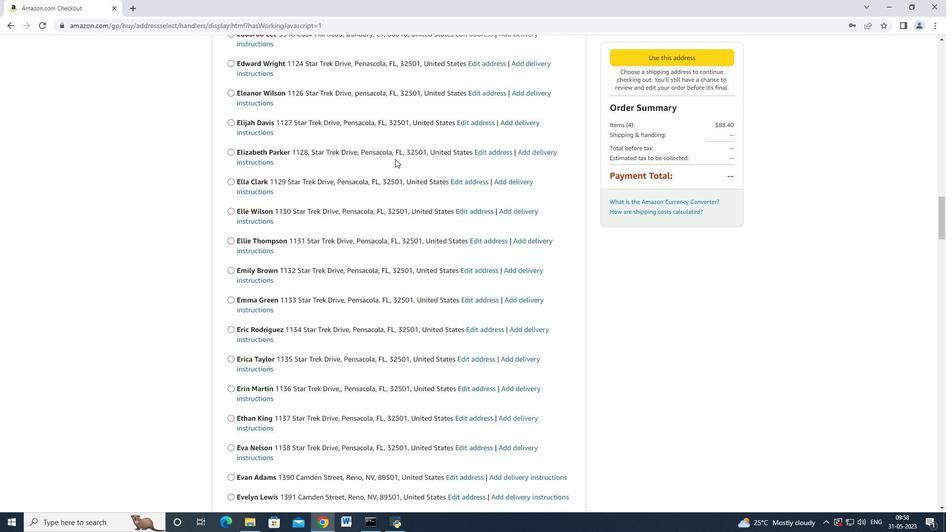 
Action: Mouse scrolled (395, 158) with delta (0, 0)
Screenshot: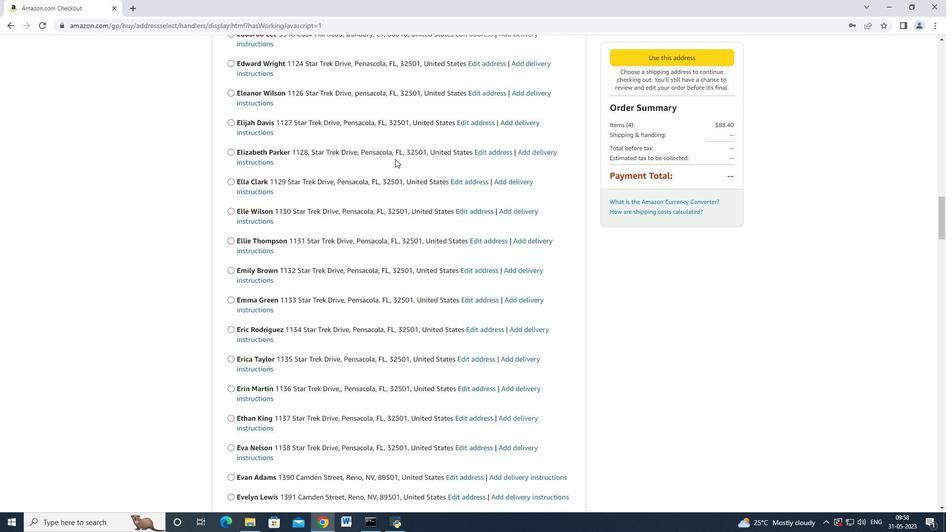 
Action: Mouse scrolled (395, 158) with delta (0, 0)
Screenshot: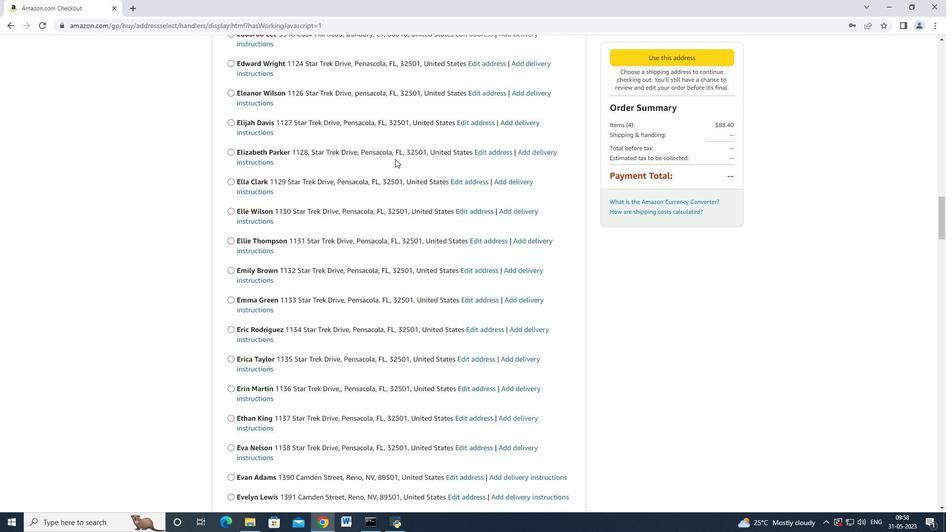 
Action: Mouse scrolled (395, 158) with delta (0, 0)
Screenshot: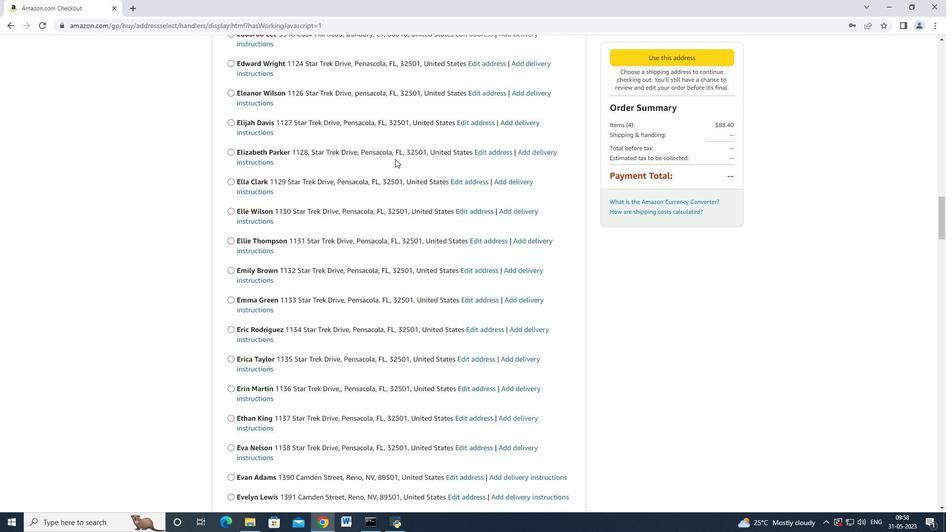 
Action: Mouse moved to (395, 159)
Screenshot: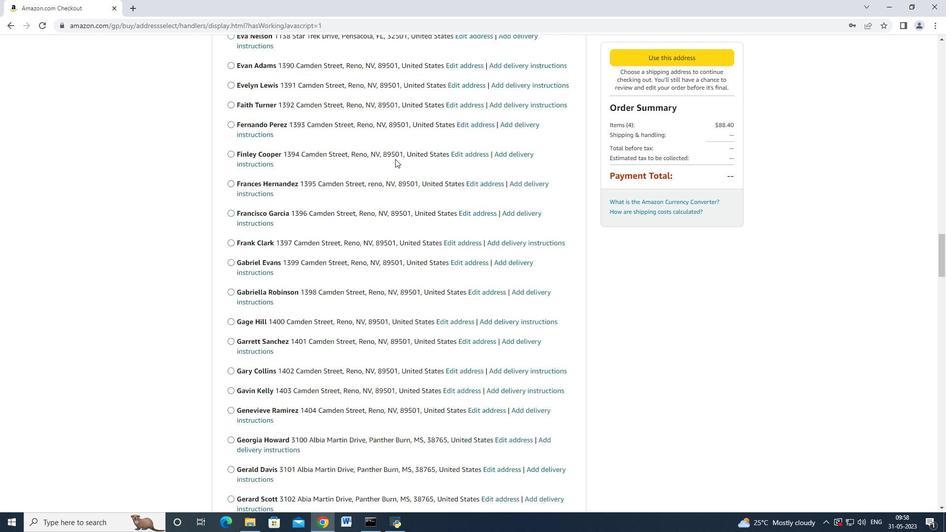 
Action: Mouse scrolled (395, 158) with delta (0, 0)
Screenshot: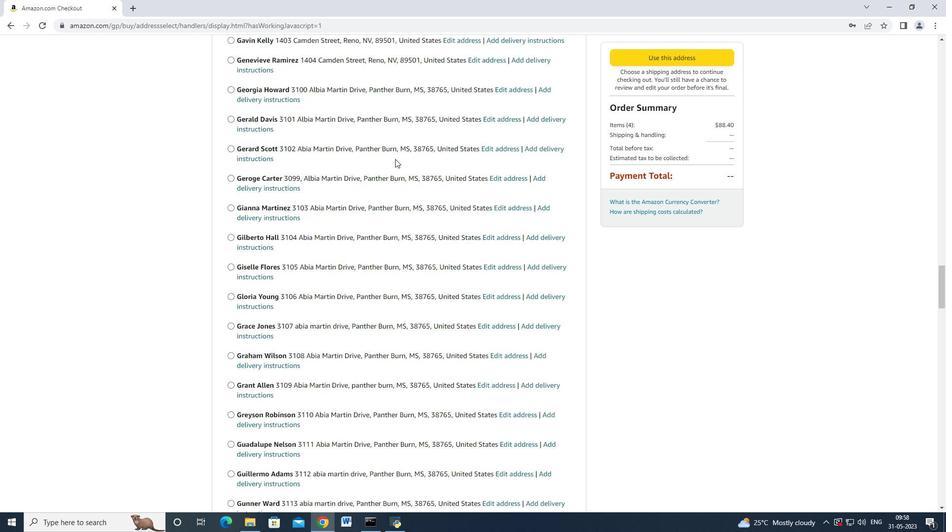 
Action: Mouse scrolled (395, 158) with delta (0, 0)
Screenshot: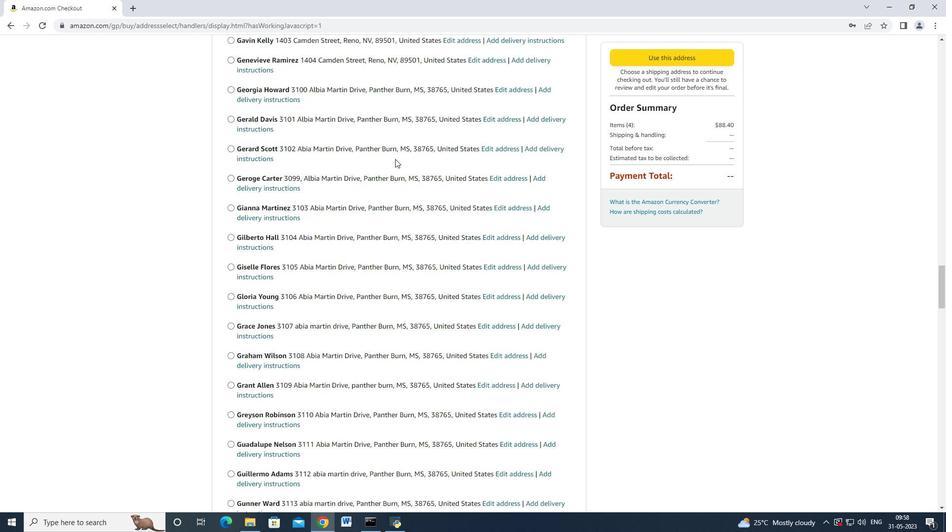 
Action: Mouse scrolled (395, 158) with delta (0, 0)
Screenshot: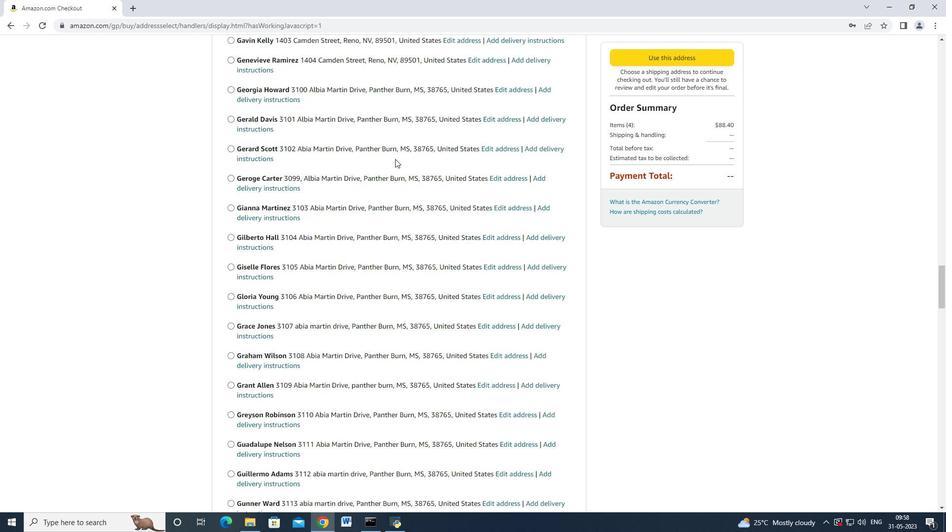 
Action: Mouse scrolled (395, 158) with delta (0, 0)
Screenshot: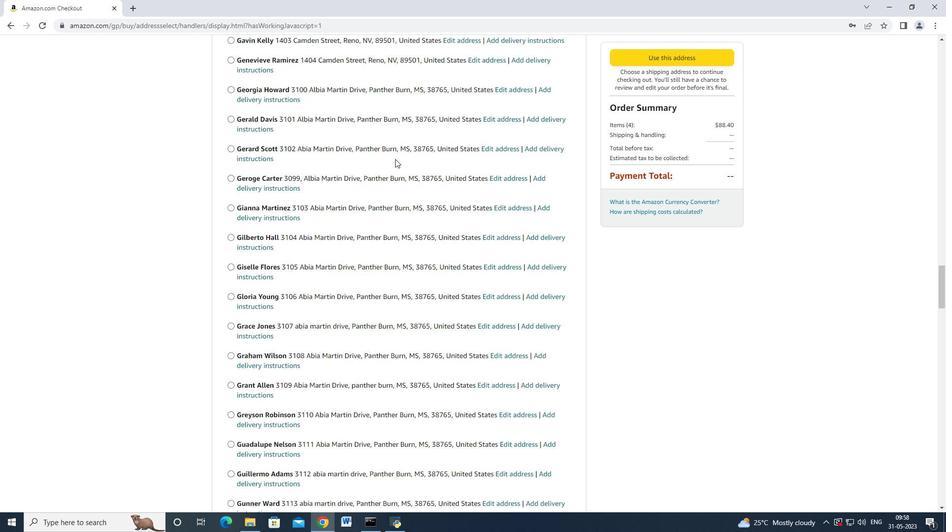 
Action: Mouse scrolled (395, 158) with delta (0, 0)
Screenshot: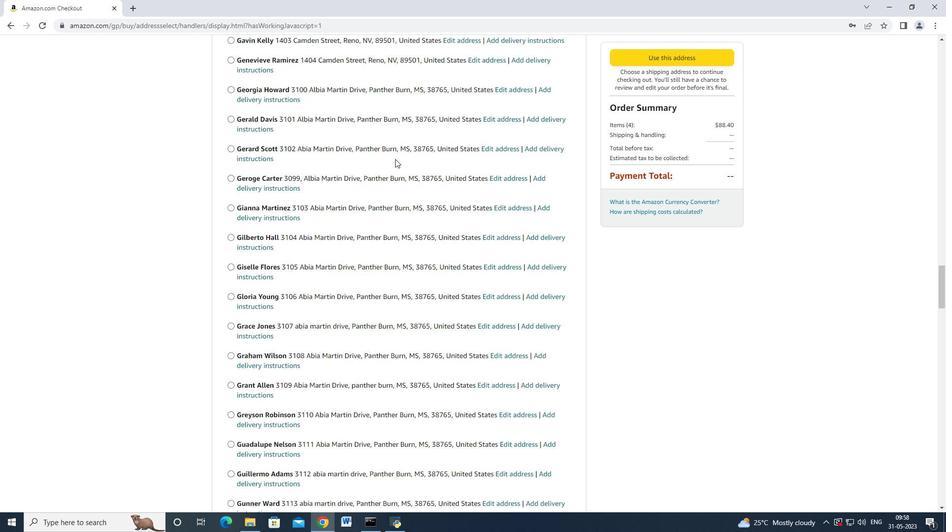 
Action: Mouse scrolled (395, 158) with delta (0, 0)
Screenshot: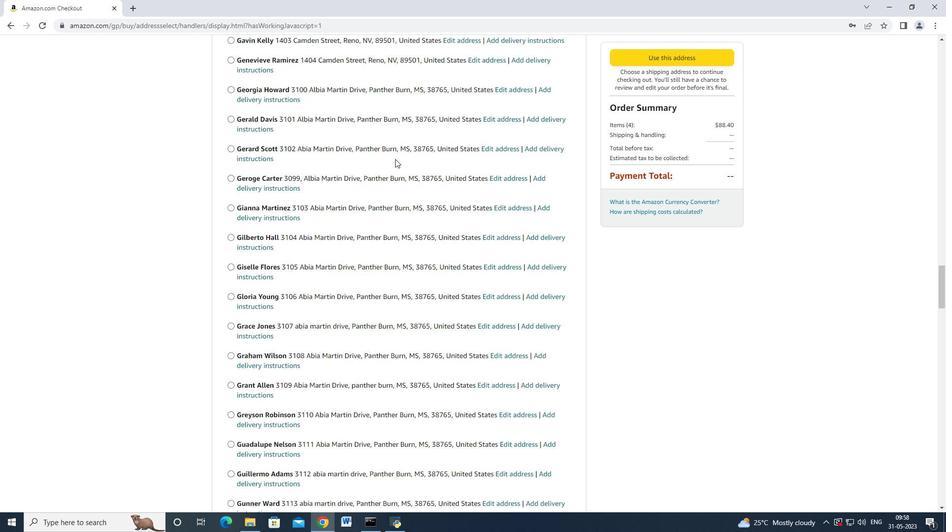 
Action: Mouse scrolled (395, 158) with delta (0, 0)
Screenshot: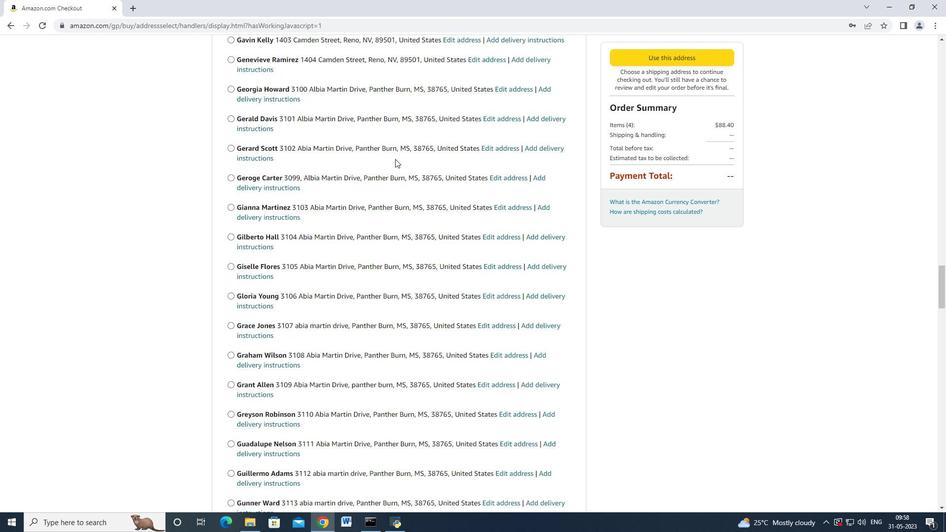 
Action: Mouse moved to (395, 158)
Screenshot: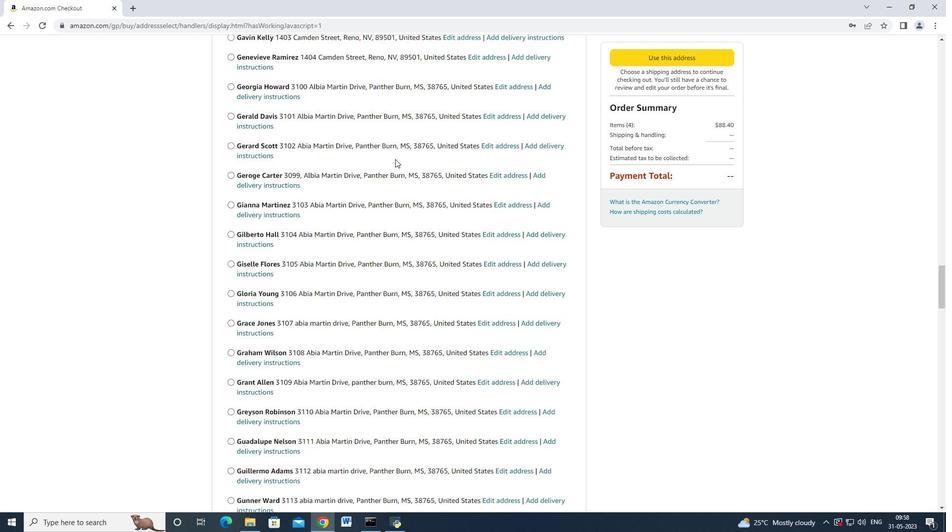 
Action: Mouse scrolled (395, 157) with delta (0, 0)
Screenshot: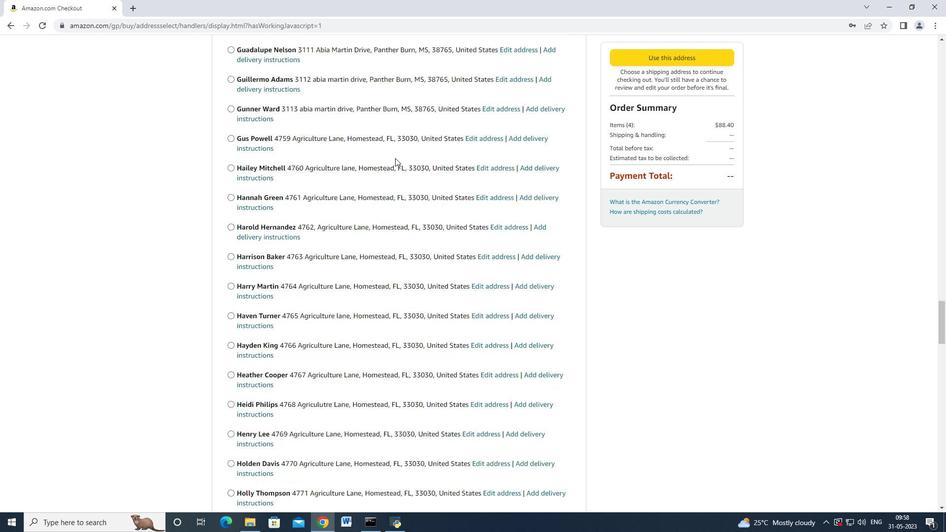 
Action: Mouse scrolled (395, 157) with delta (0, 0)
Screenshot: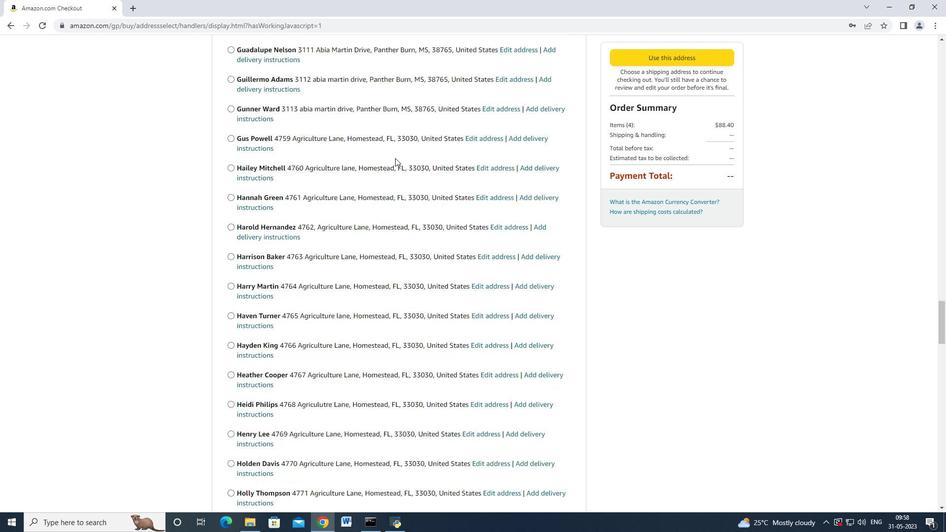 
Action: Mouse scrolled (395, 157) with delta (0, 0)
Screenshot: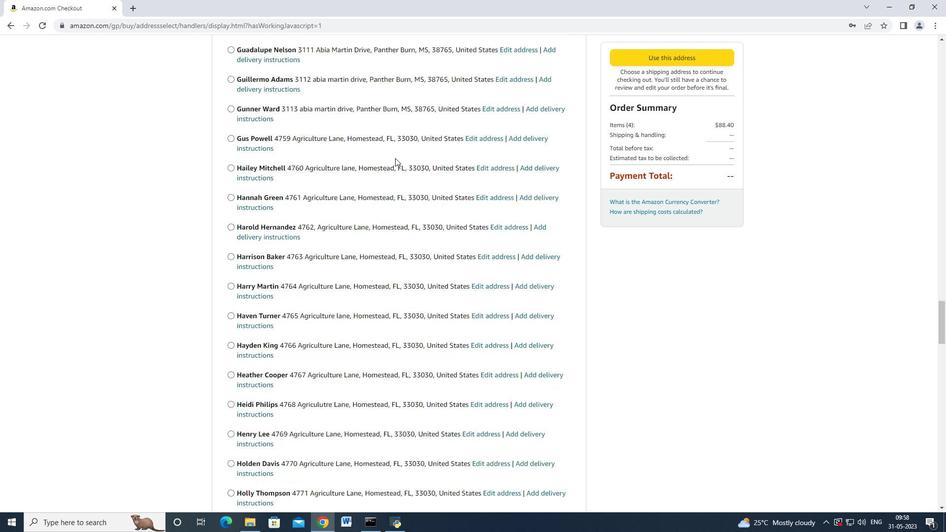
Action: Mouse scrolled (395, 157) with delta (0, 0)
Screenshot: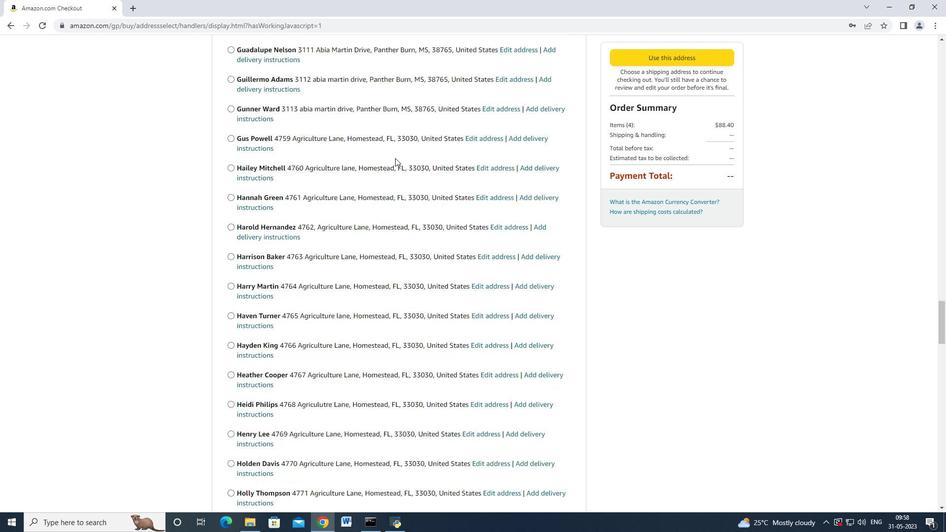 
Action: Mouse scrolled (395, 157) with delta (0, 0)
Screenshot: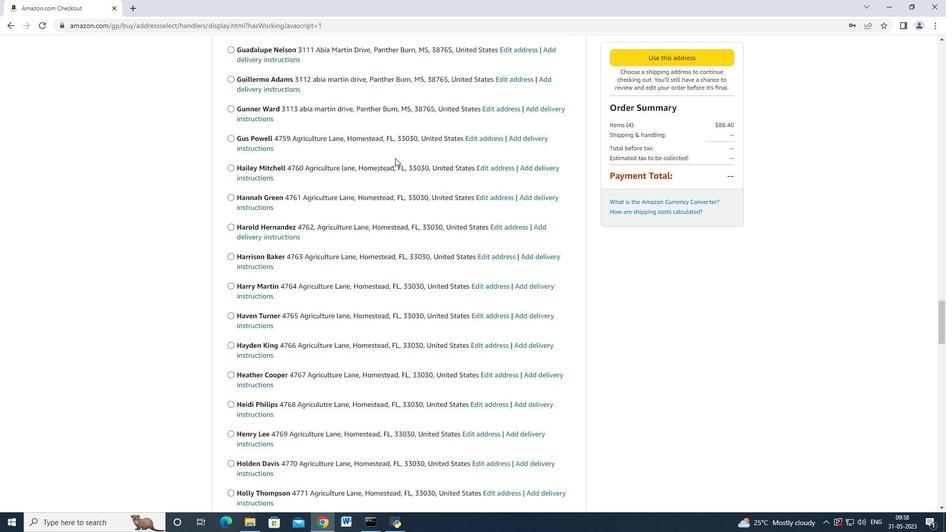 
Action: Mouse scrolled (395, 157) with delta (0, 0)
Screenshot: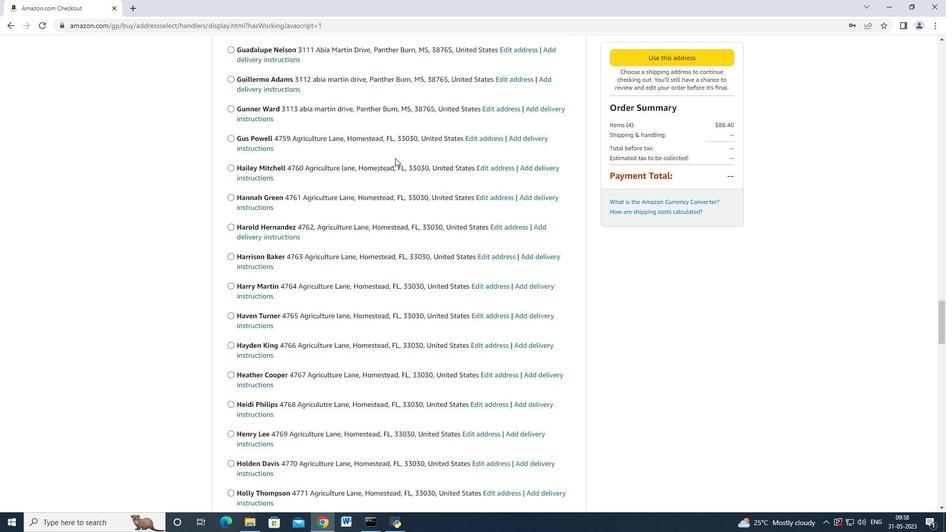 
Action: Mouse moved to (395, 158)
Screenshot: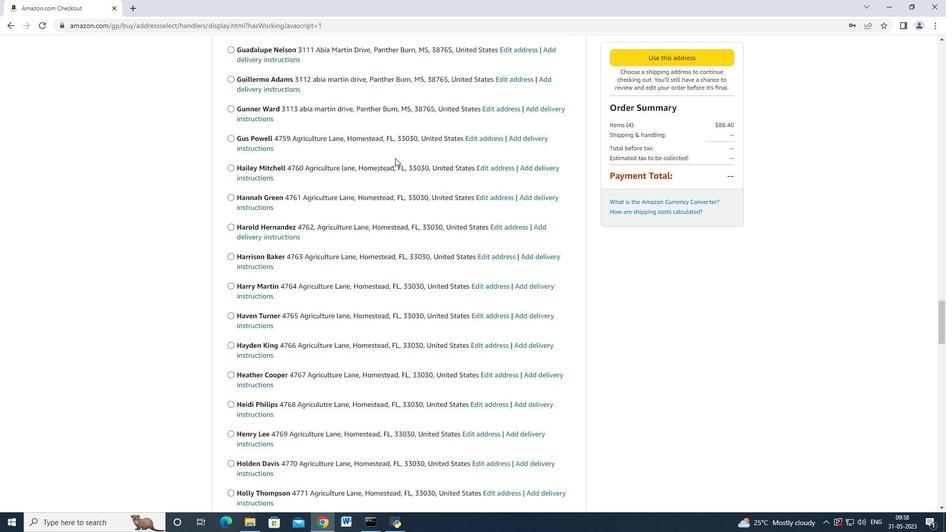 
Action: Mouse scrolled (395, 157) with delta (0, 0)
Screenshot: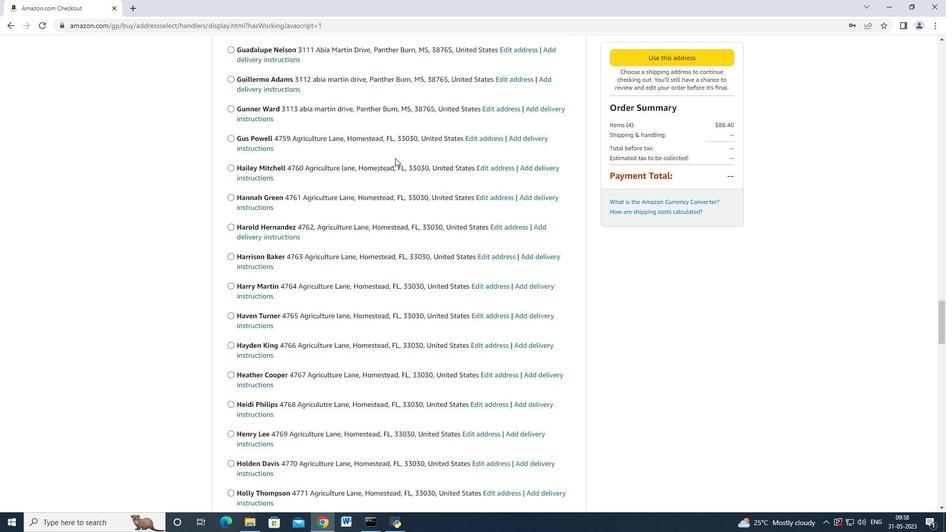 
Action: Mouse moved to (394, 159)
Screenshot: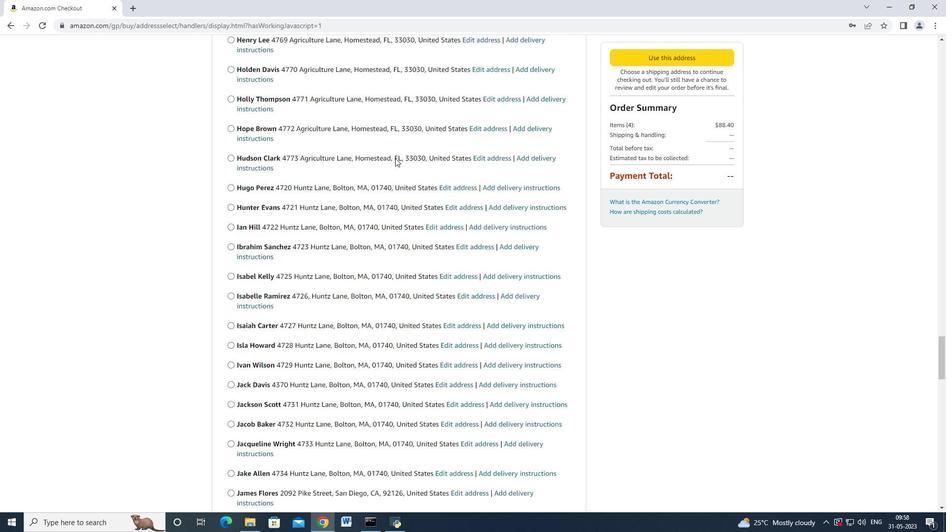
Action: Mouse scrolled (394, 158) with delta (0, 0)
Screenshot: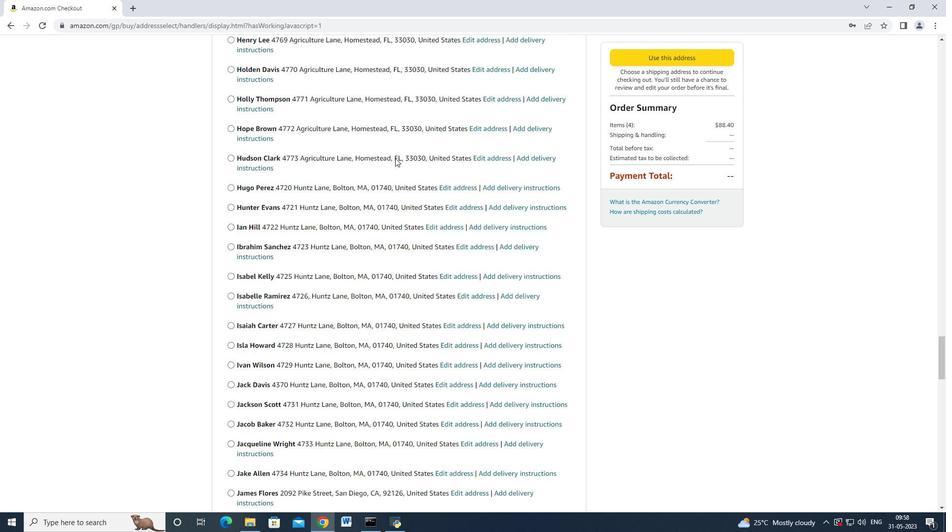 
Action: Mouse scrolled (394, 159) with delta (0, 0)
Screenshot: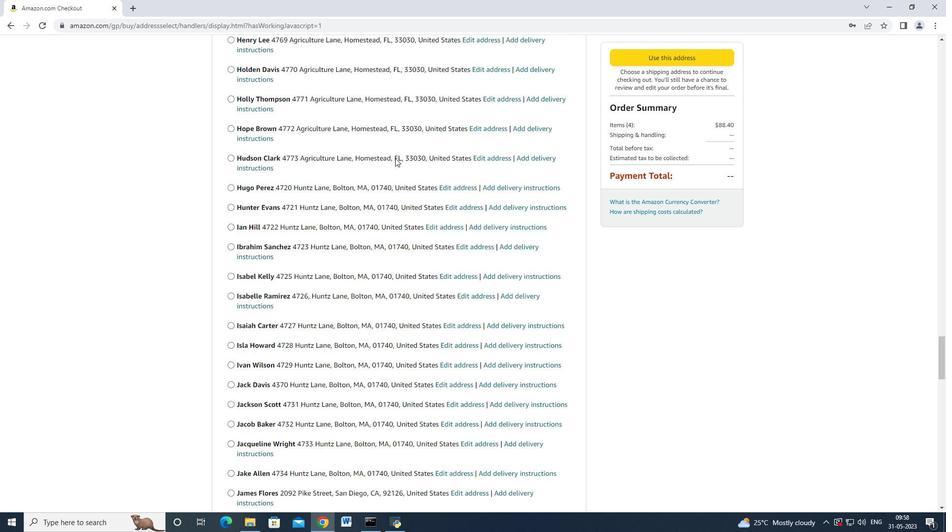 
Action: Mouse scrolled (394, 159) with delta (0, 0)
Screenshot: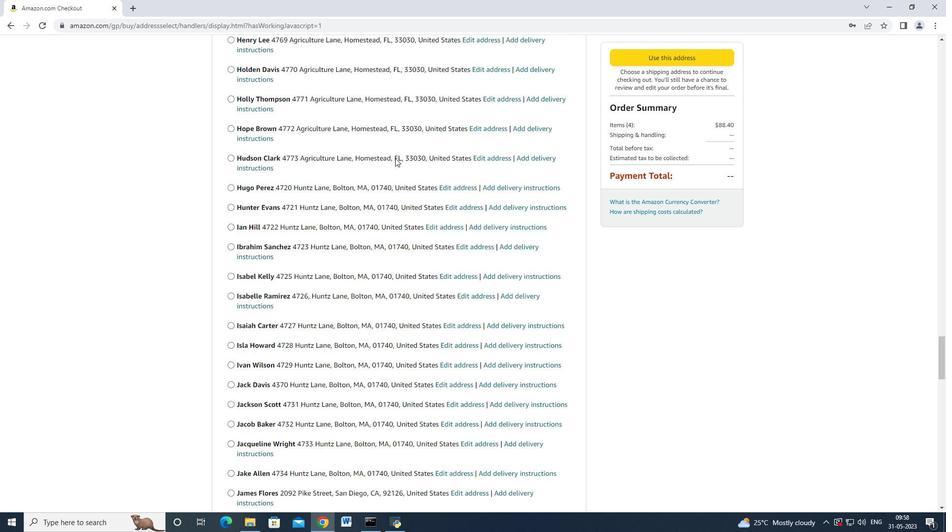 
Action: Mouse scrolled (394, 158) with delta (0, 0)
Screenshot: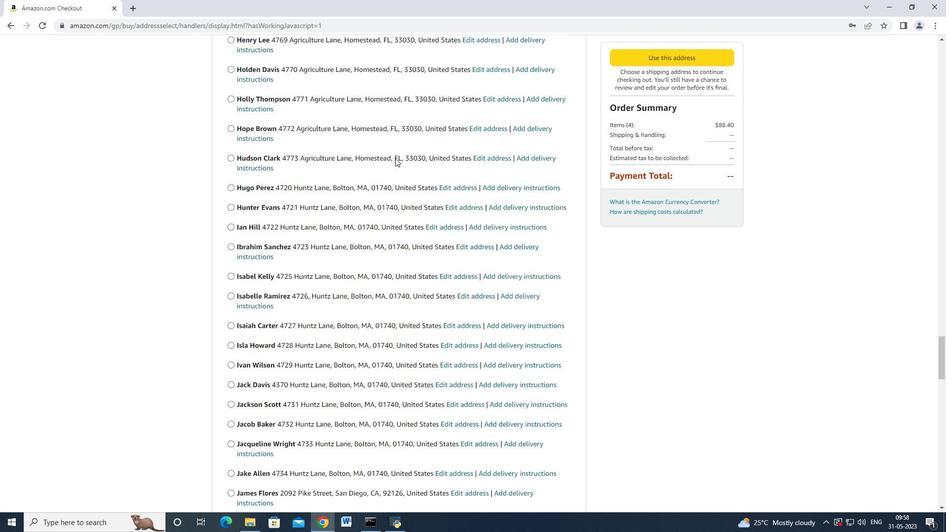 
Action: Mouse moved to (394, 159)
Screenshot: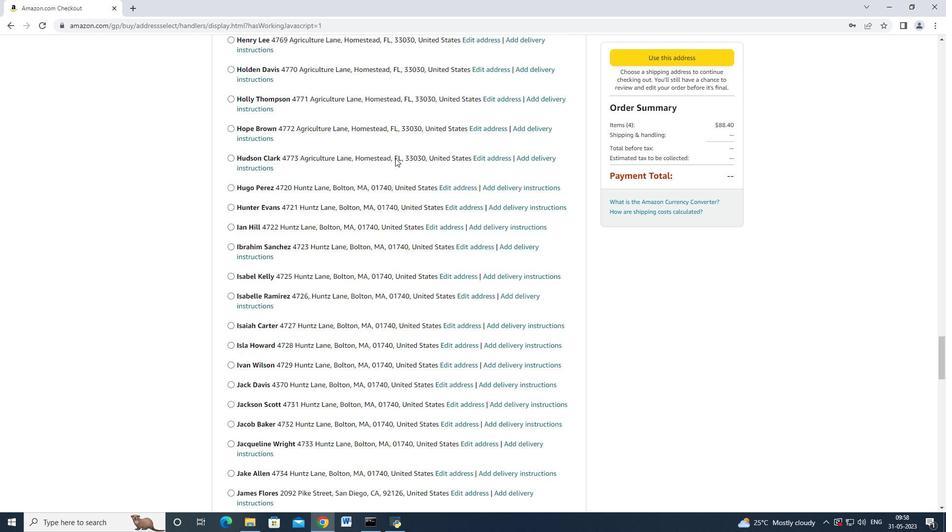 
Action: Mouse scrolled (394, 159) with delta (0, 0)
Screenshot: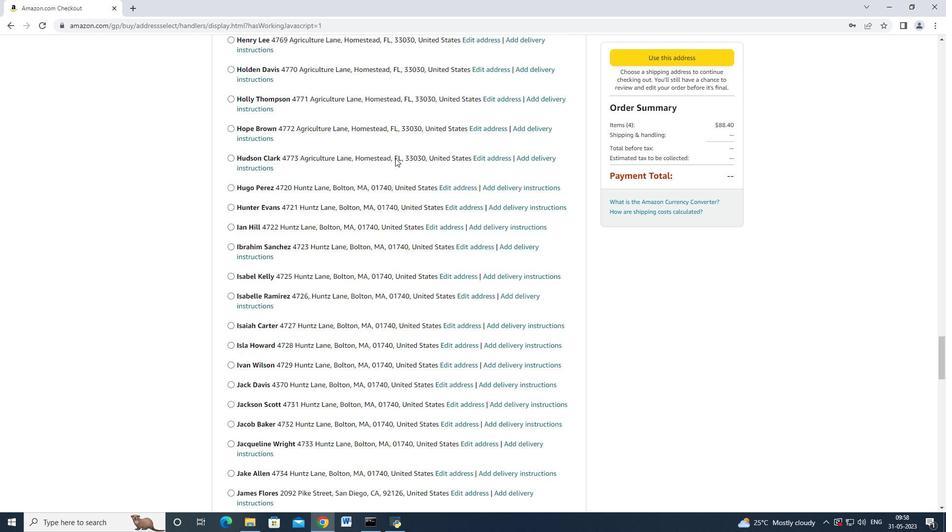 
Action: Mouse scrolled (394, 159) with delta (0, 0)
Screenshot: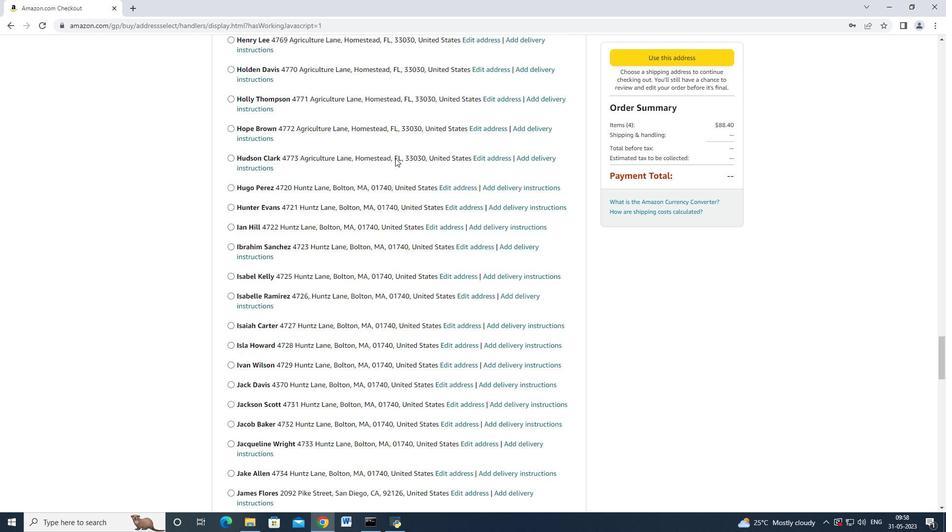 
Action: Mouse scrolled (394, 159) with delta (0, 0)
Screenshot: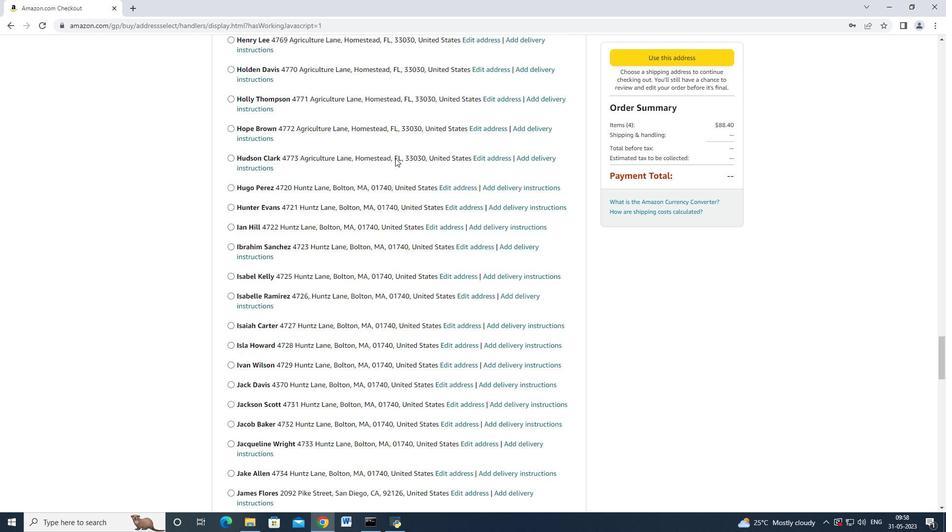 
Action: Mouse moved to (394, 159)
Screenshot: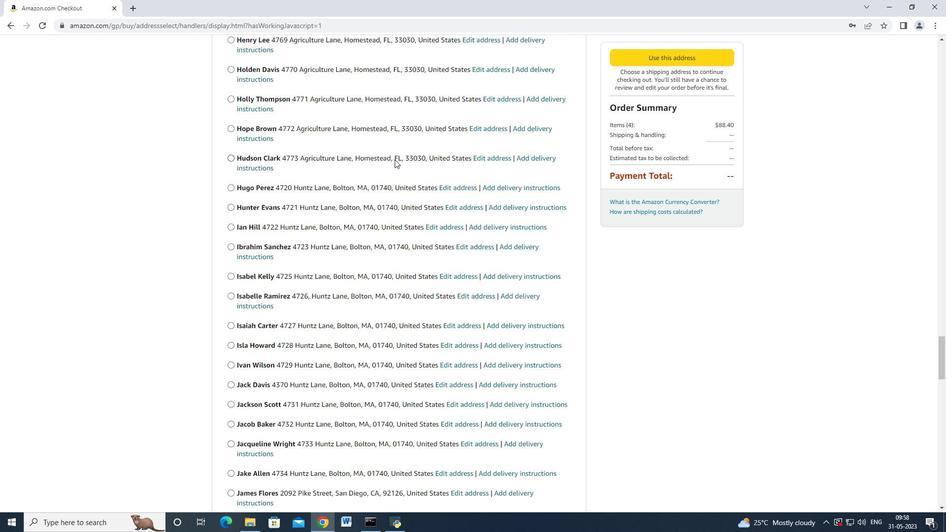 
Action: Mouse scrolled (394, 159) with delta (0, 0)
Screenshot: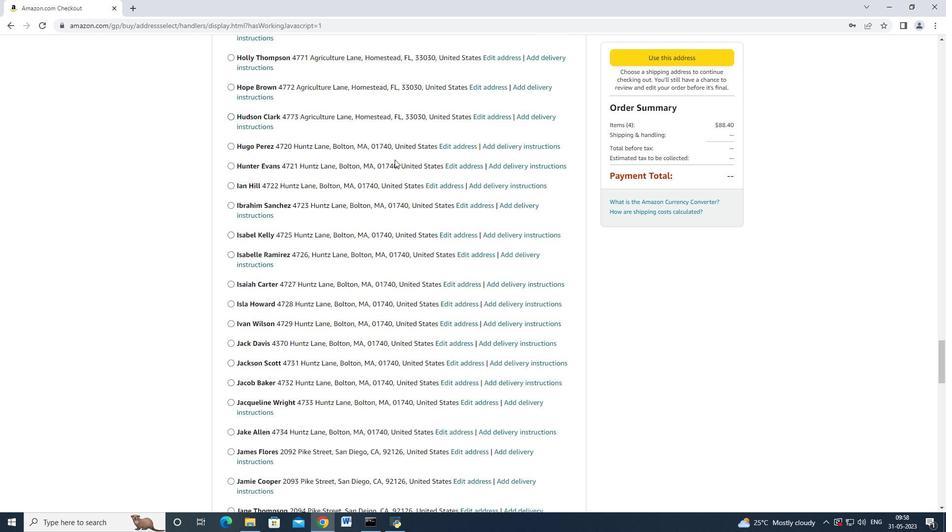 
Action: Mouse moved to (394, 159)
Screenshot: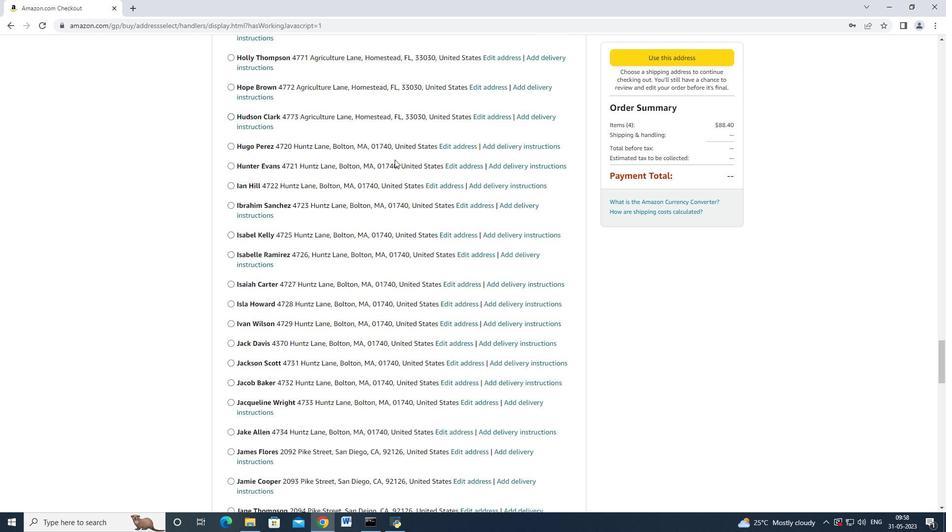 
Action: Mouse scrolled (394, 159) with delta (0, 0)
Screenshot: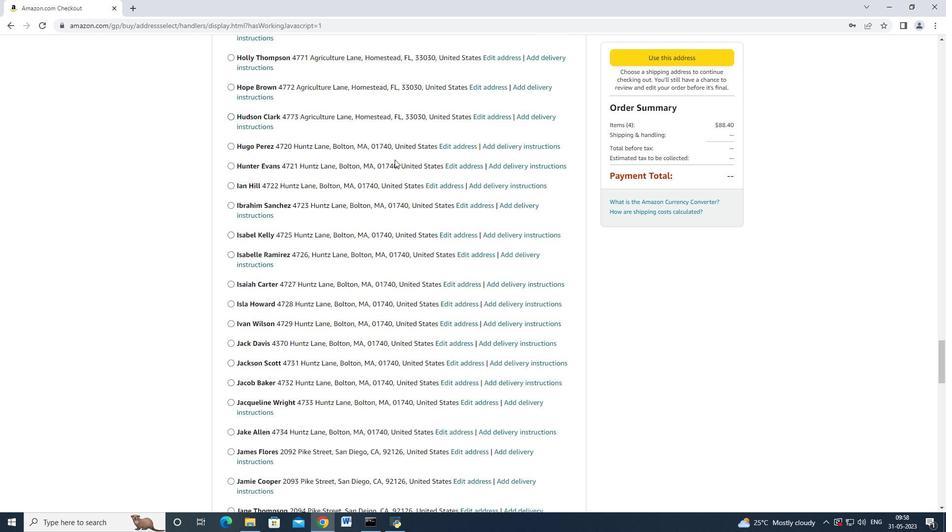 
Action: Mouse moved to (393, 159)
Screenshot: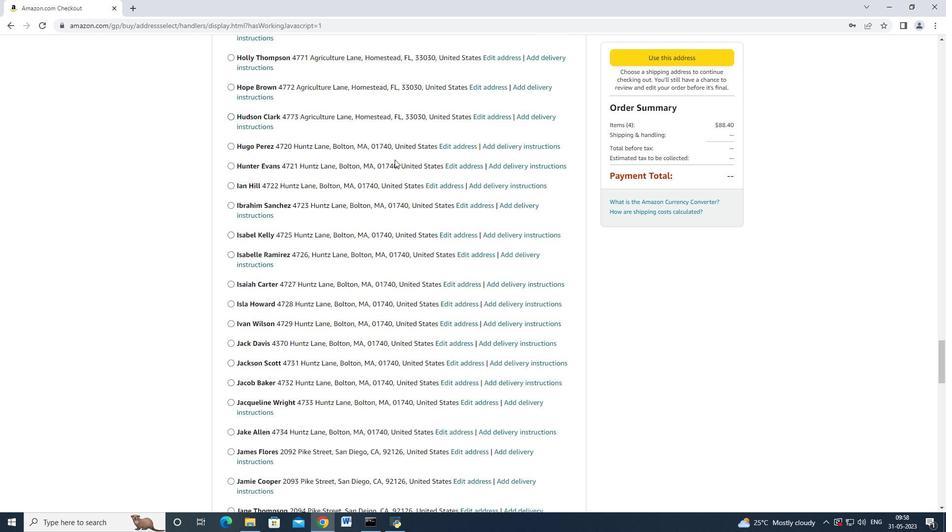 
Action: Mouse scrolled (393, 159) with delta (0, 0)
Screenshot: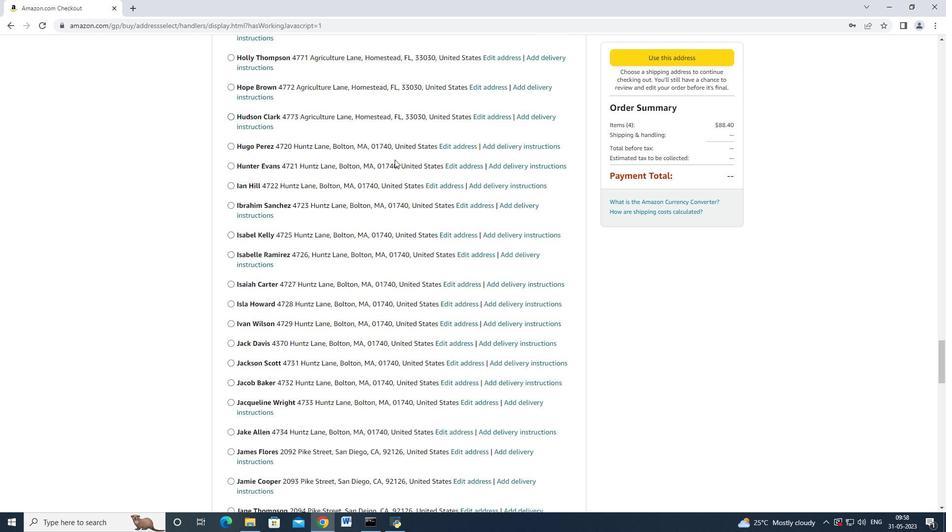 
Action: Mouse scrolled (393, 159) with delta (0, 0)
Screenshot: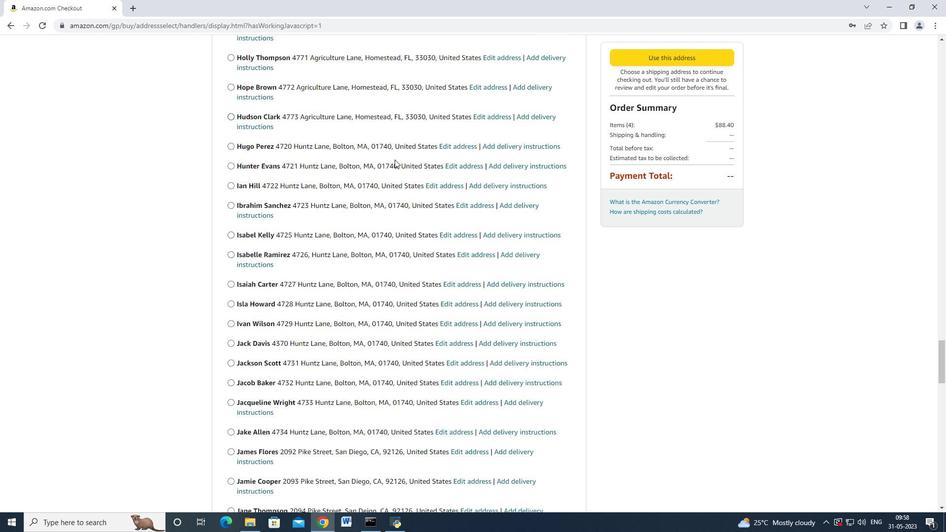 
Action: Mouse scrolled (393, 159) with delta (0, 0)
Screenshot: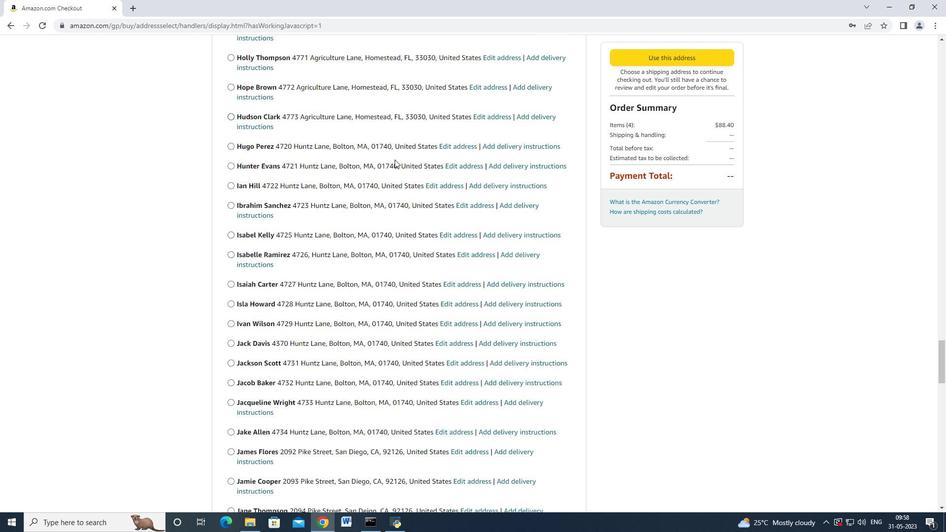 
Action: Mouse moved to (393, 160)
Screenshot: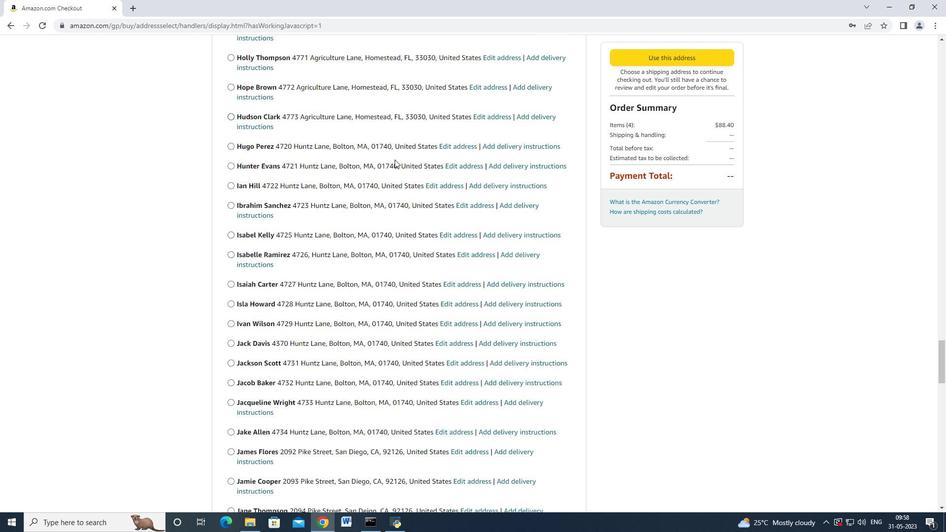 
Action: Mouse scrolled (393, 159) with delta (0, 0)
Screenshot: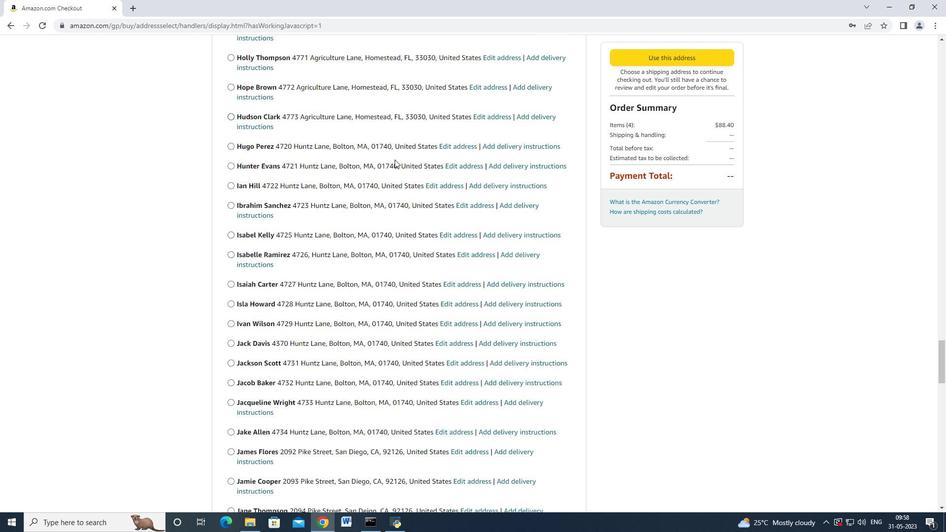 
Action: Mouse moved to (393, 160)
Screenshot: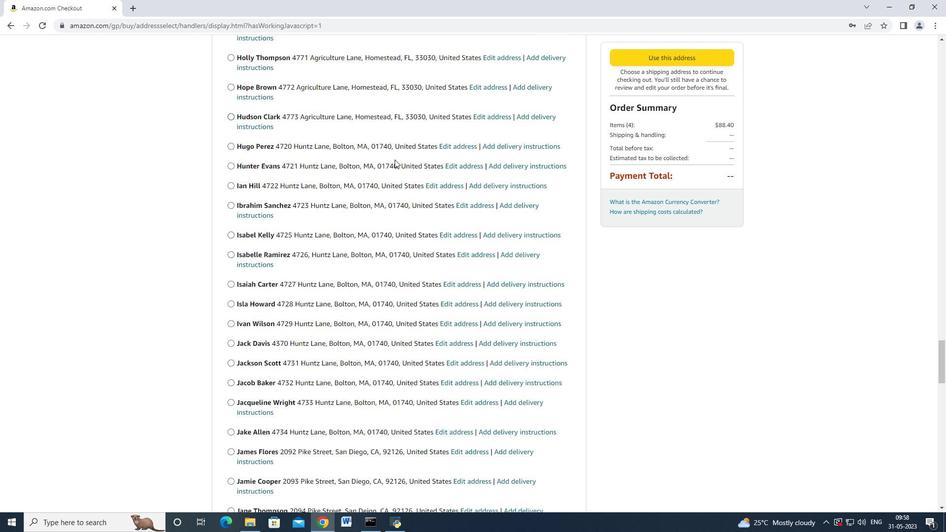 
Action: Mouse scrolled (393, 159) with delta (0, 0)
Screenshot: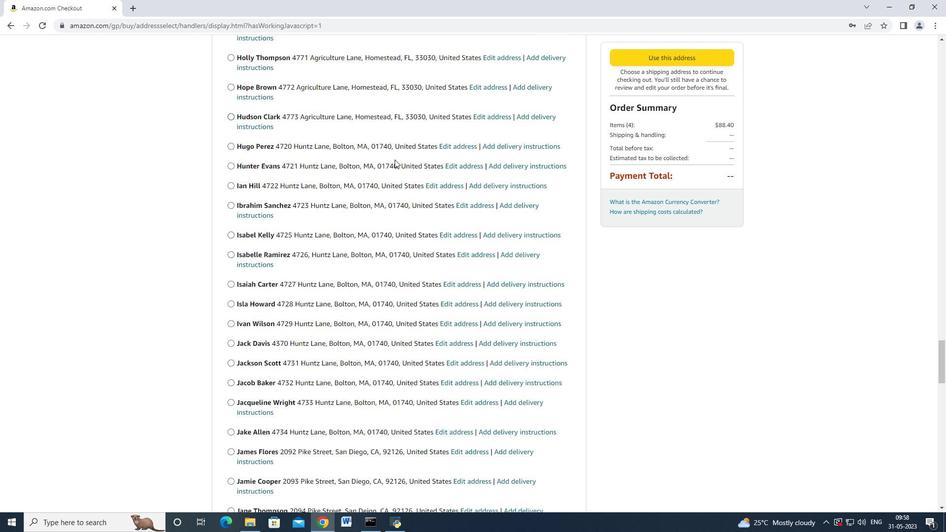 
Action: Mouse moved to (393, 159)
Screenshot: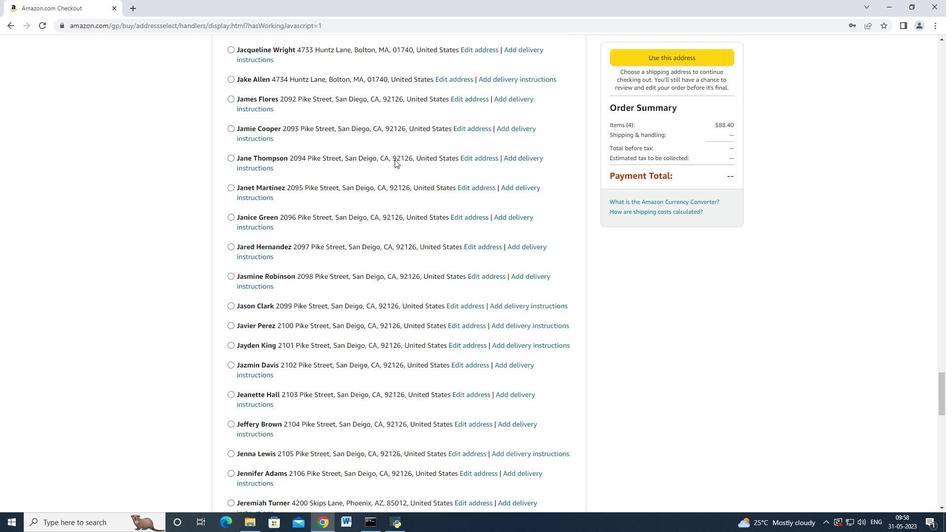 
Action: Mouse scrolled (393, 159) with delta (0, 0)
Screenshot: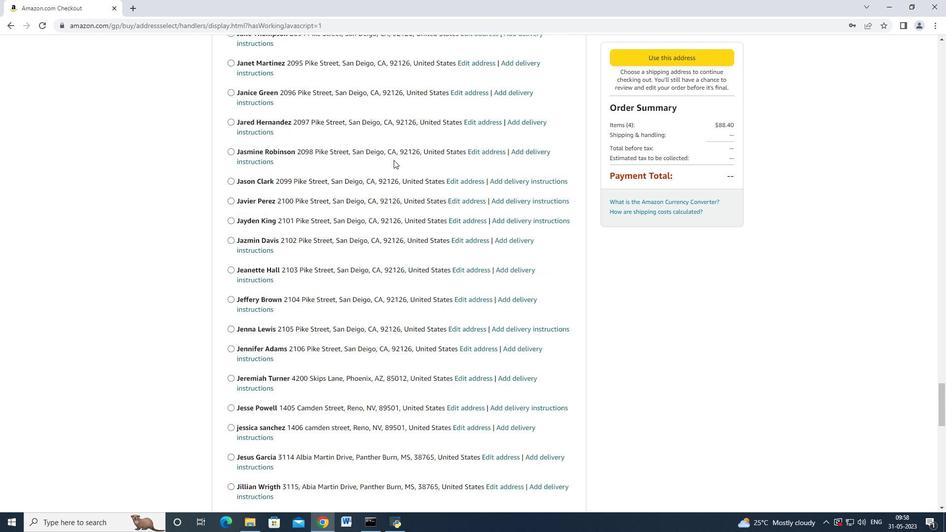 
Action: Mouse moved to (393, 159)
Screenshot: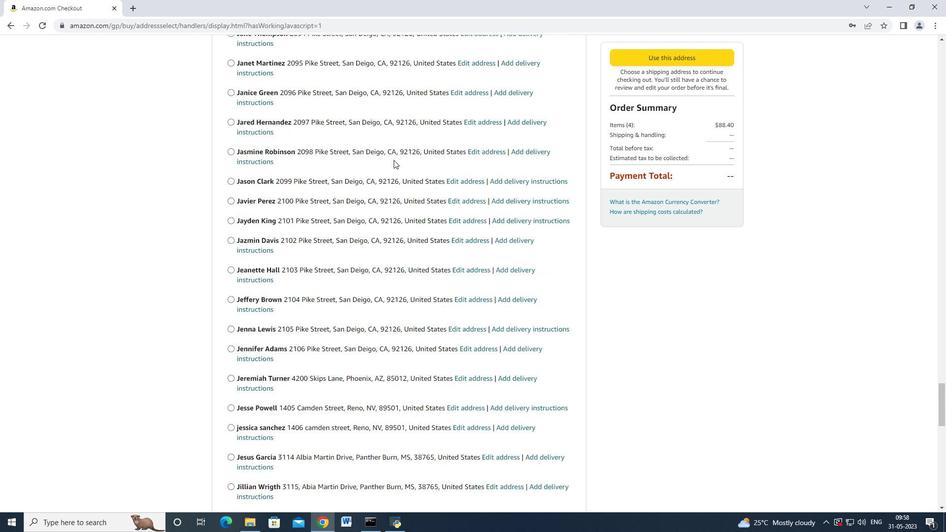 
Action: Mouse scrolled (393, 159) with delta (0, 0)
Screenshot: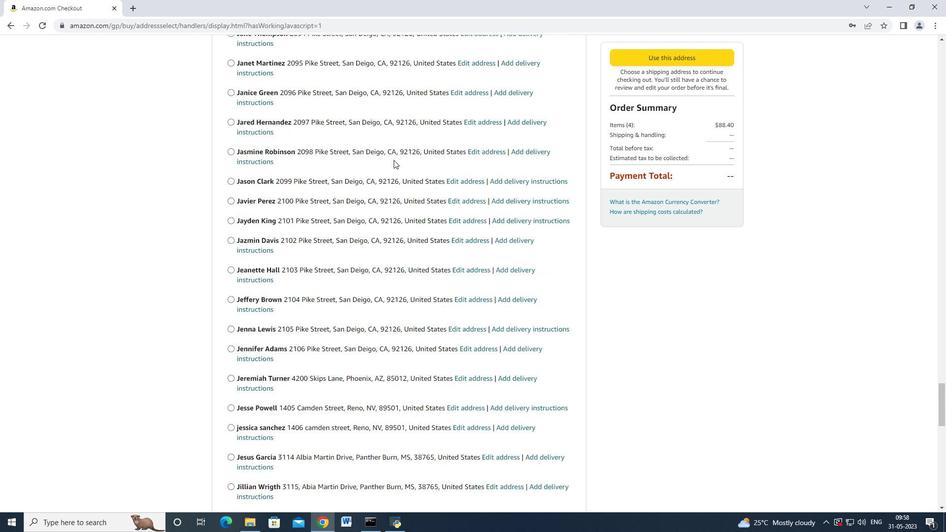 
Action: Mouse scrolled (393, 159) with delta (0, 0)
Screenshot: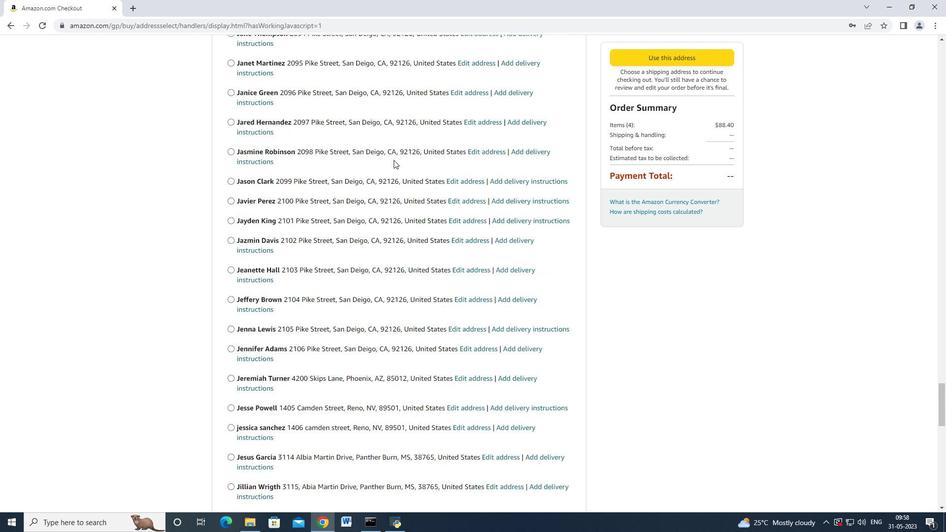 
Action: Mouse scrolled (393, 159) with delta (0, 0)
Screenshot: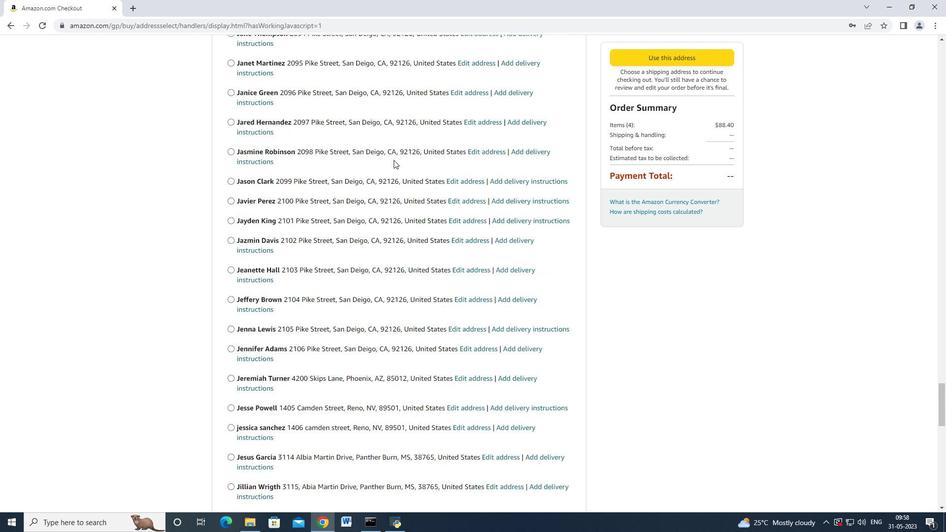 
Action: Mouse scrolled (393, 159) with delta (0, 0)
Screenshot: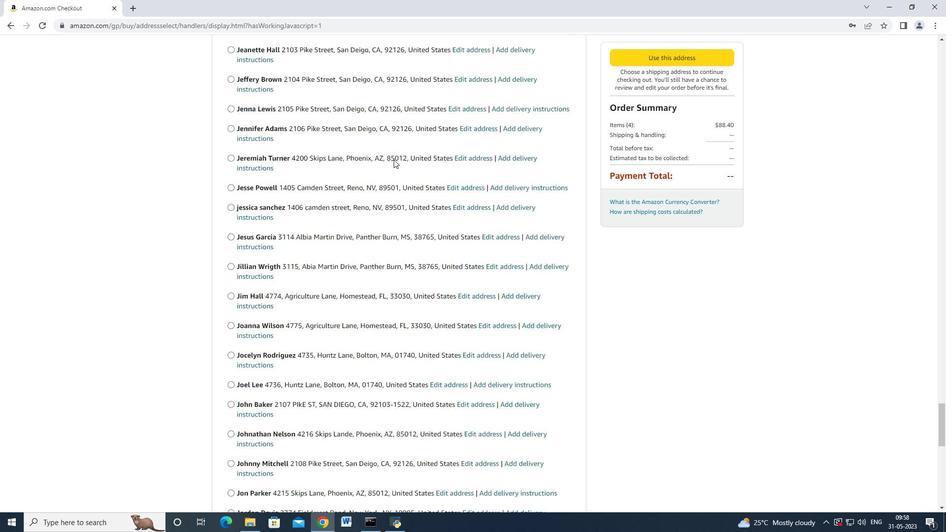 
Action: Mouse scrolled (393, 159) with delta (0, 0)
Screenshot: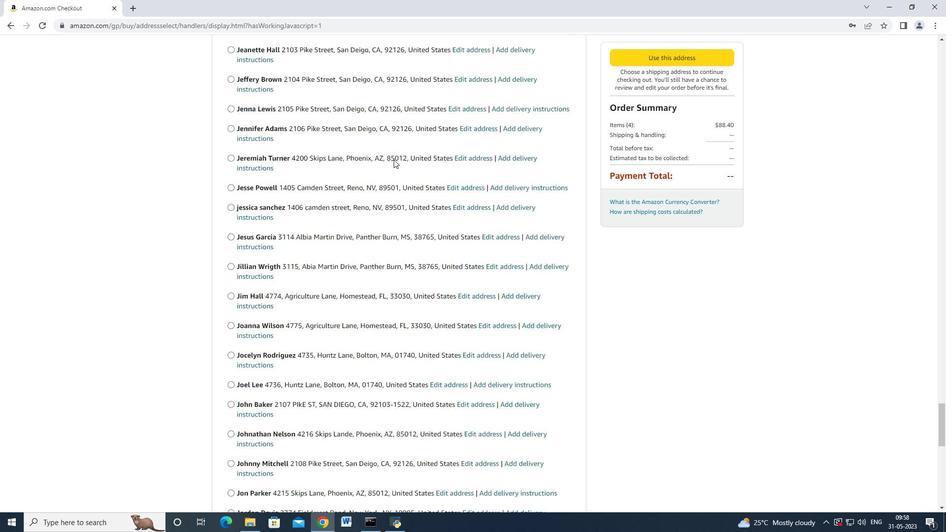 
Action: Mouse scrolled (393, 159) with delta (0, 0)
Screenshot: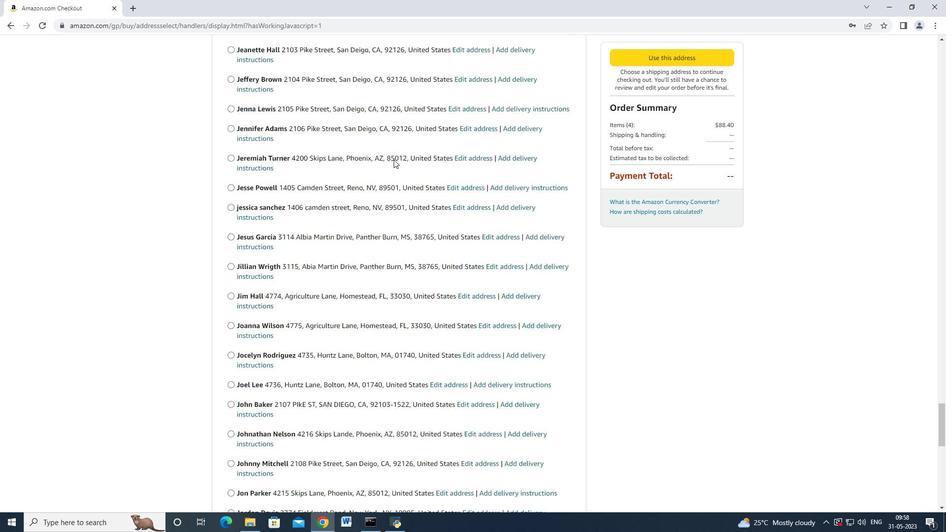 
Action: Mouse scrolled (393, 159) with delta (0, 0)
Screenshot: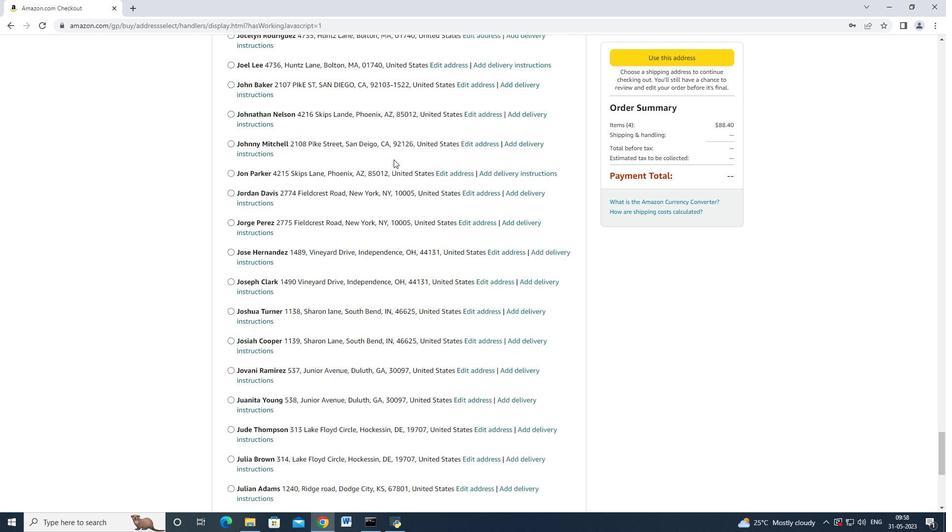 
Action: Mouse scrolled (393, 159) with delta (0, 0)
Screenshot: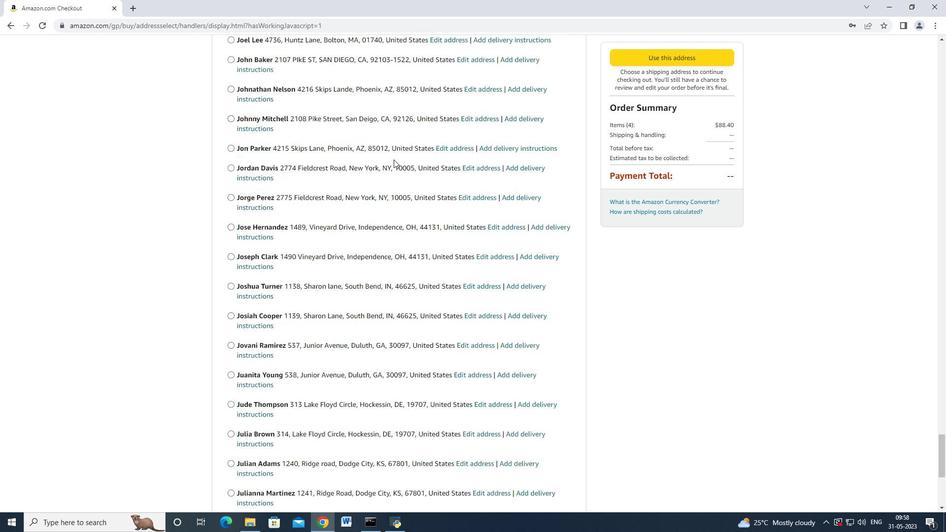 
Action: Mouse scrolled (393, 159) with delta (0, 0)
Screenshot: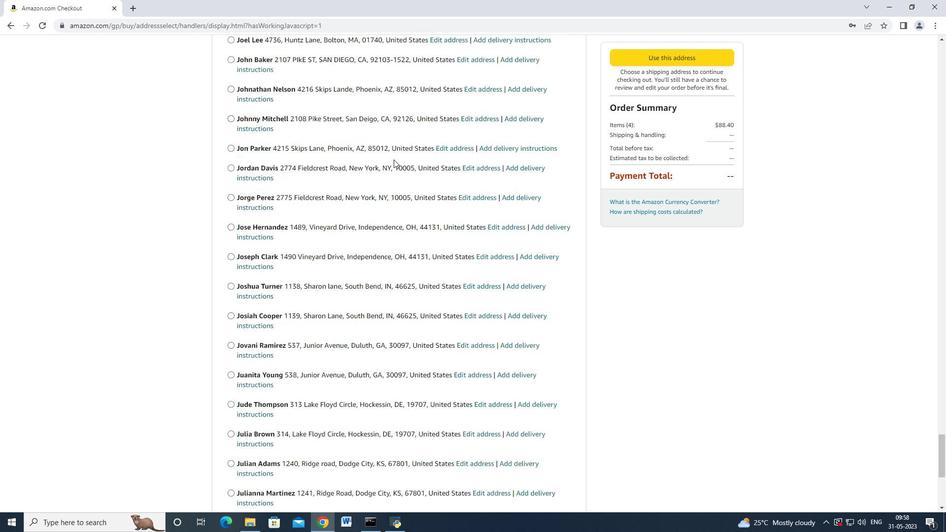 
Action: Mouse scrolled (393, 159) with delta (0, 0)
Screenshot: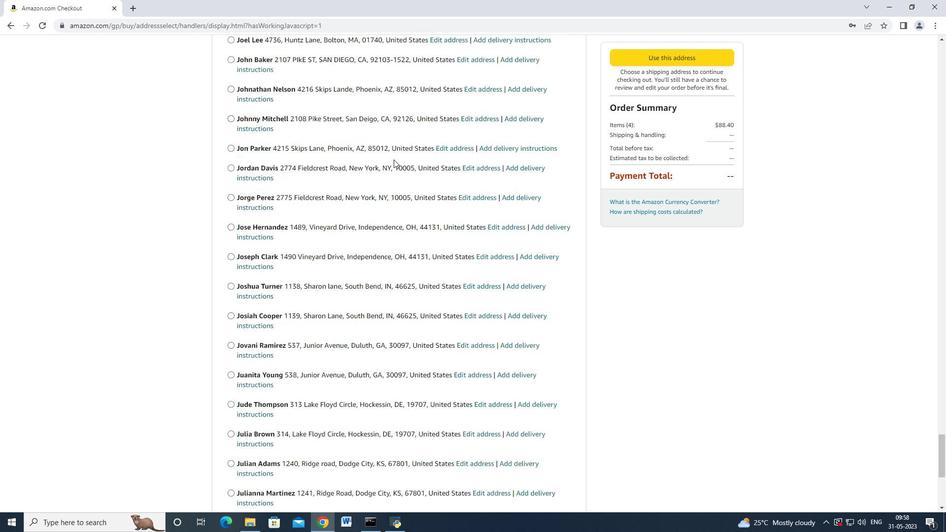 
Action: Mouse scrolled (393, 159) with delta (0, 0)
Screenshot: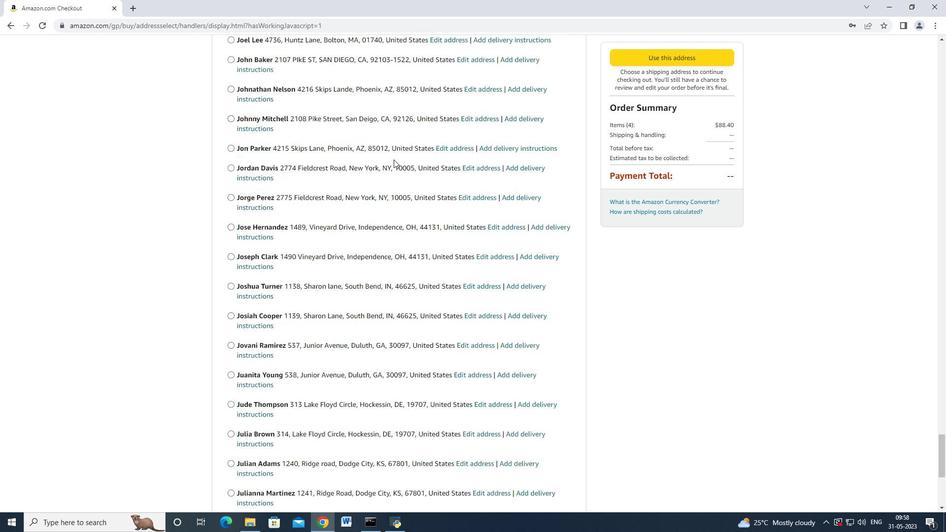 
Action: Mouse scrolled (393, 159) with delta (0, 0)
Screenshot: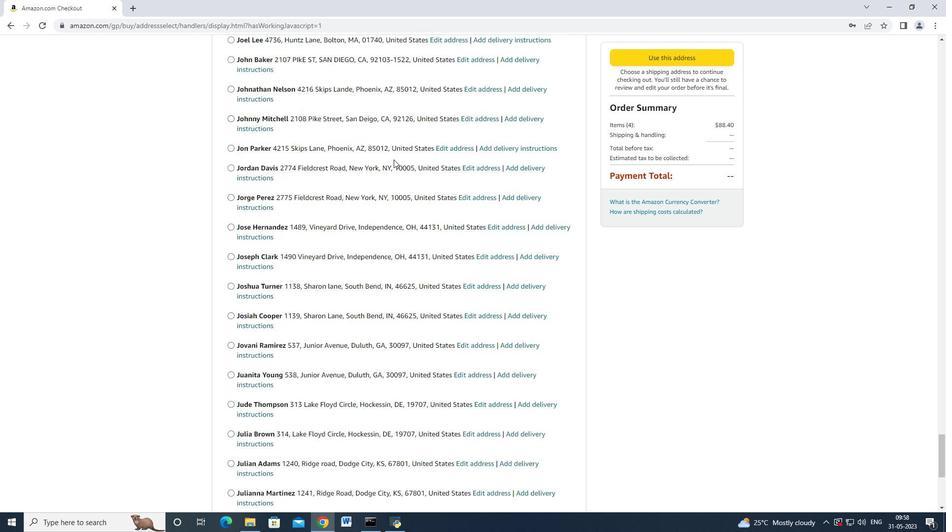 
Action: Mouse scrolled (393, 159) with delta (0, 0)
Screenshot: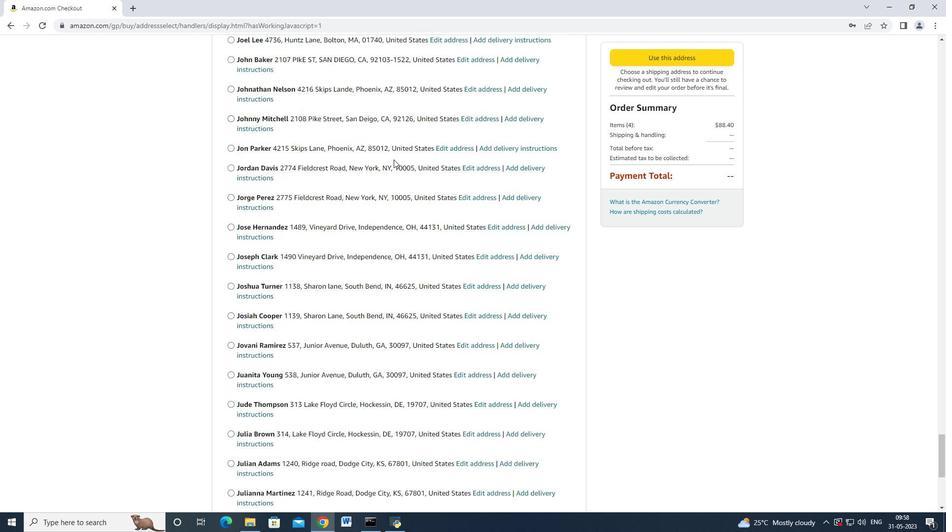 
Action: Mouse scrolled (393, 159) with delta (0, 0)
Screenshot: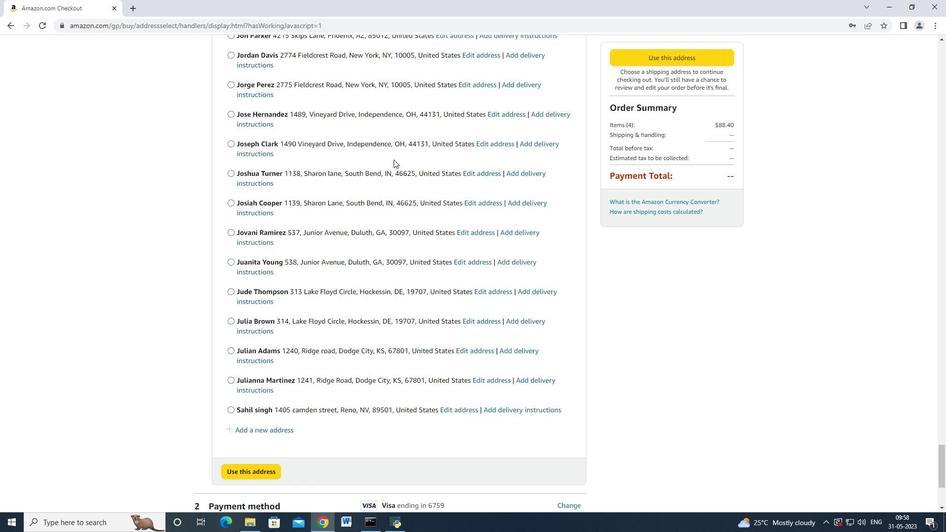 
Action: Mouse scrolled (393, 159) with delta (0, 0)
Screenshot: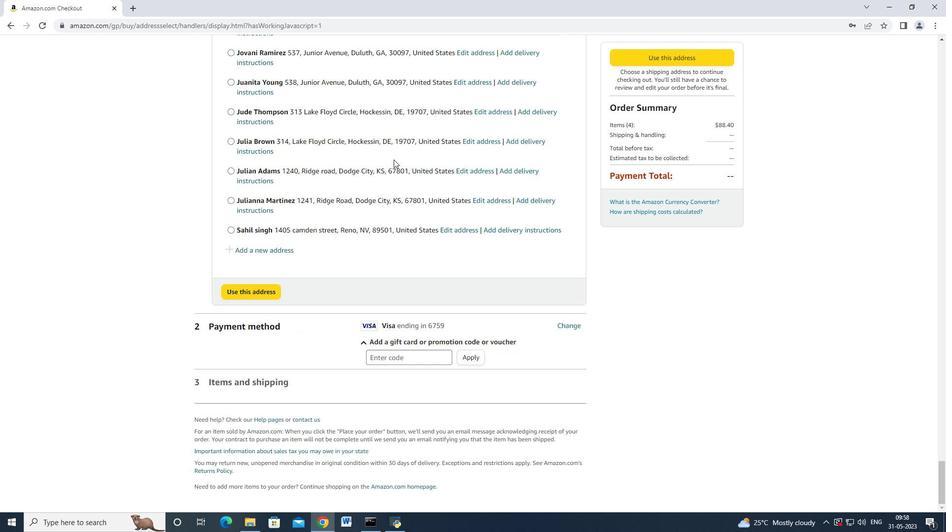 
Action: Mouse scrolled (393, 159) with delta (0, 0)
Screenshot: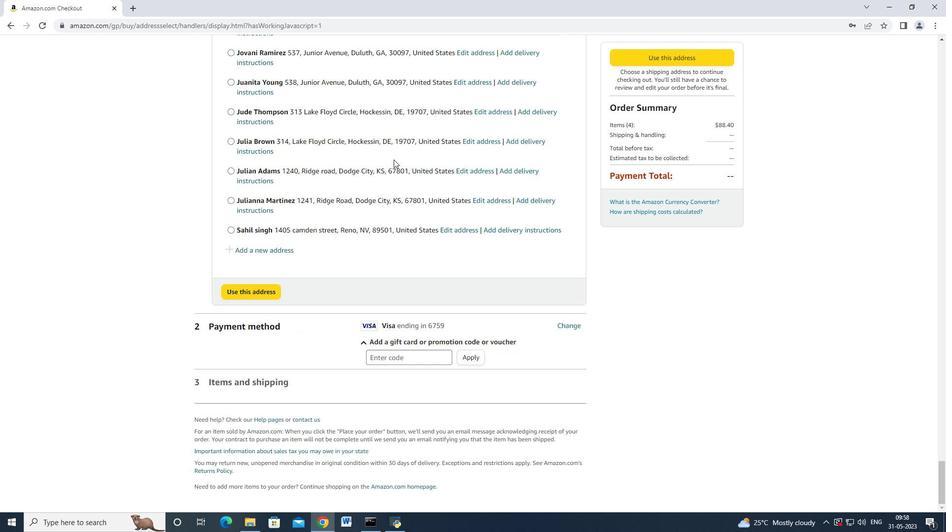 
Action: Mouse scrolled (393, 159) with delta (0, 0)
Screenshot: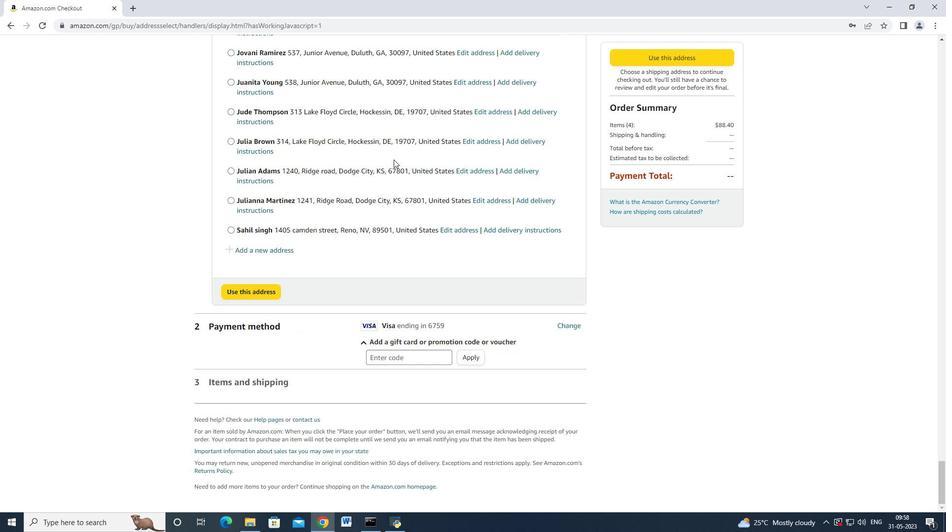 
Action: Mouse scrolled (393, 159) with delta (0, 0)
Screenshot: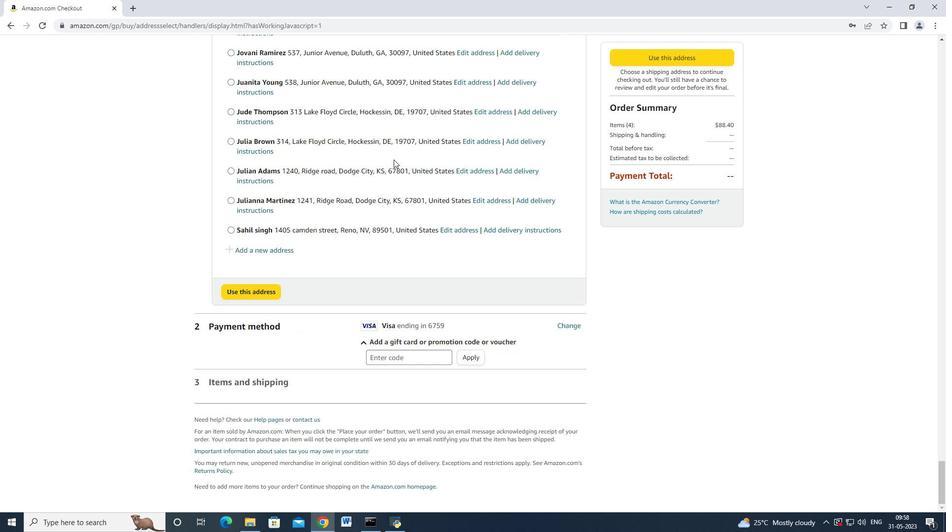 
Action: Mouse scrolled (393, 159) with delta (0, 0)
Screenshot: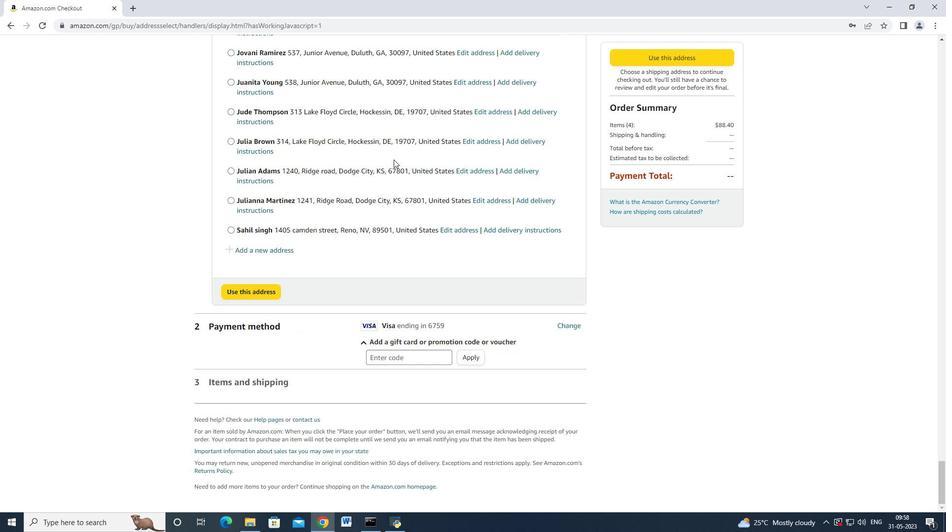 
Action: Mouse scrolled (393, 159) with delta (0, 0)
Screenshot: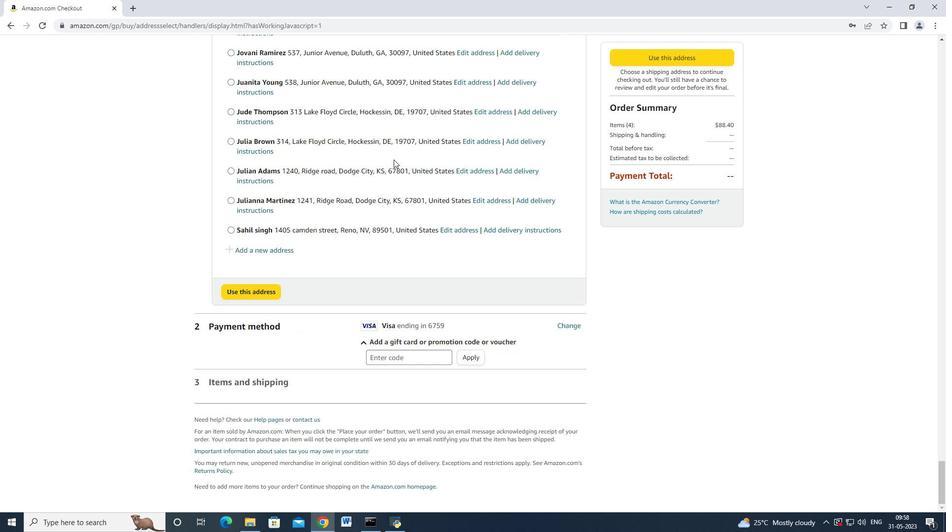 
Action: Mouse moved to (283, 250)
Screenshot: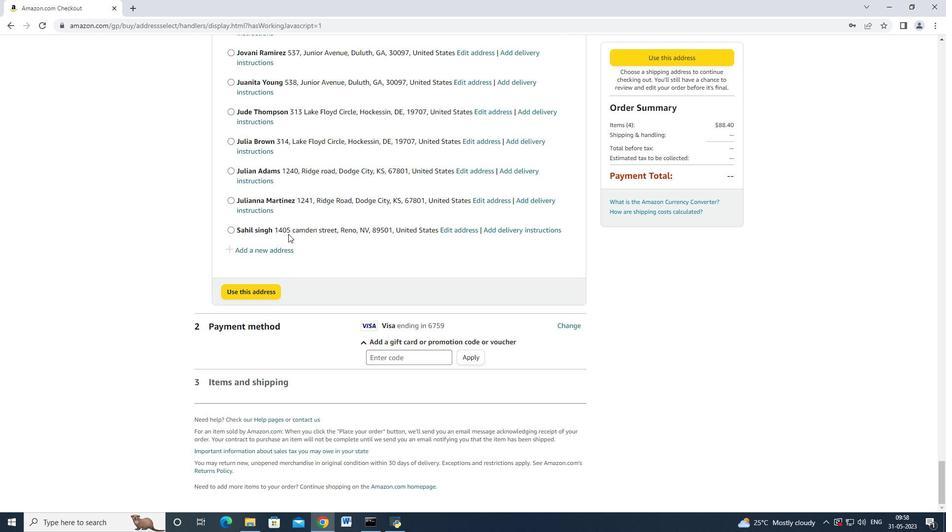 
Action: Mouse pressed left at (283, 250)
Screenshot: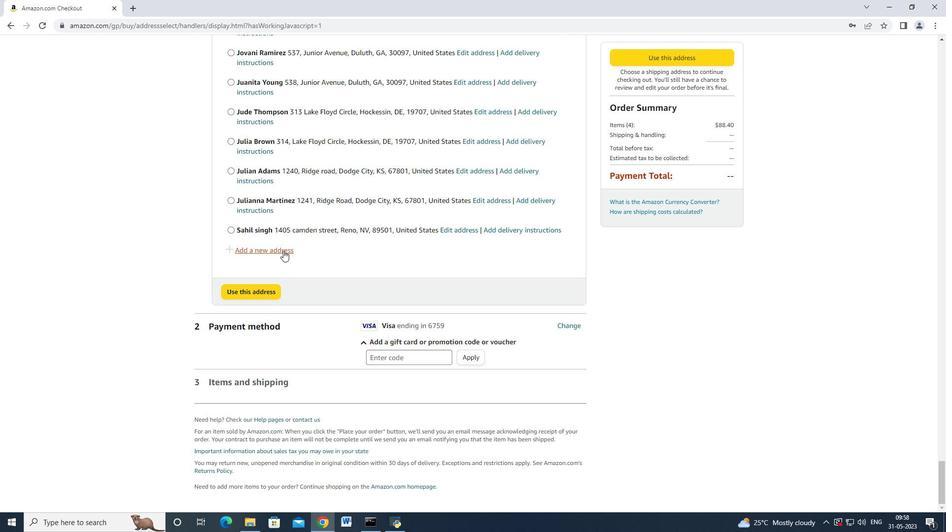 
Action: Mouse moved to (332, 240)
Screenshot: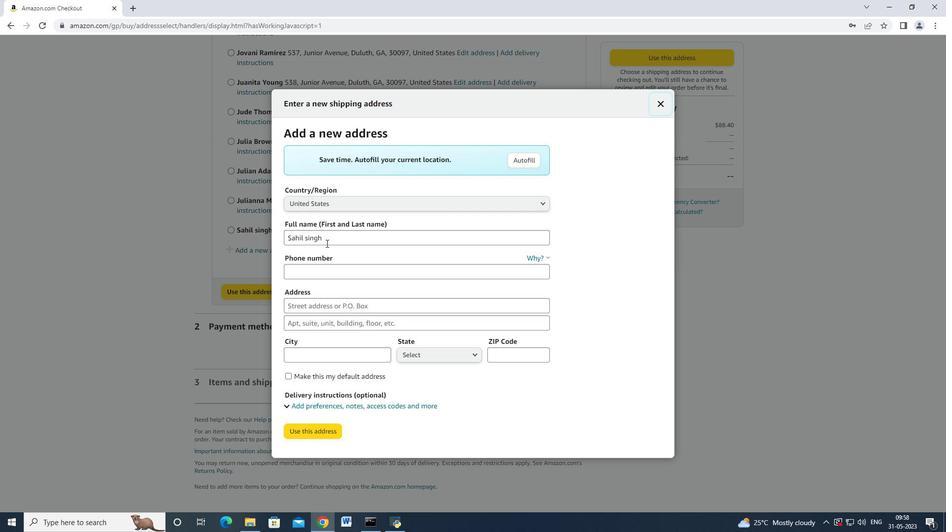 
Action: Mouse pressed left at (332, 240)
Screenshot: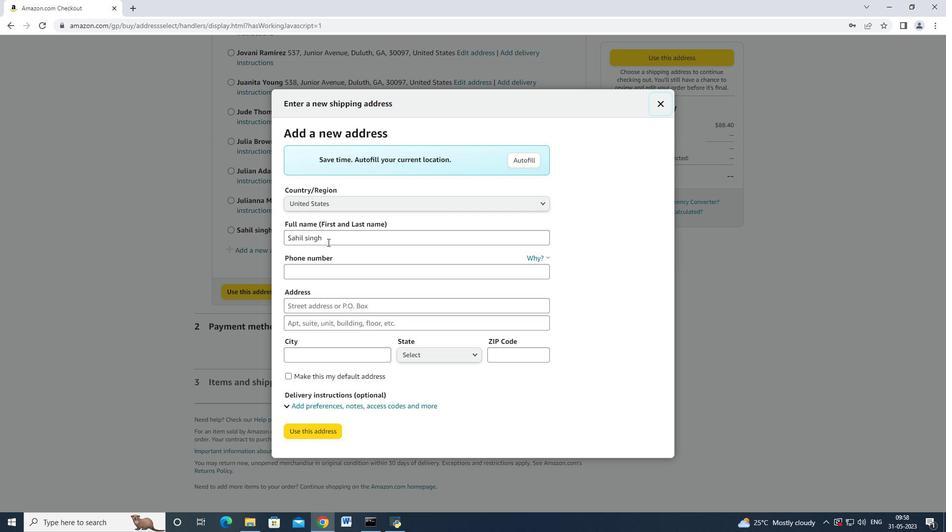 
Action: Mouse moved to (292, 237)
Screenshot: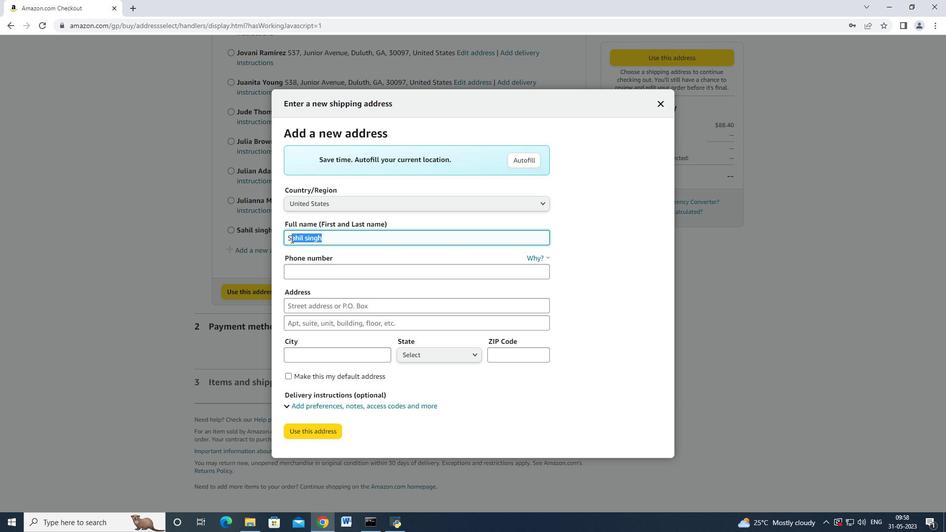 
Action: Key pressed <Key.backspace><Key.backspace><Key.backspace><Key.shift>Jeremy<Key.space><Key.shift>carter<Key.tab><Key.tab>9285042162<Key.tab>4201<Key.space><Key.shift_r>Skips<Key.space><Key.shift>Lane<Key.space><Key.tab><Key.tab><Key.shift>Phoenix<Key.space><Key.tab>
Screenshot: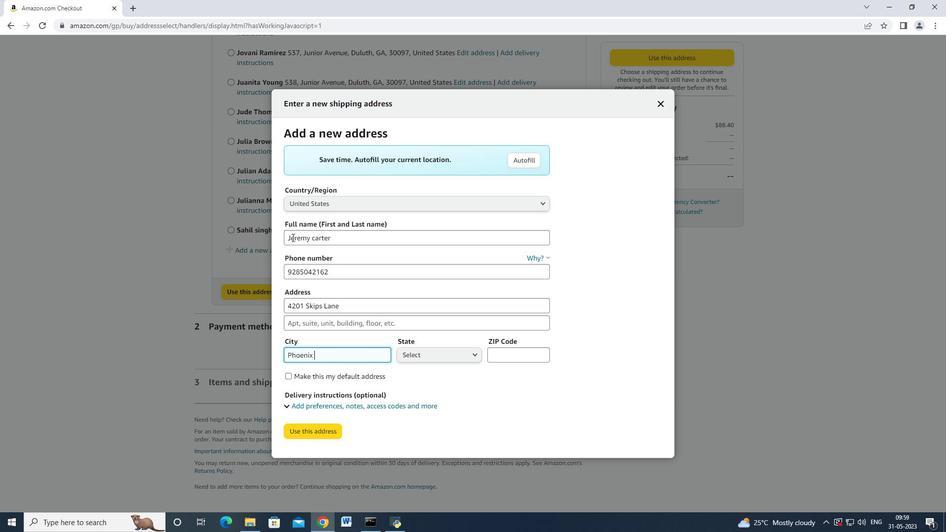 
Action: Mouse moved to (437, 357)
Screenshot: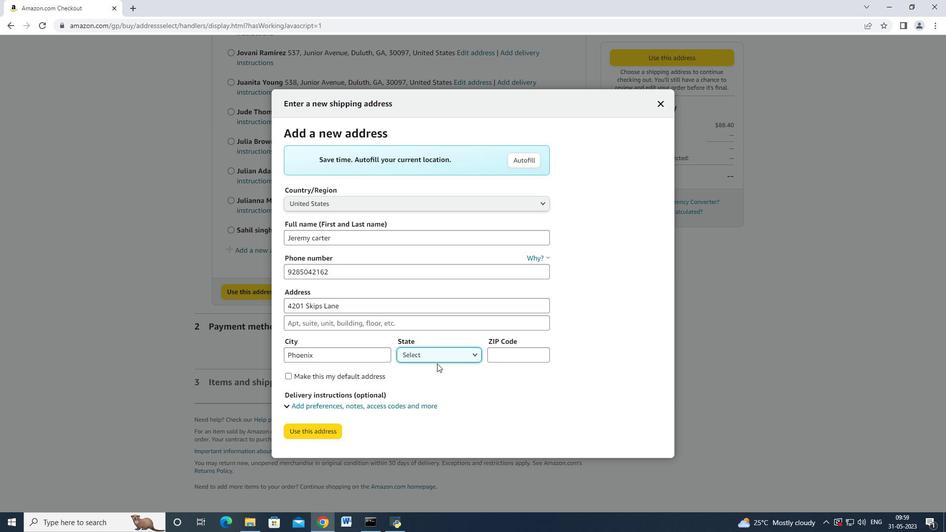 
Action: Mouse pressed left at (437, 357)
Screenshot: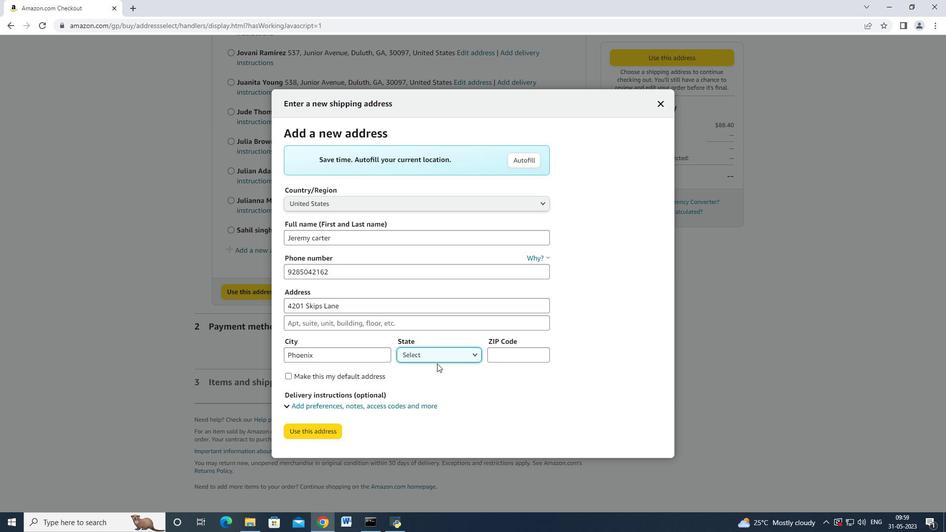 
Action: Mouse moved to (466, 263)
Screenshot: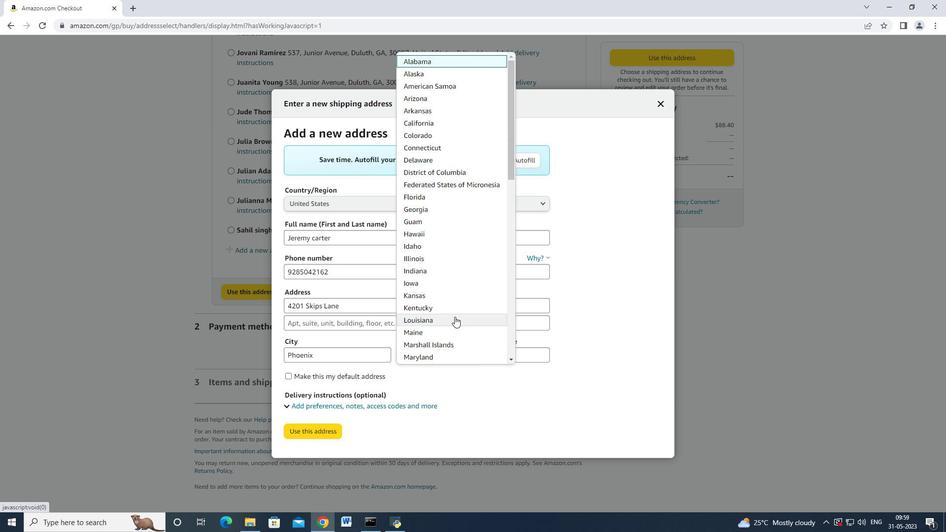 
Action: Mouse scrolled (466, 262) with delta (0, 0)
Screenshot: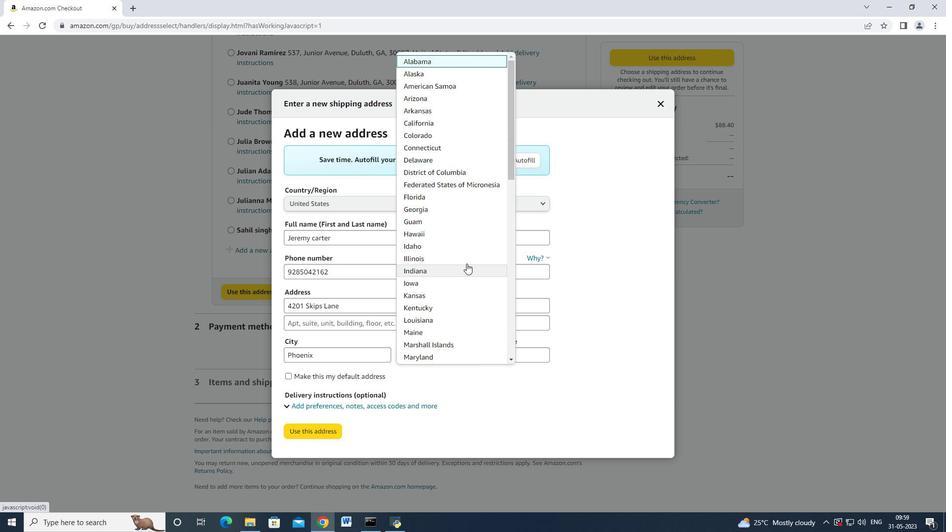 
Action: Mouse scrolled (466, 263) with delta (0, 0)
Screenshot: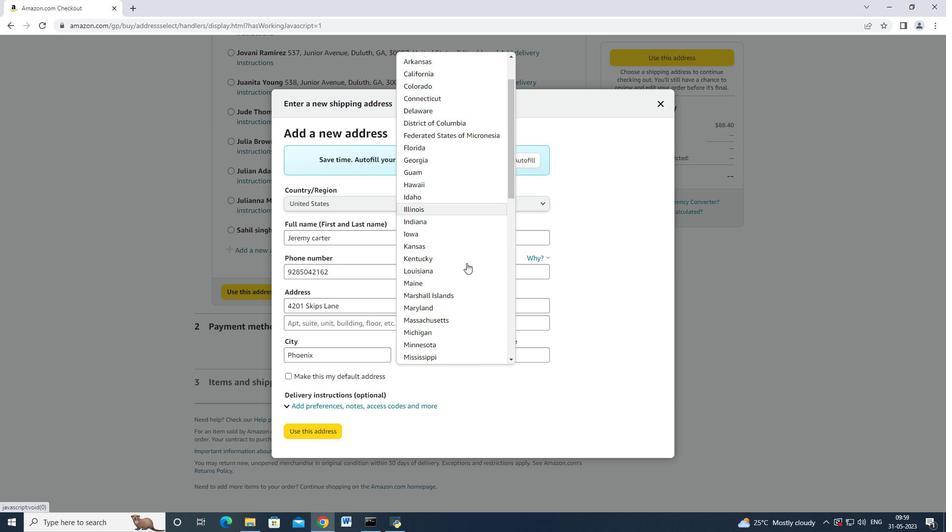 
Action: Mouse scrolled (466, 263) with delta (0, 0)
Screenshot: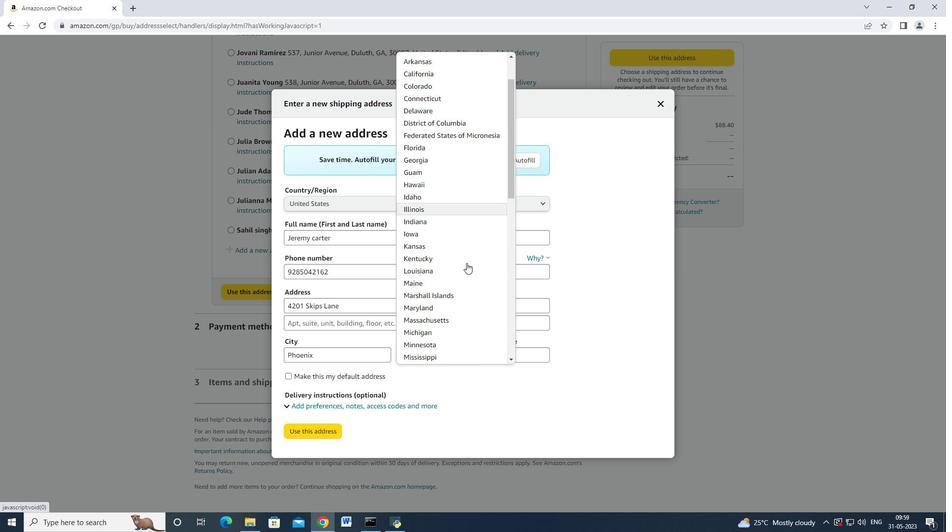 
Action: Mouse scrolled (466, 263) with delta (0, 0)
Screenshot: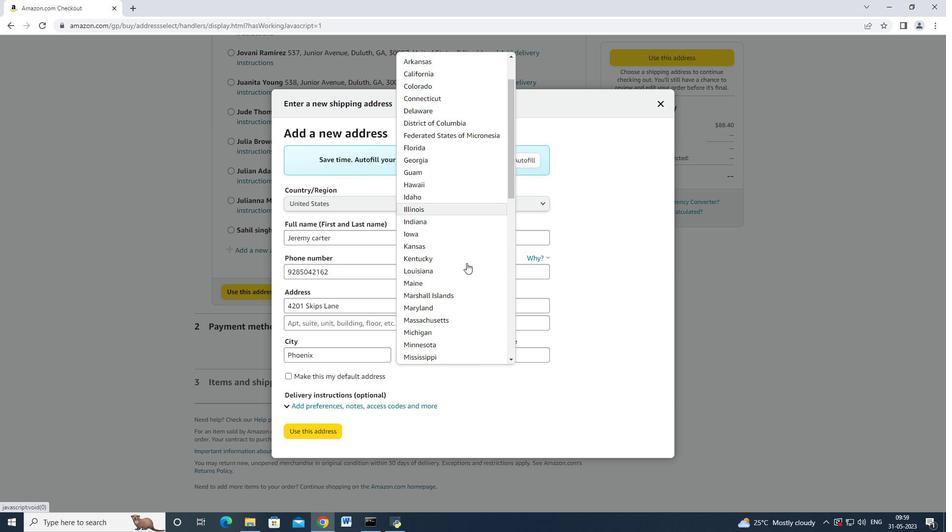 
Action: Mouse moved to (466, 263)
Screenshot: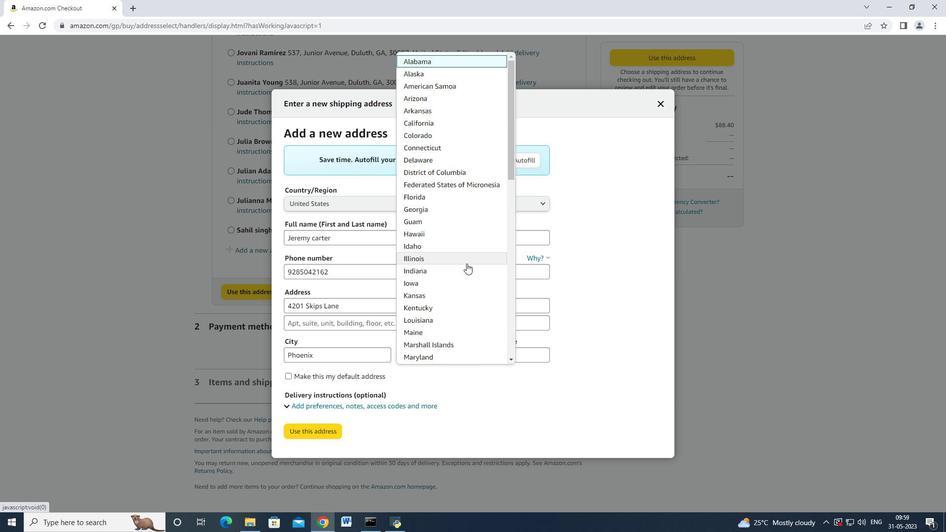 
Action: Mouse scrolled (466, 263) with delta (0, 0)
Screenshot: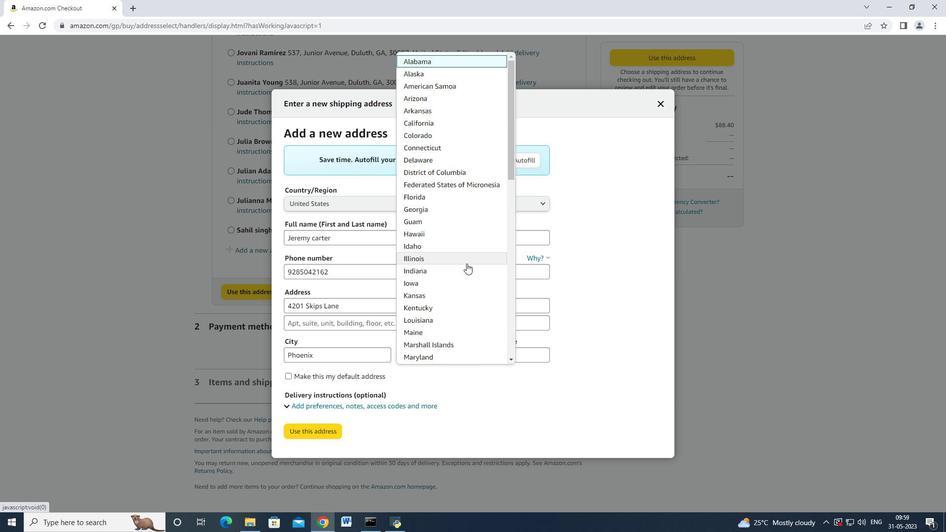 
Action: Mouse scrolled (466, 263) with delta (0, 0)
Screenshot: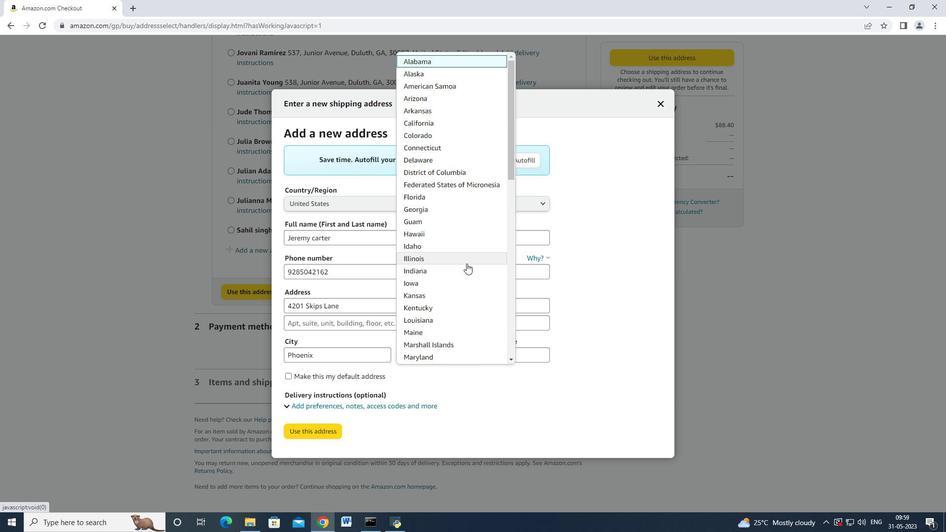 
Action: Mouse moved to (422, 154)
Screenshot: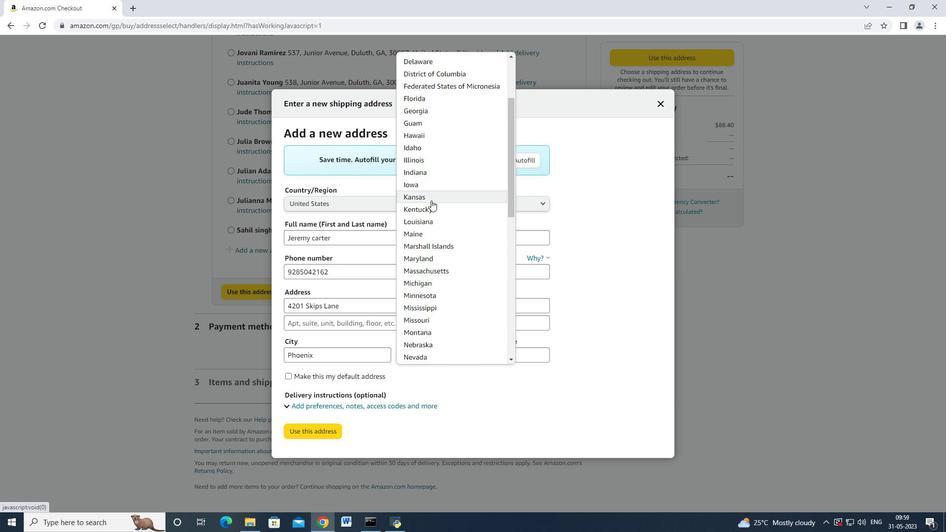 
Action: Mouse scrolled (422, 155) with delta (0, 0)
Screenshot: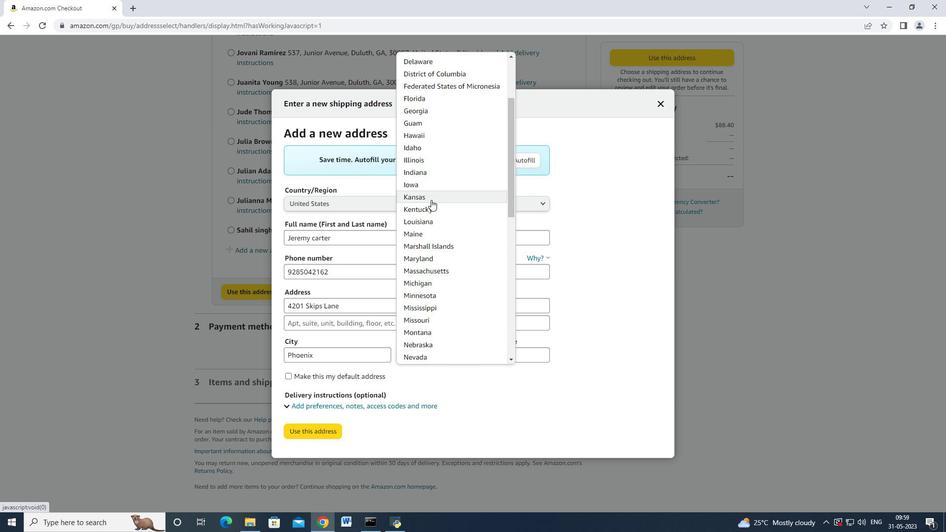 
Action: Mouse scrolled (422, 155) with delta (0, 0)
Screenshot: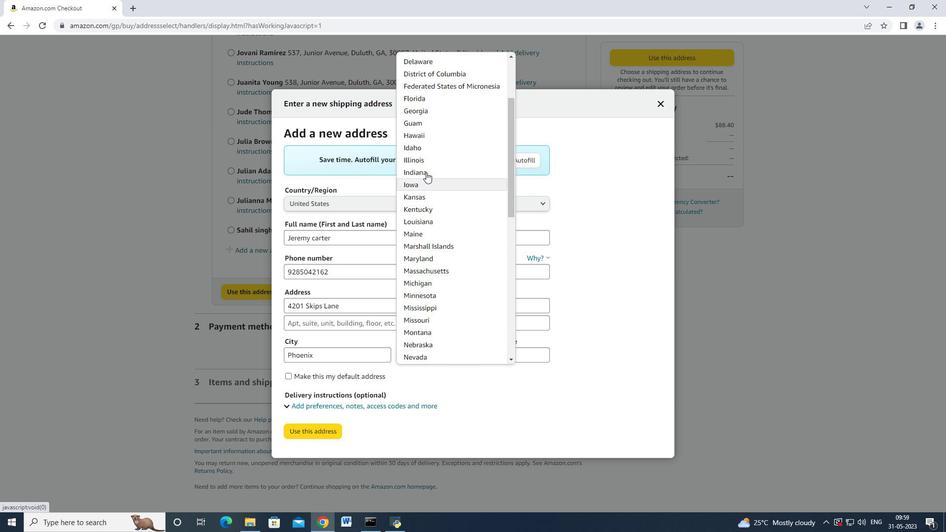 
Action: Mouse moved to (427, 97)
Screenshot: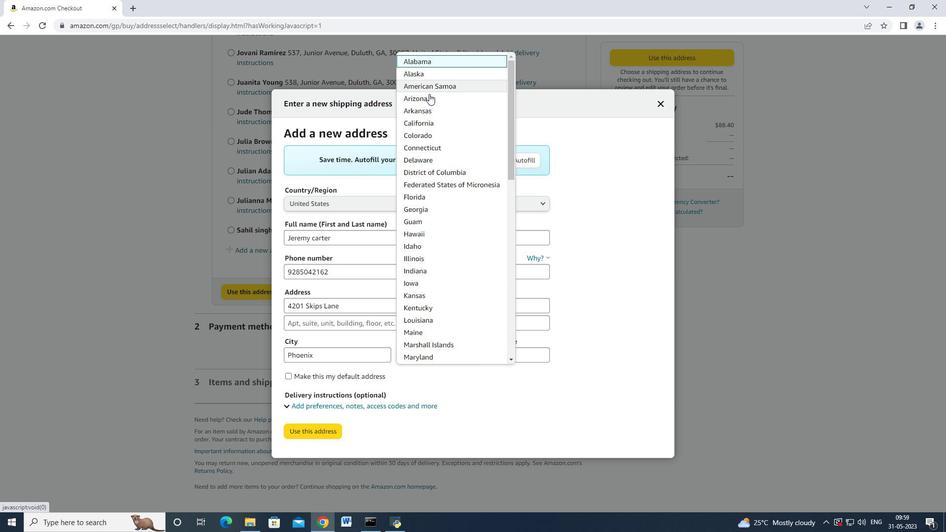 
Action: Mouse pressed left at (427, 97)
Screenshot: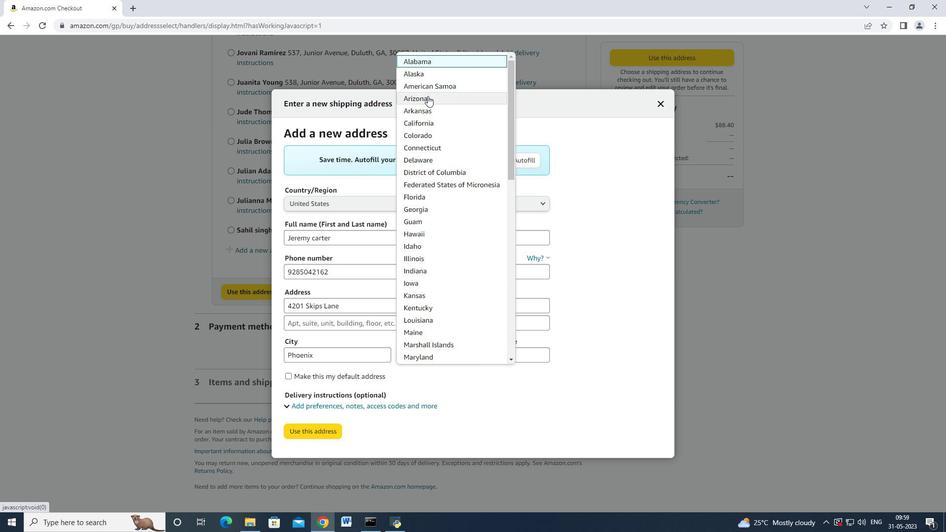 
Action: Mouse moved to (521, 353)
Screenshot: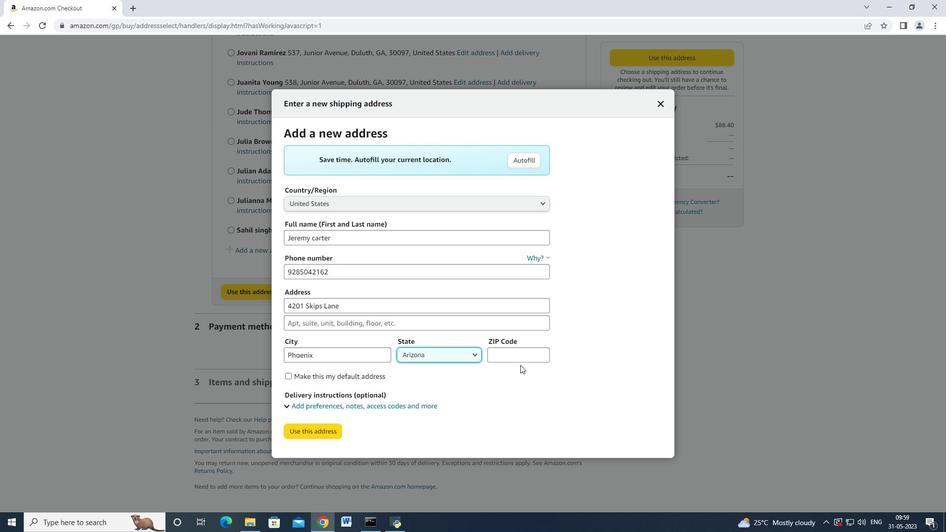 
Action: Mouse pressed left at (521, 353)
Screenshot: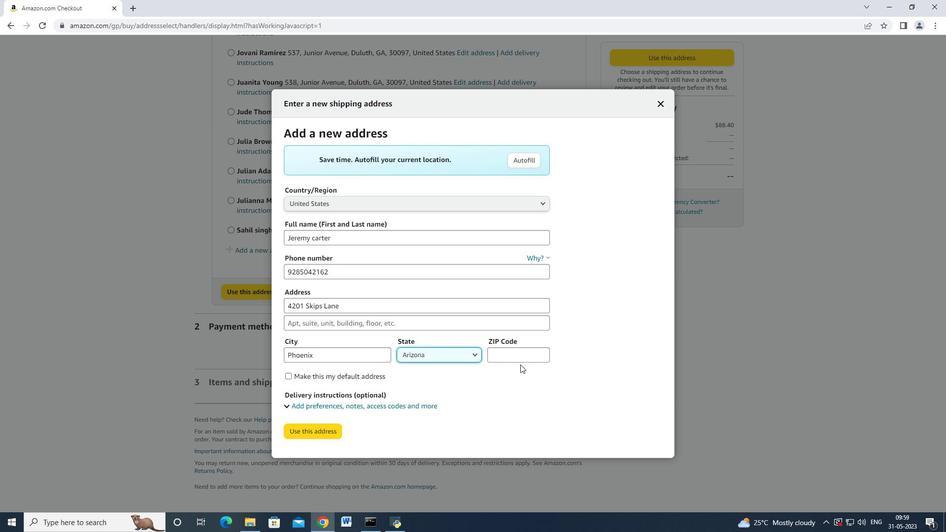 
Action: Mouse moved to (521, 354)
Screenshot: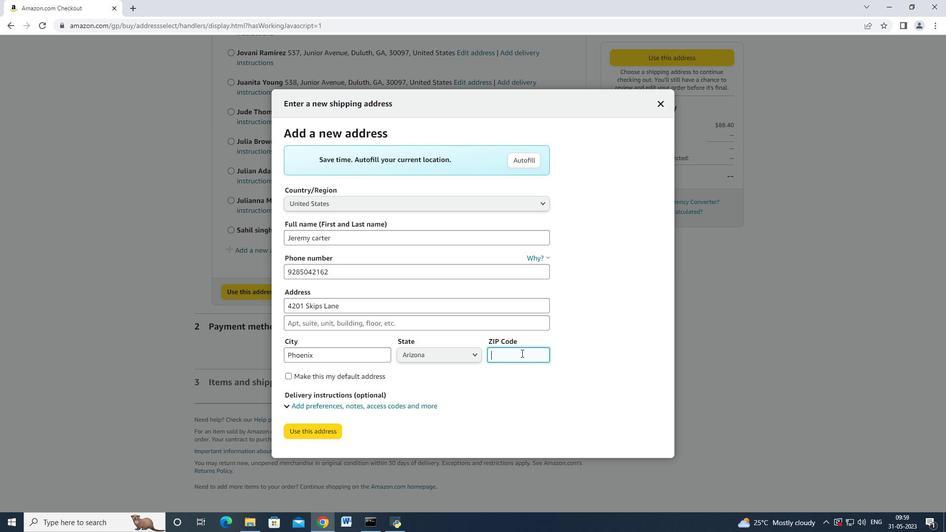 
Action: Key pressed 85012<Key.tab>
Screenshot: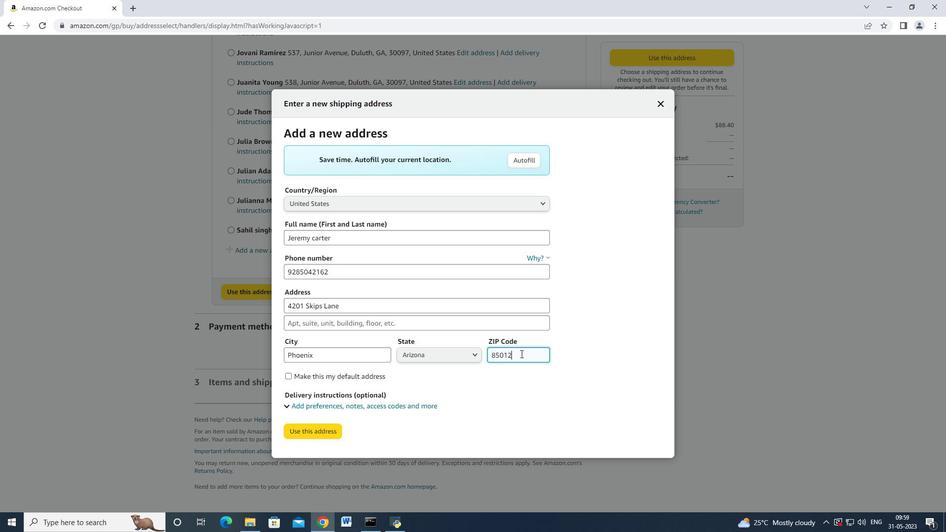 
Action: Mouse moved to (513, 354)
Screenshot: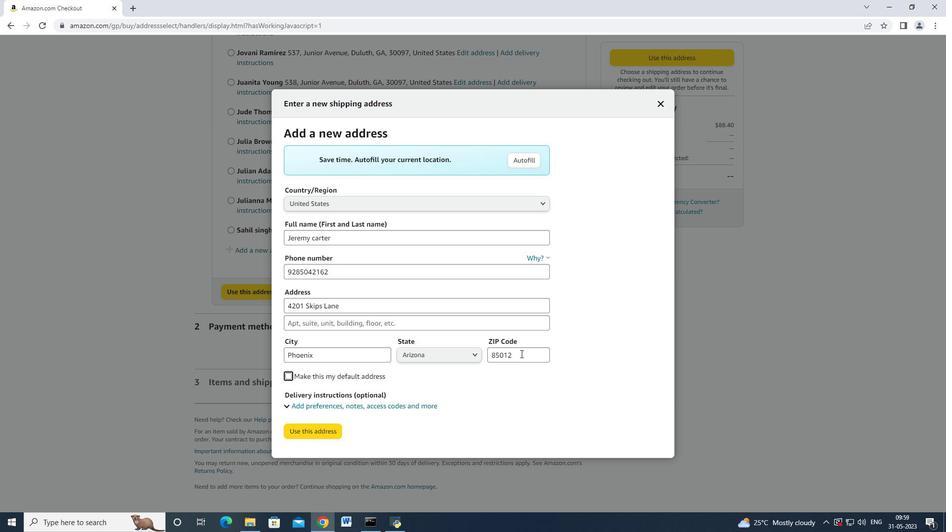 
Action: Key pressed <Key.tab>
Screenshot: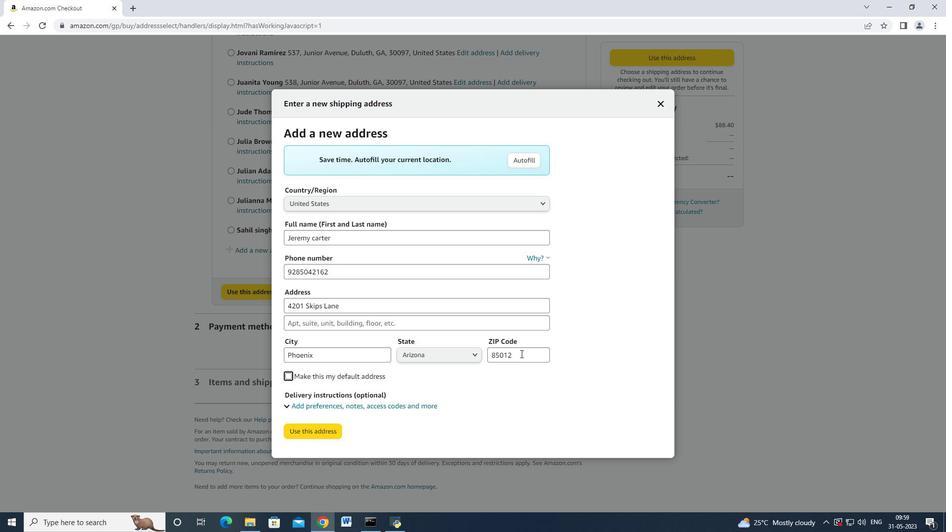 
Action: Mouse moved to (360, 442)
Screenshot: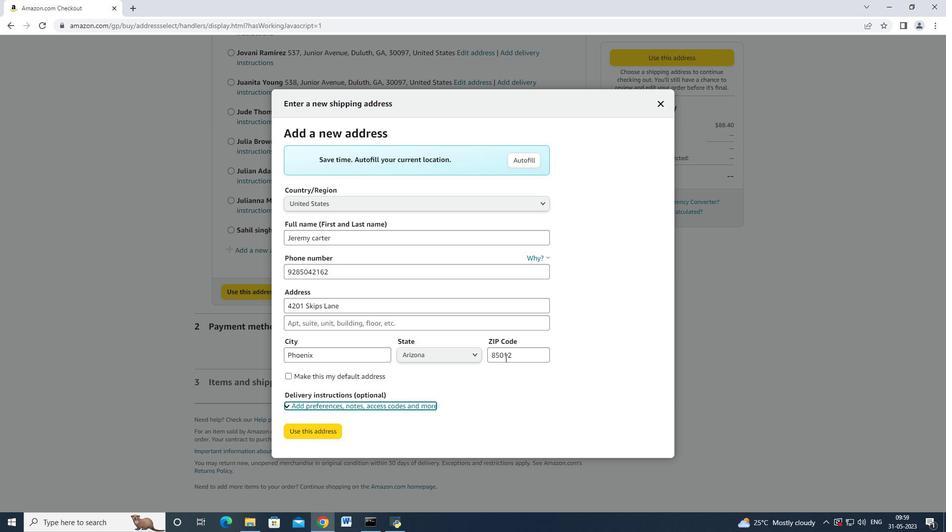 
Action: Key pressed <Key.tab>
Screenshot: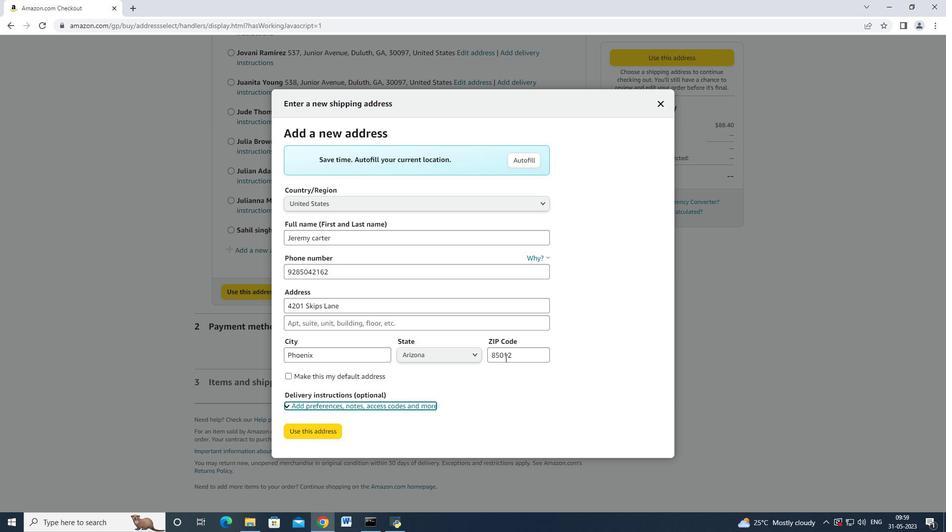 
Action: Mouse moved to (307, 430)
Screenshot: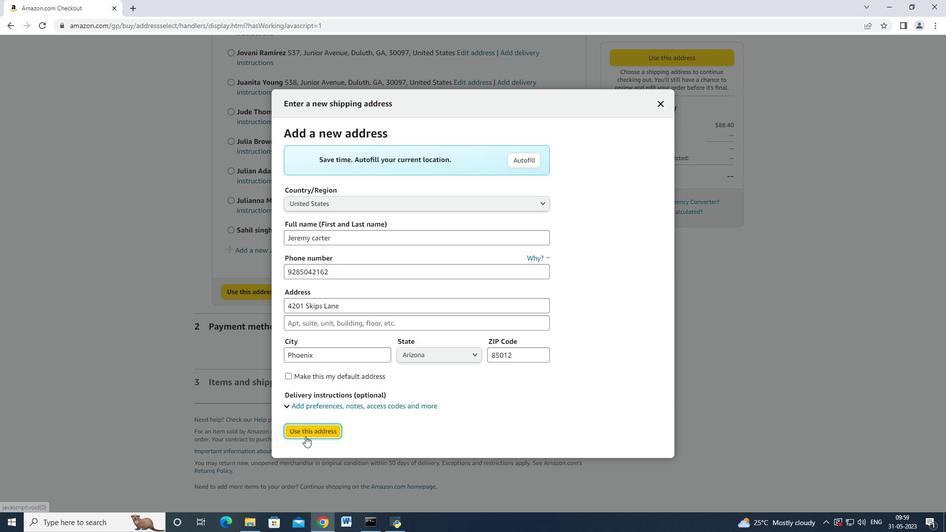 
Action: Mouse pressed left at (307, 430)
Screenshot: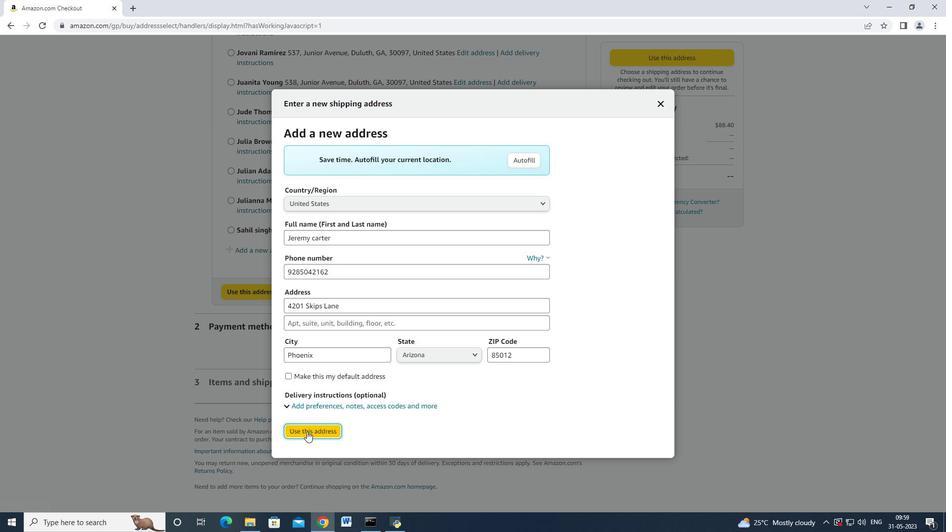 
Action: Mouse moved to (386, 294)
Screenshot: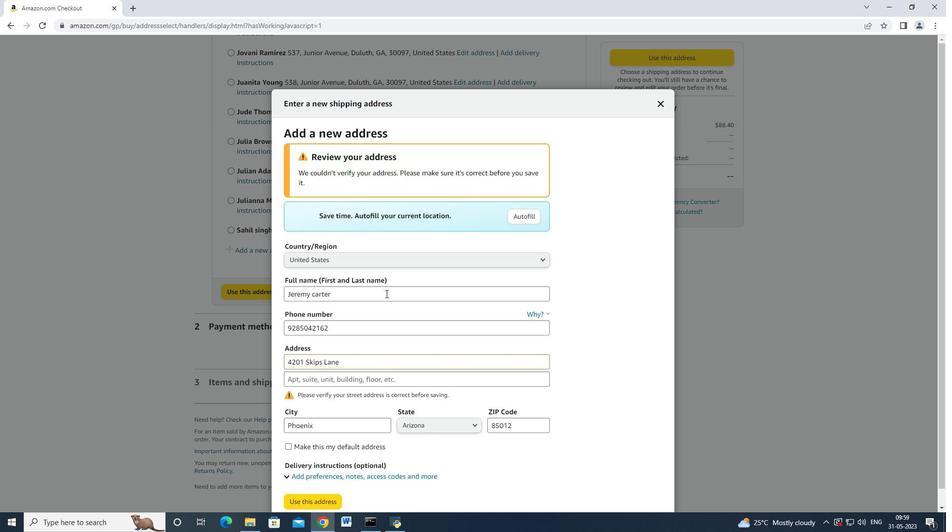 
Action: Mouse scrolled (386, 294) with delta (0, 0)
Screenshot: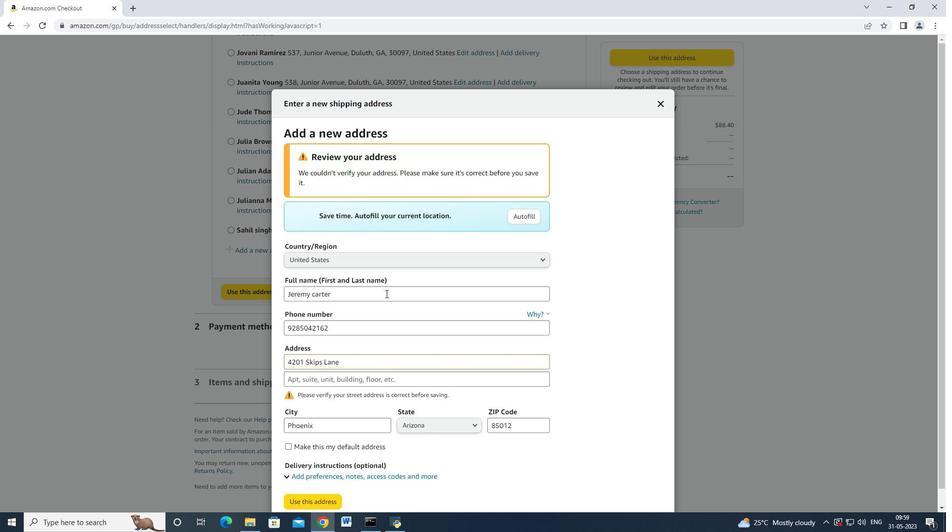 
Action: Mouse moved to (386, 294)
Screenshot: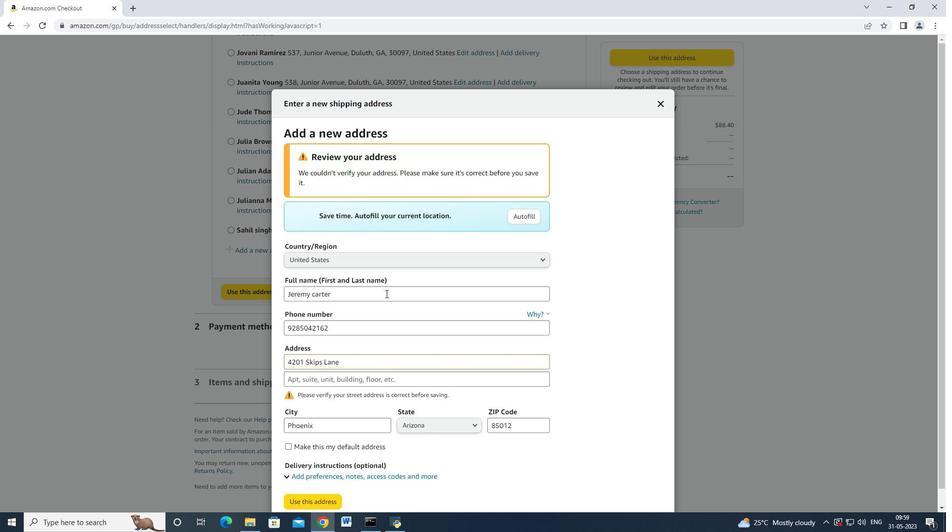 
Action: Mouse scrolled (386, 294) with delta (0, 0)
Screenshot: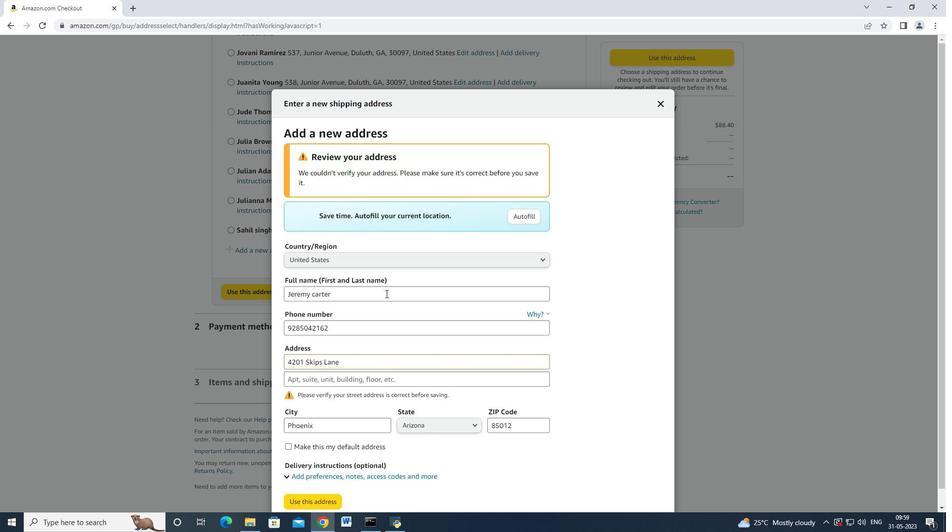 
Action: Mouse scrolled (386, 294) with delta (0, 0)
Screenshot: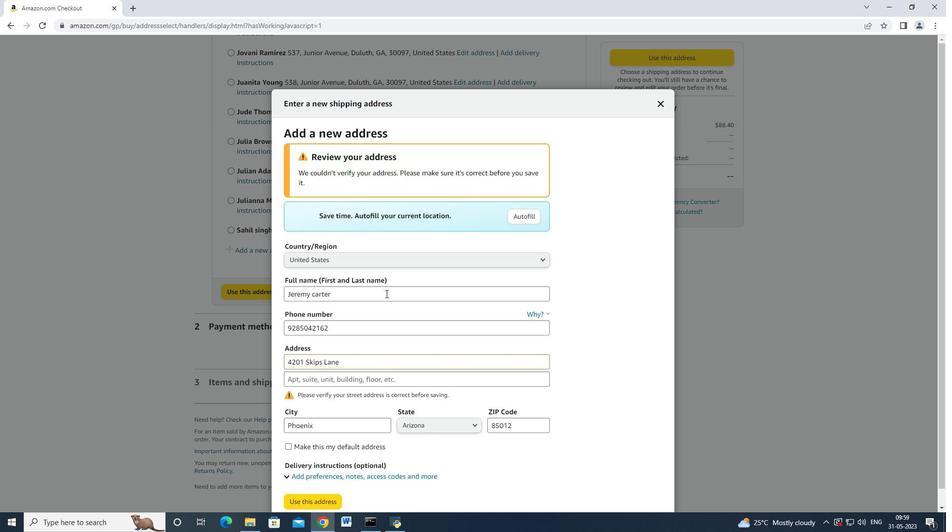
Action: Mouse scrolled (386, 294) with delta (0, 0)
Screenshot: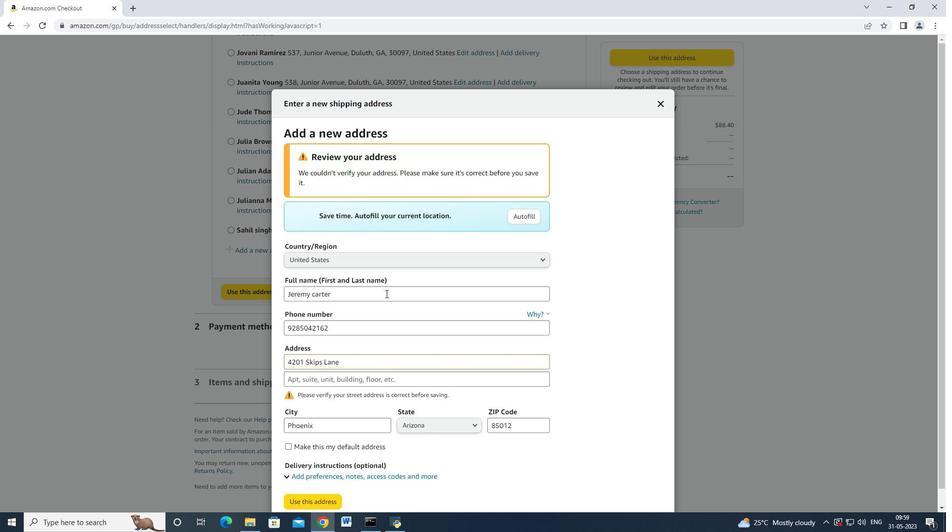 
Action: Mouse moved to (320, 487)
Screenshot: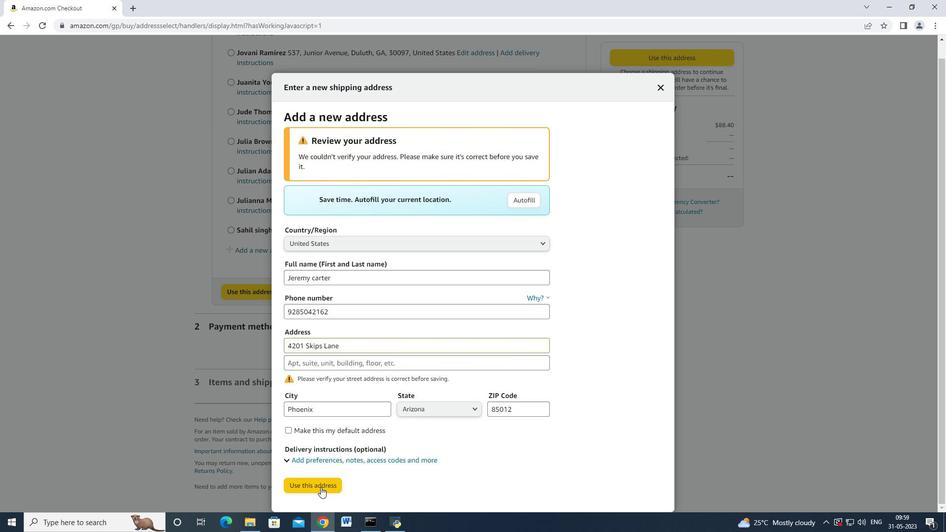
Action: Mouse pressed left at (320, 487)
Screenshot: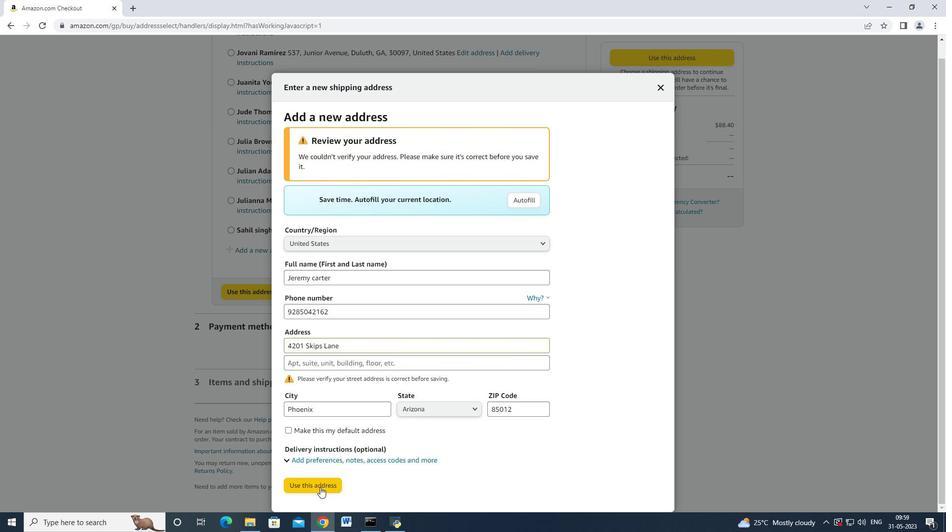 
Action: Mouse moved to (450, 285)
Screenshot: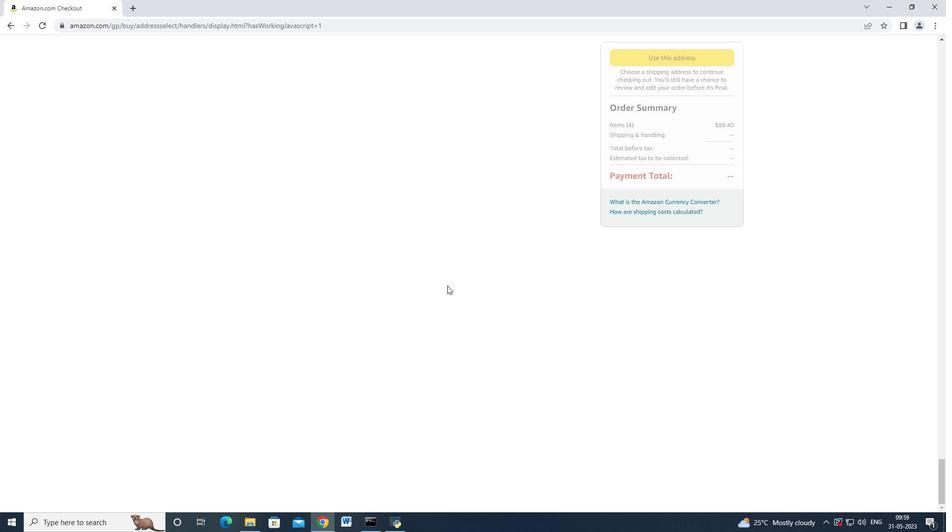 
Action: Mouse scrolled (450, 285) with delta (0, 0)
Screenshot: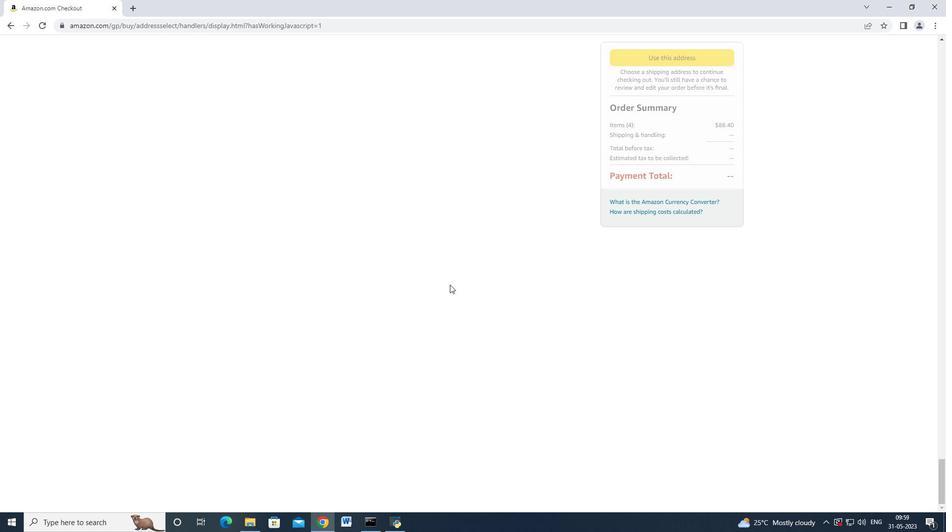
Action: Mouse moved to (445, 284)
Screenshot: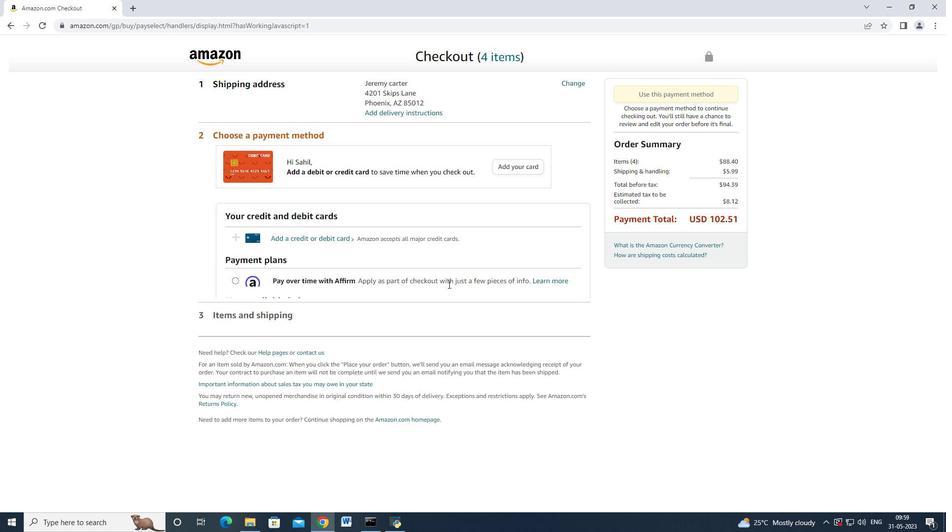 
Action: Mouse scrolled (445, 284) with delta (0, 0)
Screenshot: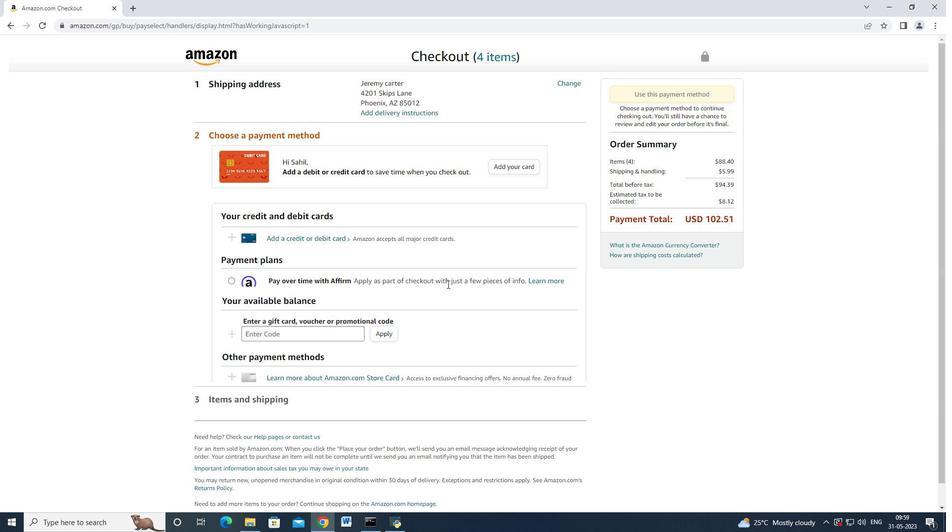 
Action: Mouse scrolled (445, 284) with delta (0, 0)
Screenshot: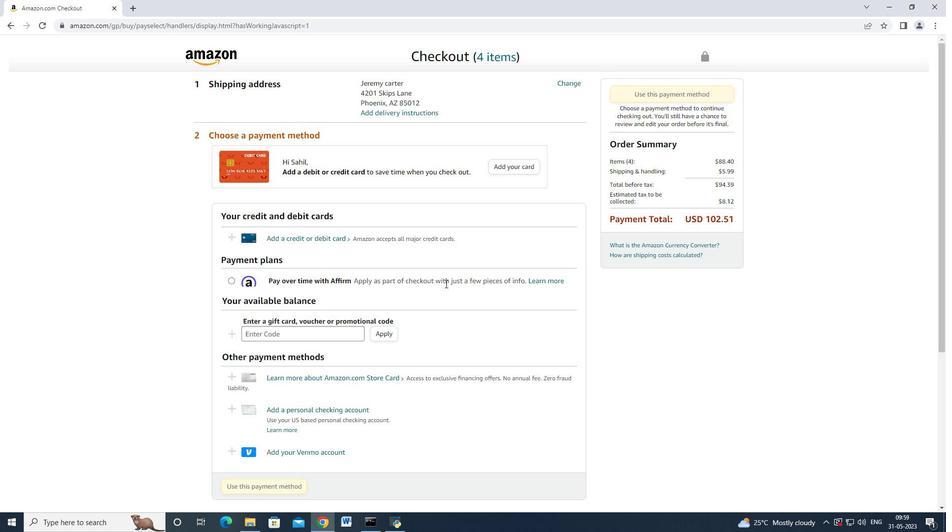 
Action: Mouse moved to (444, 283)
Screenshot: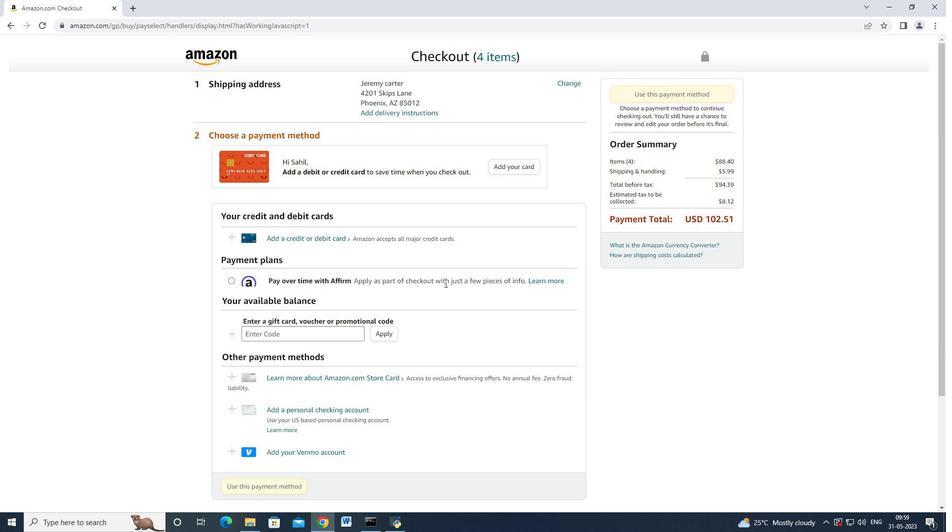 
Action: Mouse scrolled (444, 283) with delta (0, 0)
Screenshot: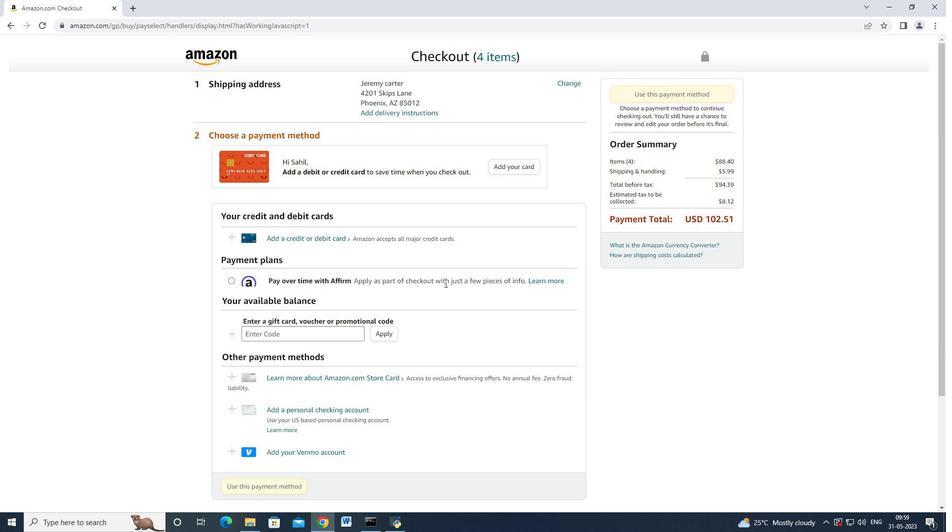 
Action: Mouse scrolled (444, 284) with delta (0, 0)
Screenshot: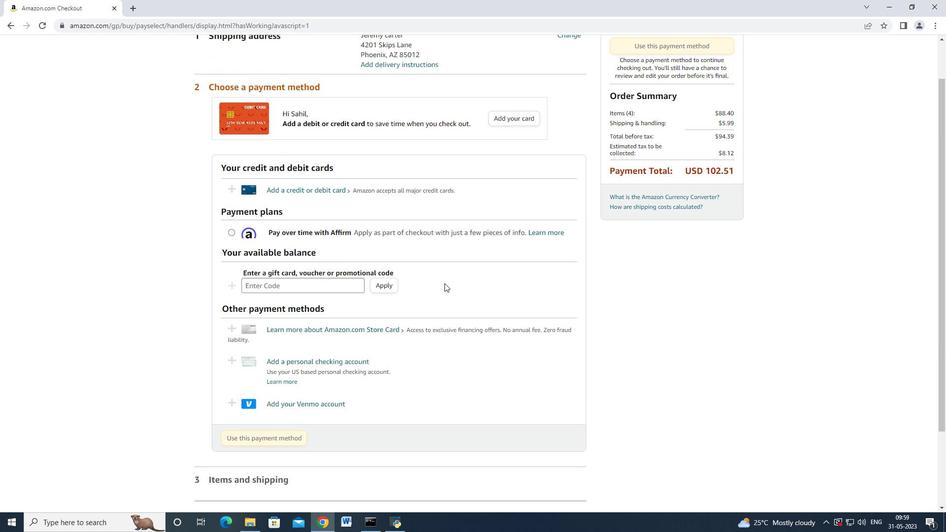 
Action: Mouse moved to (296, 236)
